 Task: For heading Calibri with Bold.  font size for heading24,  'Change the font style of data to'Bell MT.  and font size to 16,  Change the alignment of both headline & data to Align middle & Align Center.  In the sheet  analysisSalesByProductLine
Action: Mouse moved to (74, 144)
Screenshot: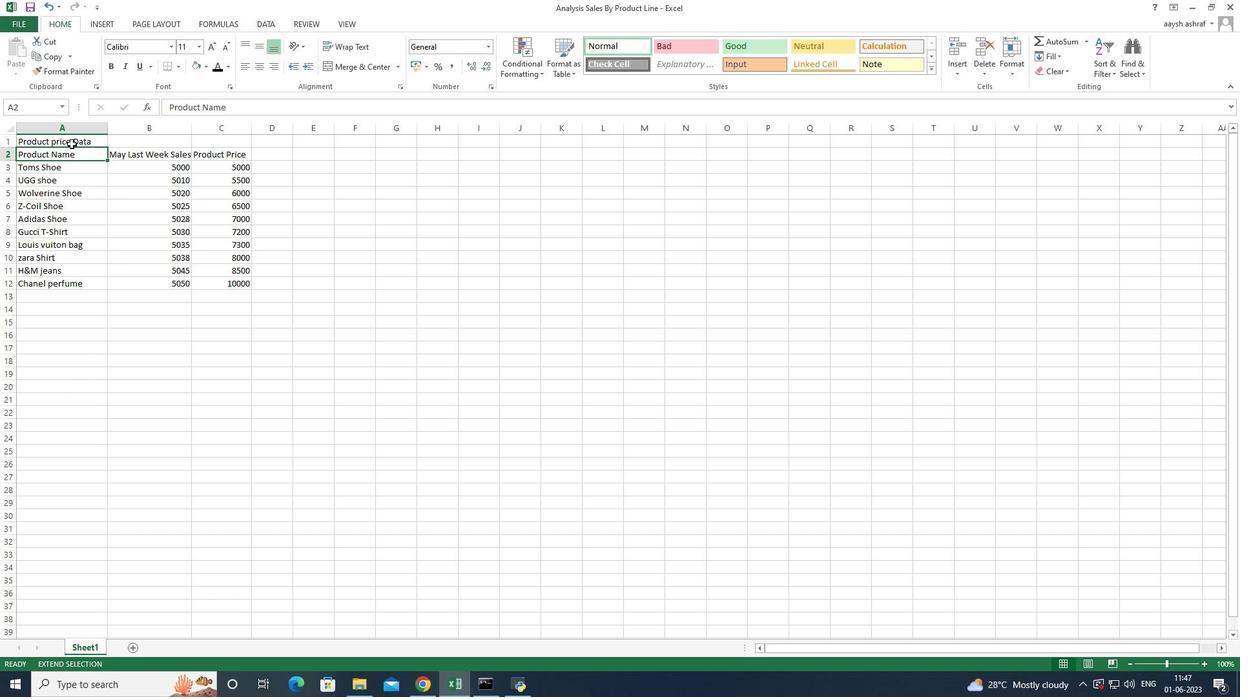 
Action: Mouse pressed left at (74, 144)
Screenshot: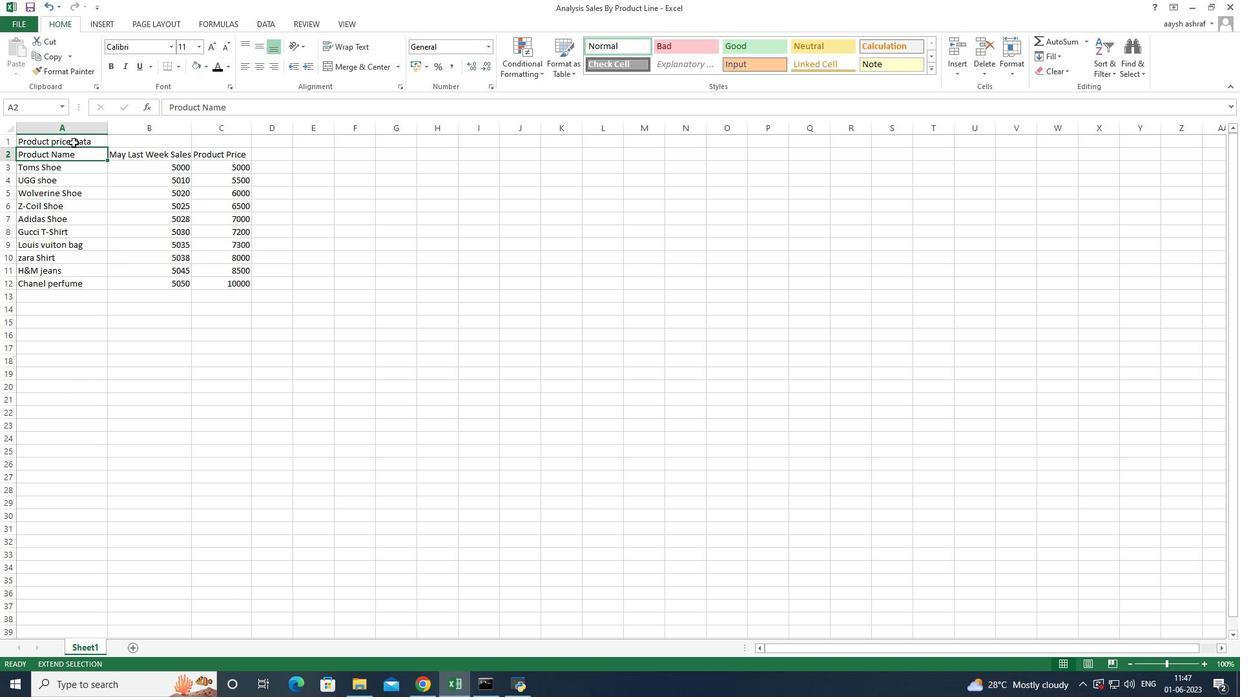 
Action: Mouse moved to (142, 213)
Screenshot: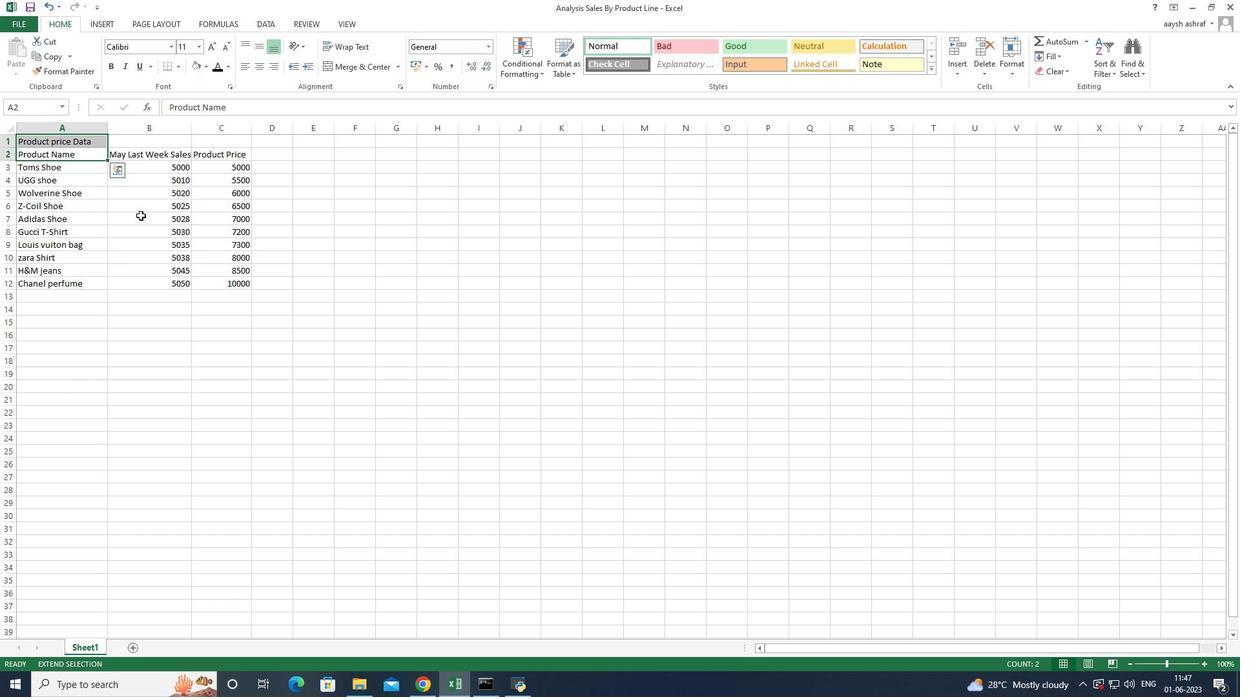 
Action: Mouse pressed left at (142, 213)
Screenshot: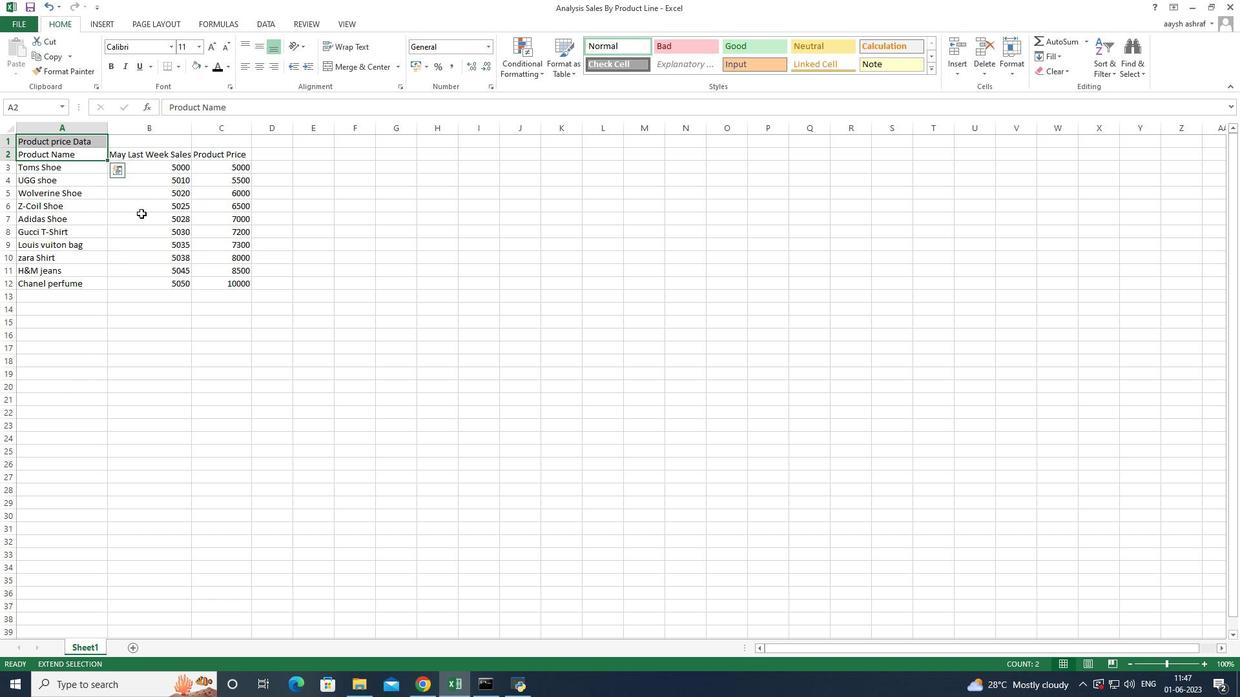 
Action: Mouse moved to (157, 375)
Screenshot: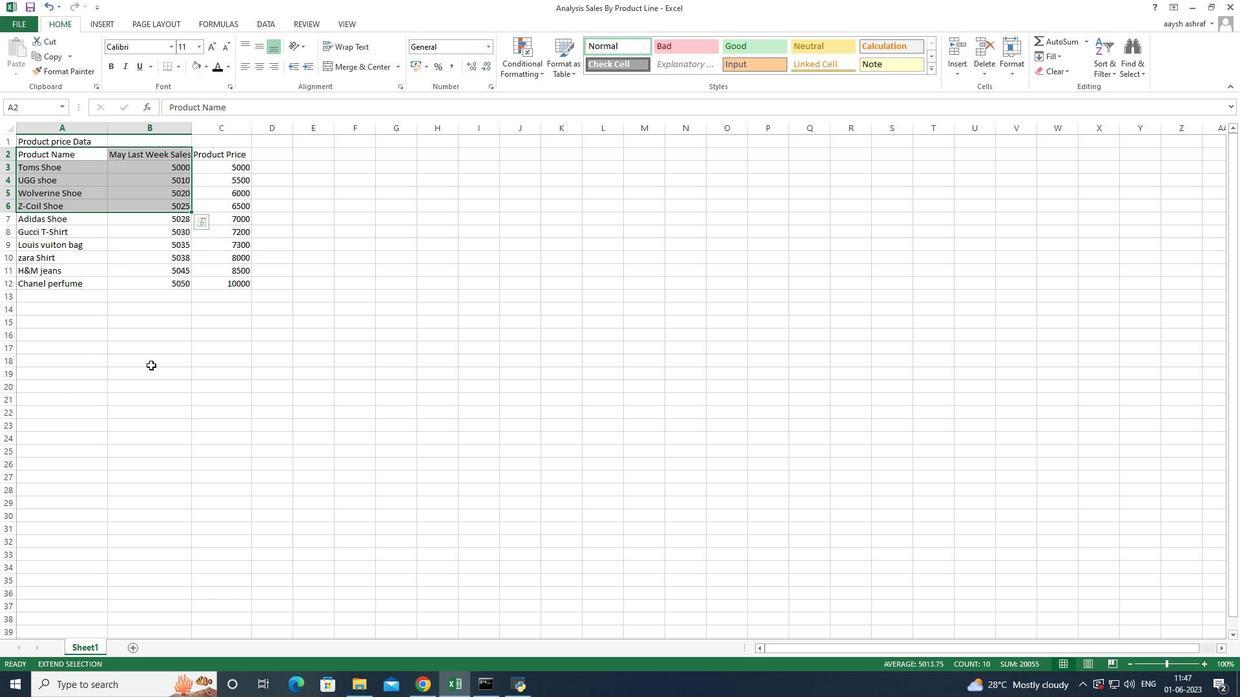 
Action: Mouse pressed right at (157, 375)
Screenshot: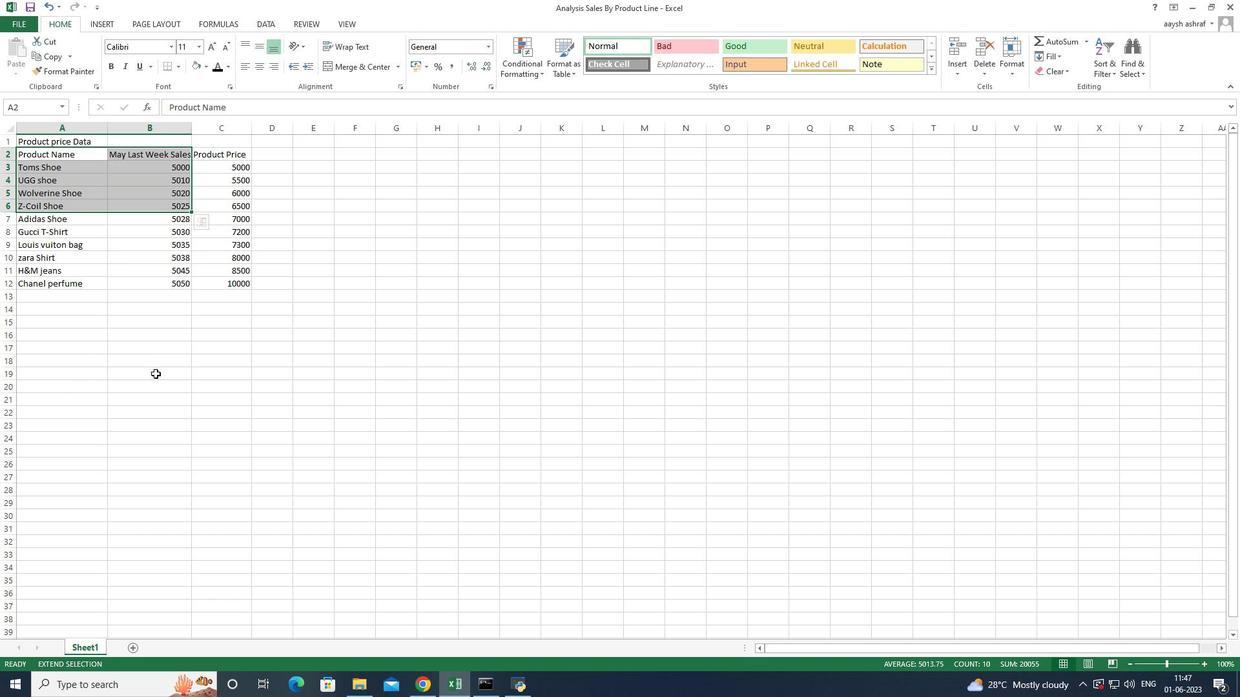 
Action: Mouse moved to (205, 620)
Screenshot: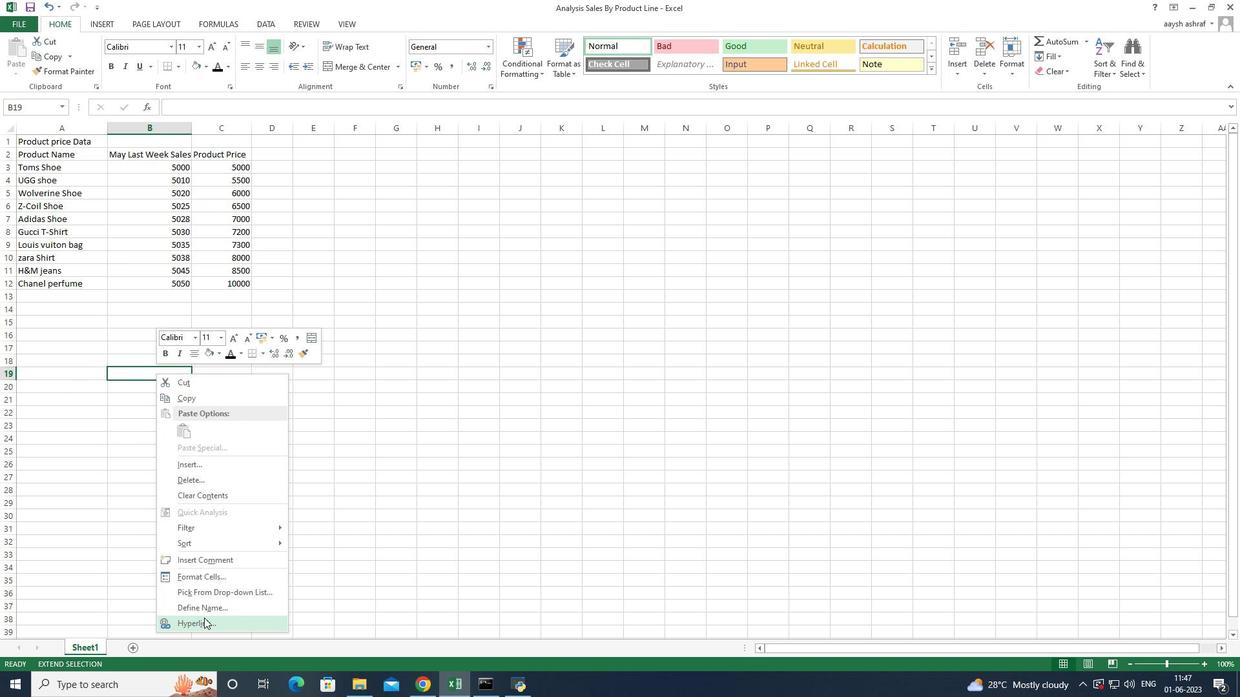 
Action: Mouse pressed left at (205, 620)
Screenshot: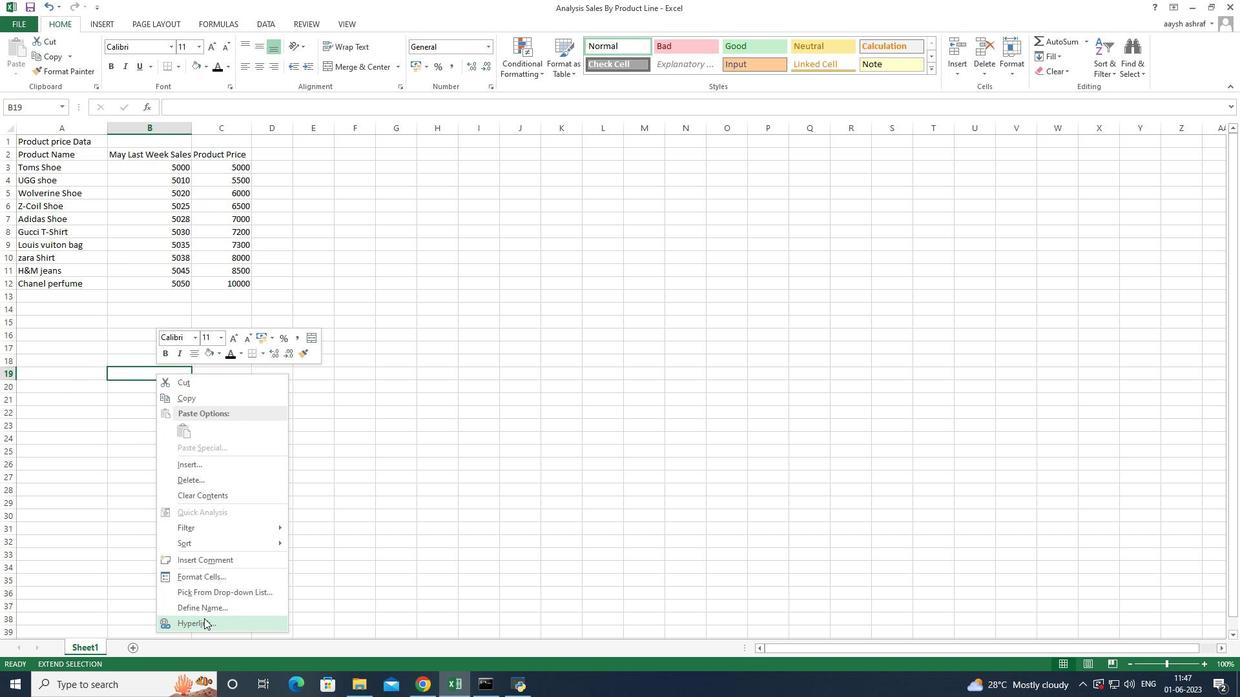 
Action: Mouse moved to (401, 470)
Screenshot: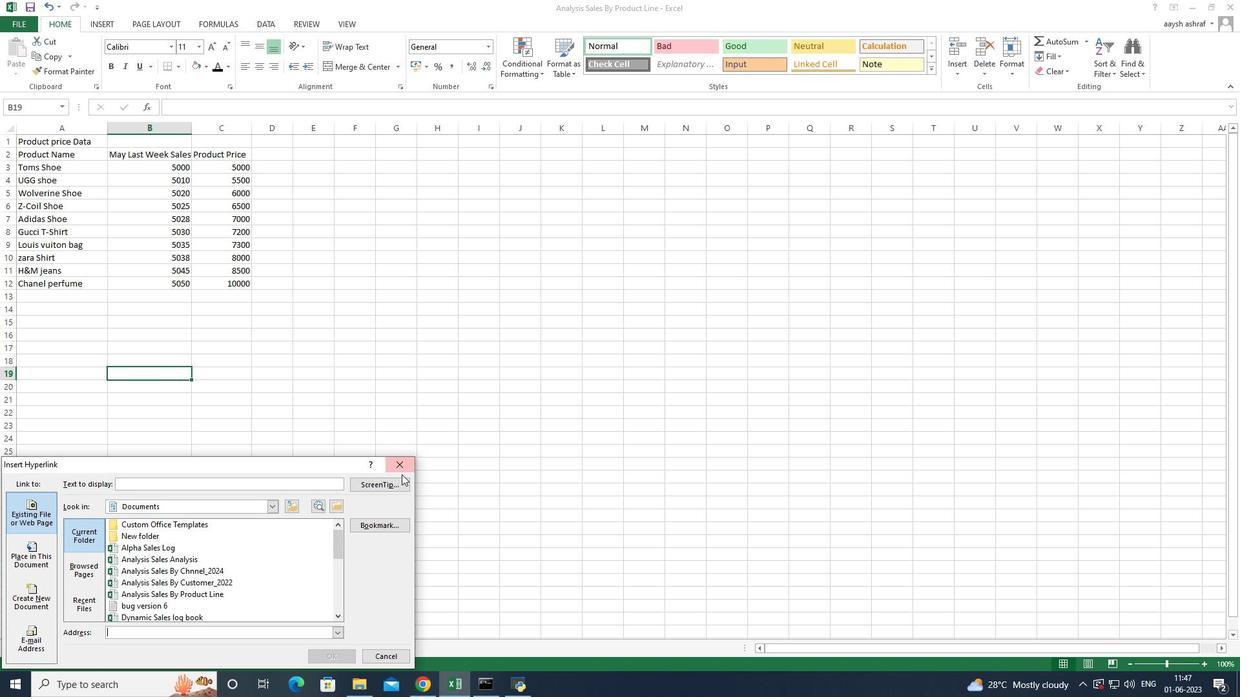 
Action: Mouse pressed left at (401, 470)
Screenshot: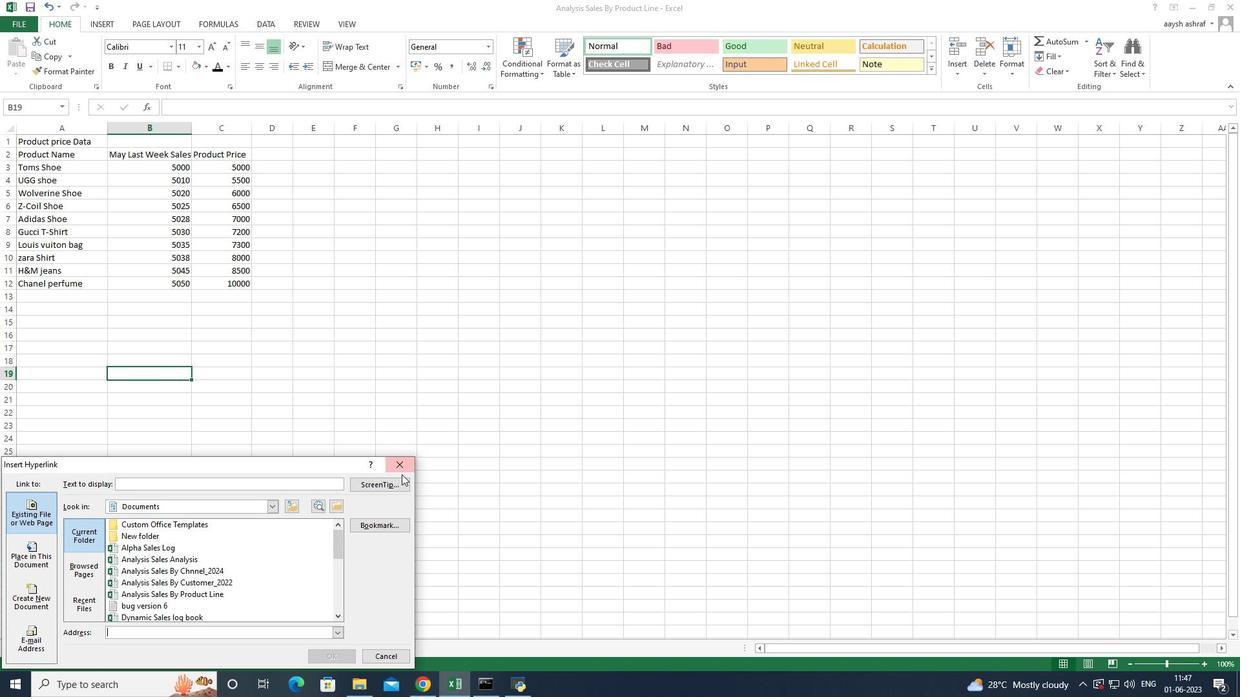 
Action: Mouse moved to (65, 148)
Screenshot: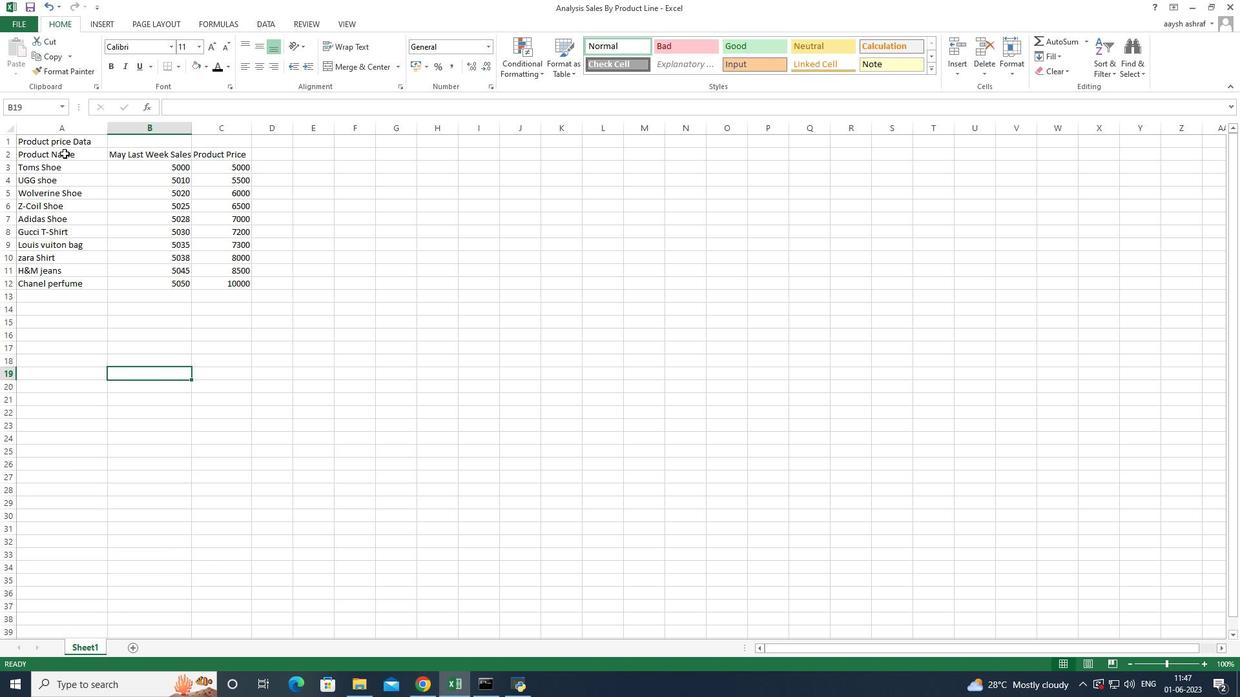 
Action: Mouse pressed left at (65, 148)
Screenshot: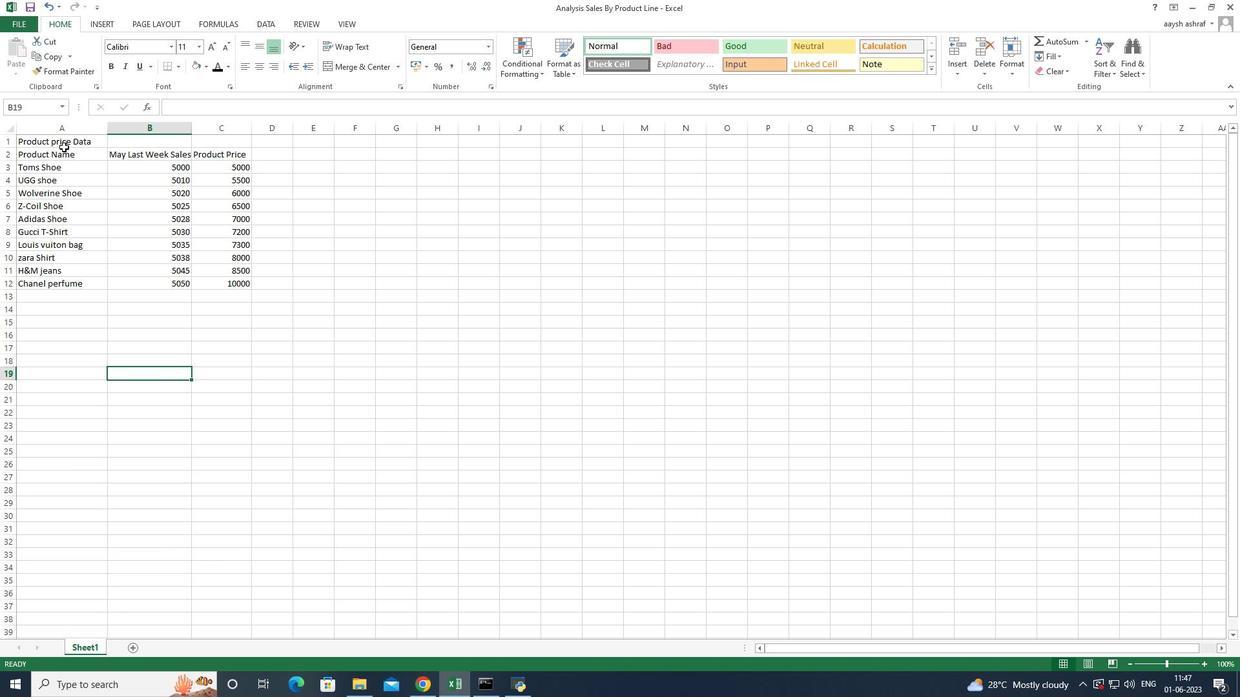 
Action: Key pressed <Key.shift_r><Key.shift_r><Key.right><Key.right>
Screenshot: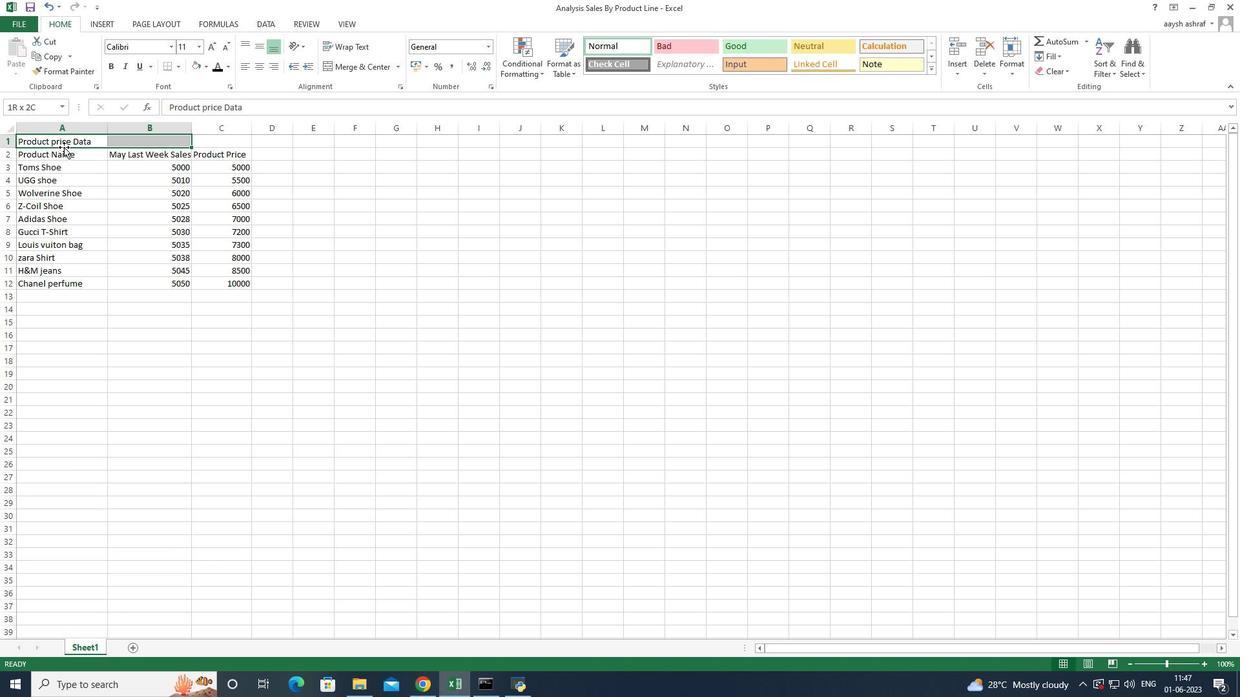 
Action: Mouse moved to (370, 73)
Screenshot: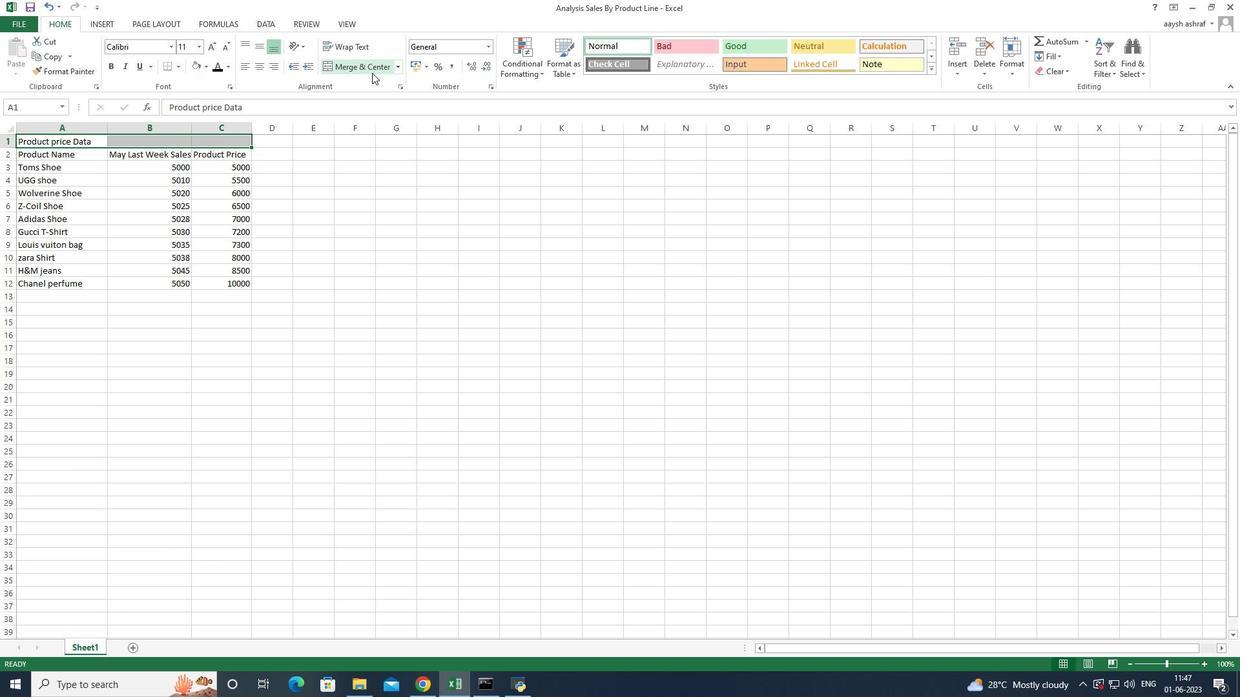 
Action: Mouse pressed left at (370, 73)
Screenshot: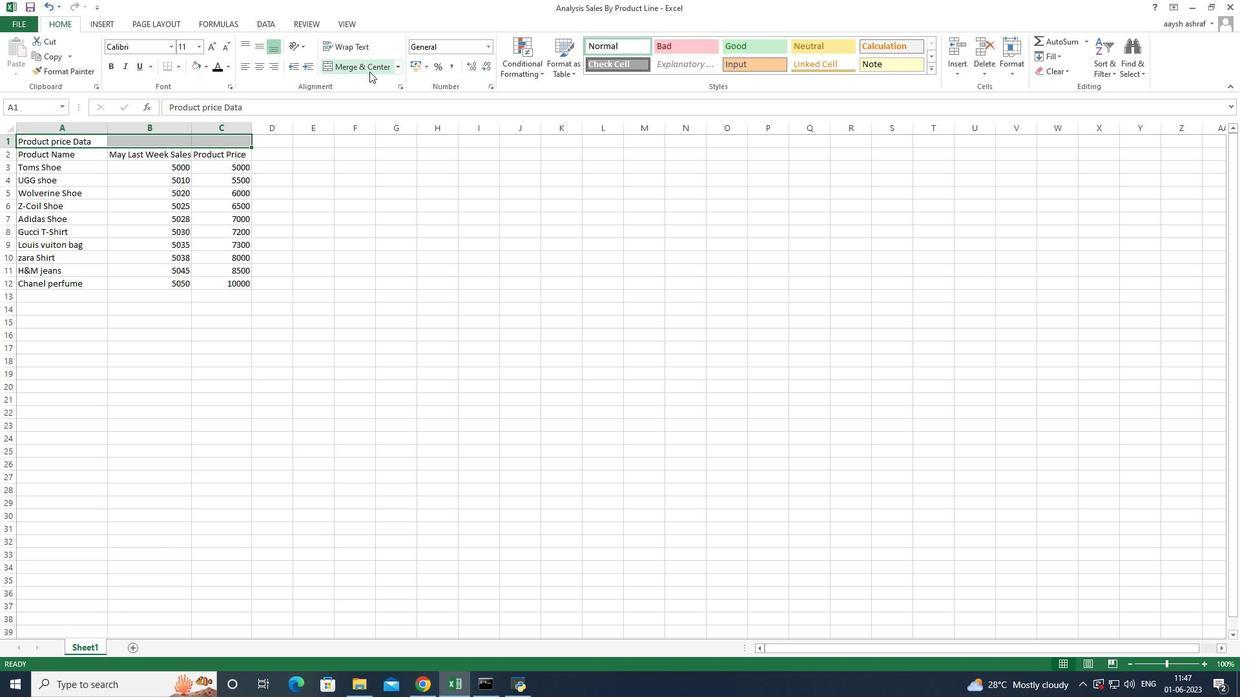 
Action: Mouse moved to (188, 299)
Screenshot: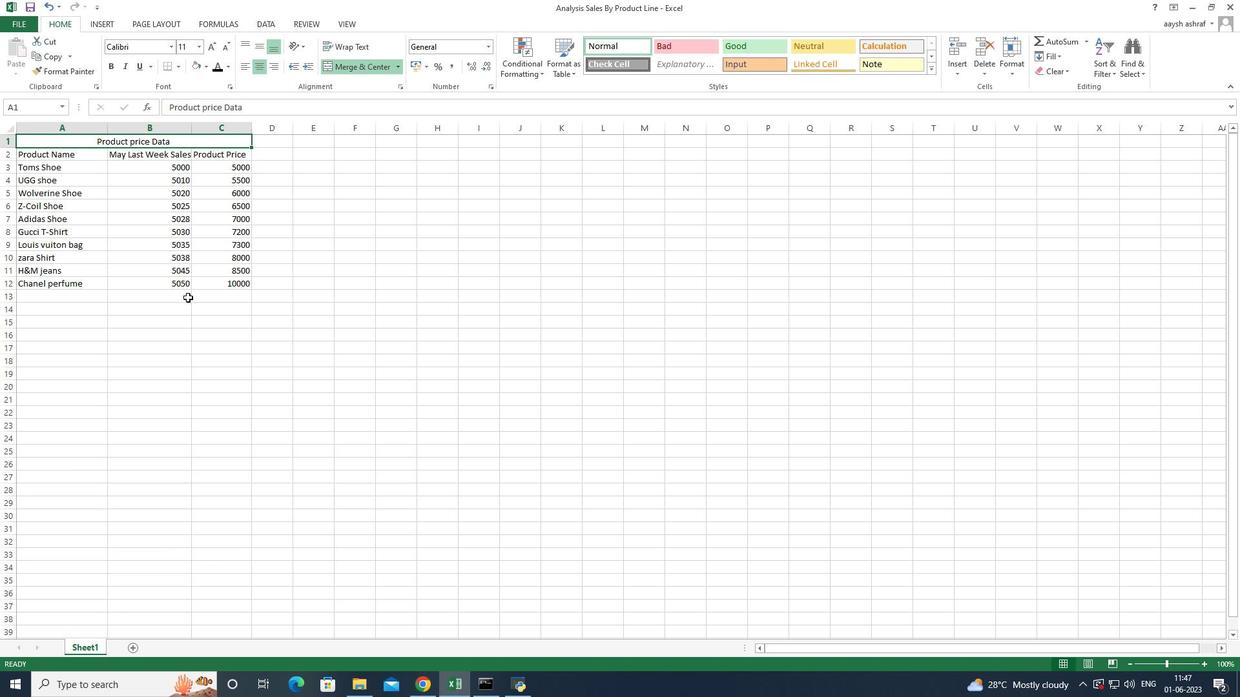 
Action: Mouse pressed left at (188, 299)
Screenshot: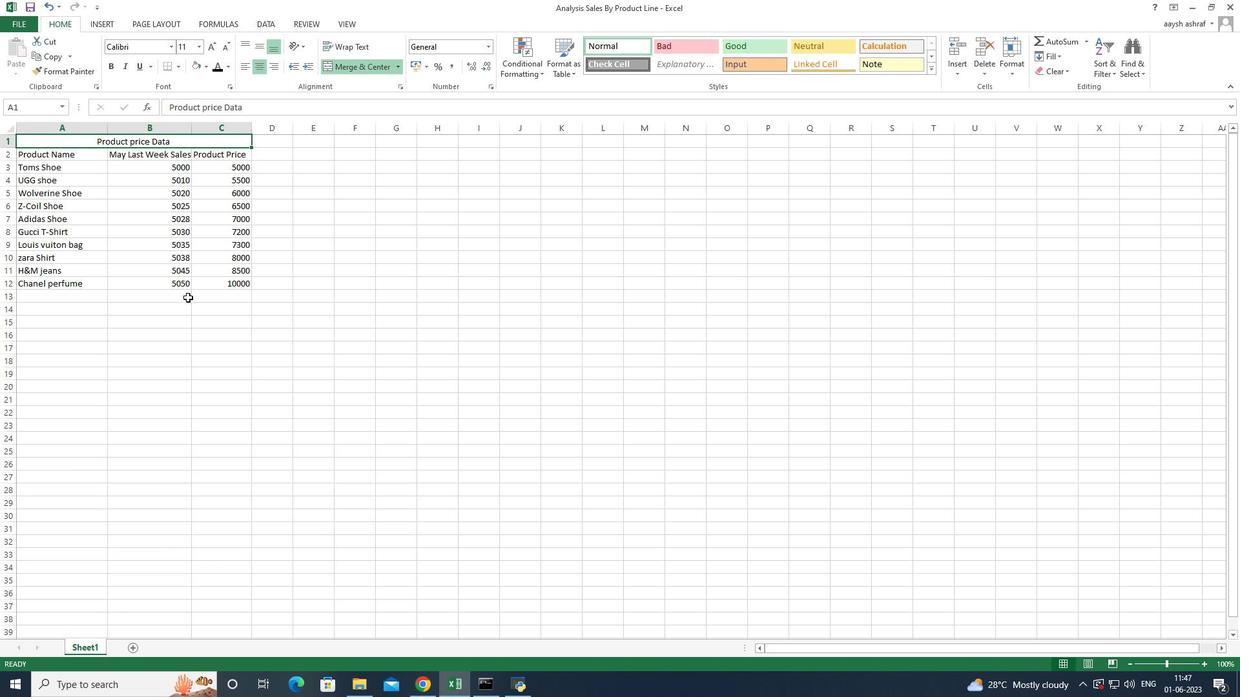 
Action: Mouse moved to (142, 146)
Screenshot: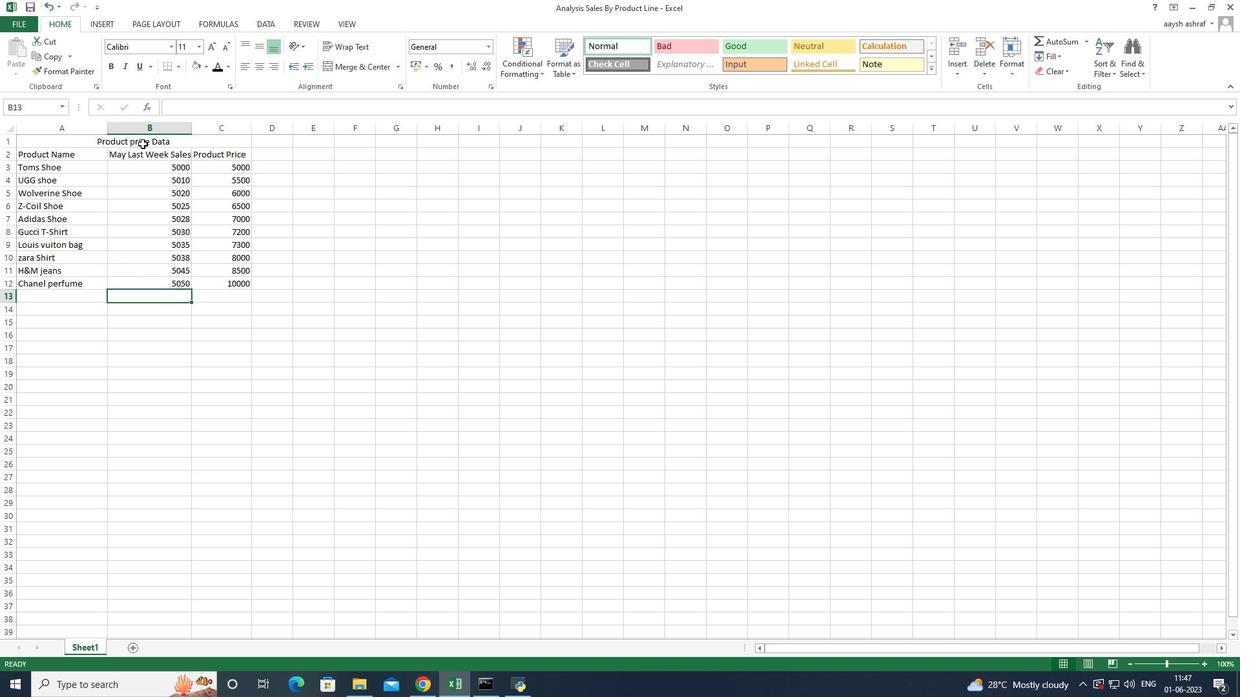 
Action: Mouse pressed left at (142, 146)
Screenshot: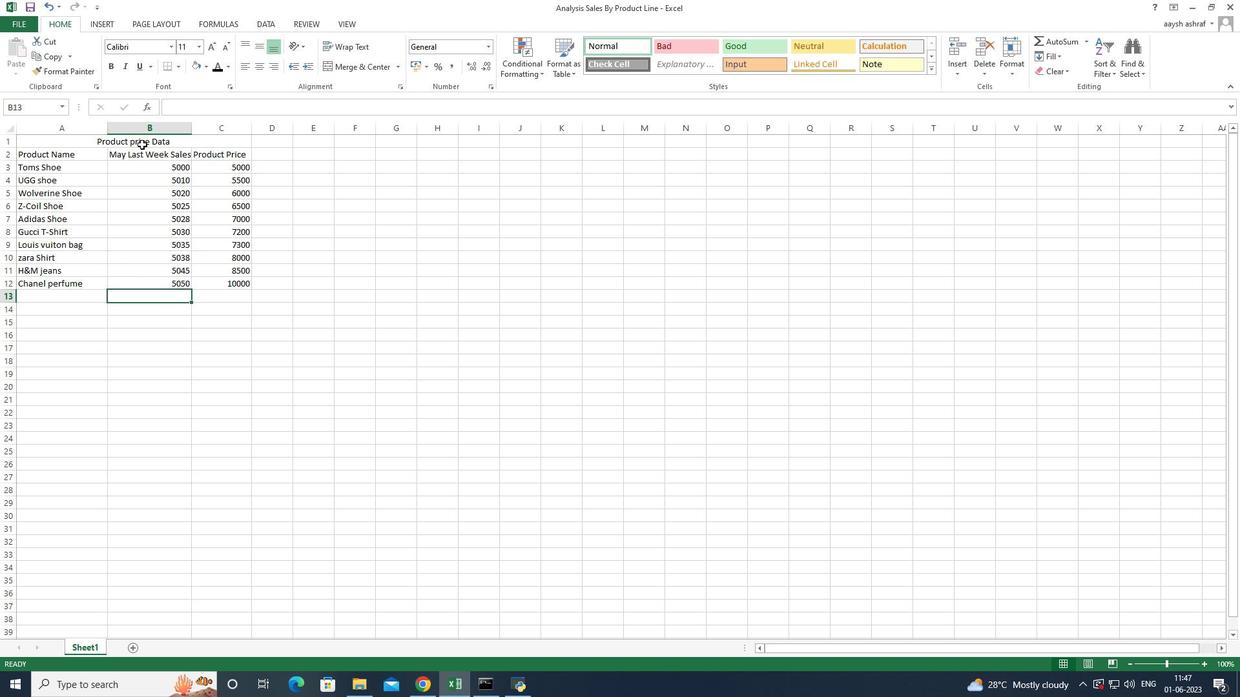 
Action: Mouse moved to (173, 50)
Screenshot: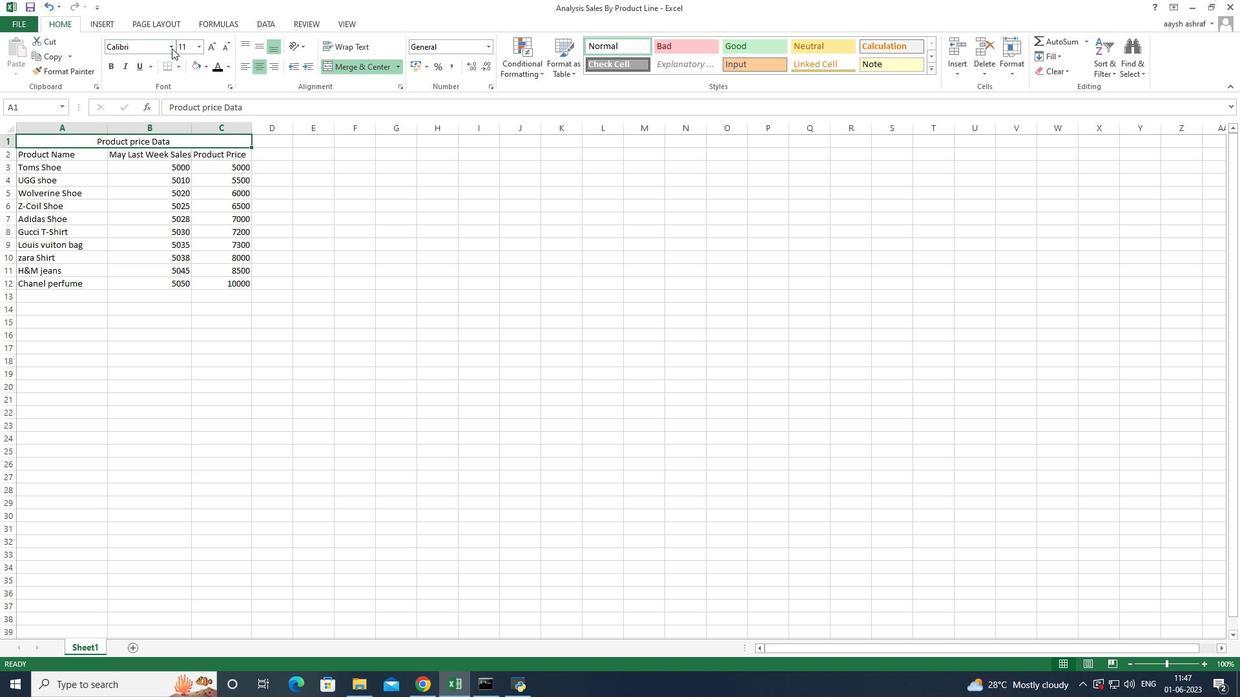 
Action: Mouse pressed left at (173, 50)
Screenshot: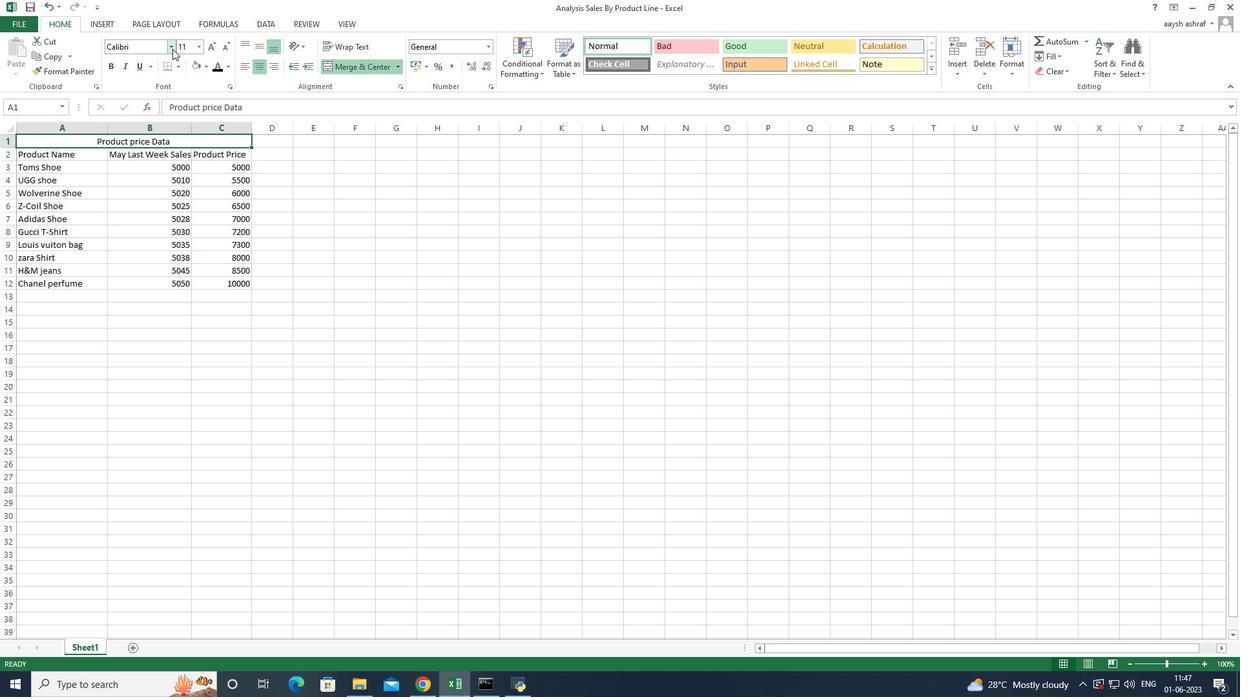 
Action: Mouse moved to (159, 99)
Screenshot: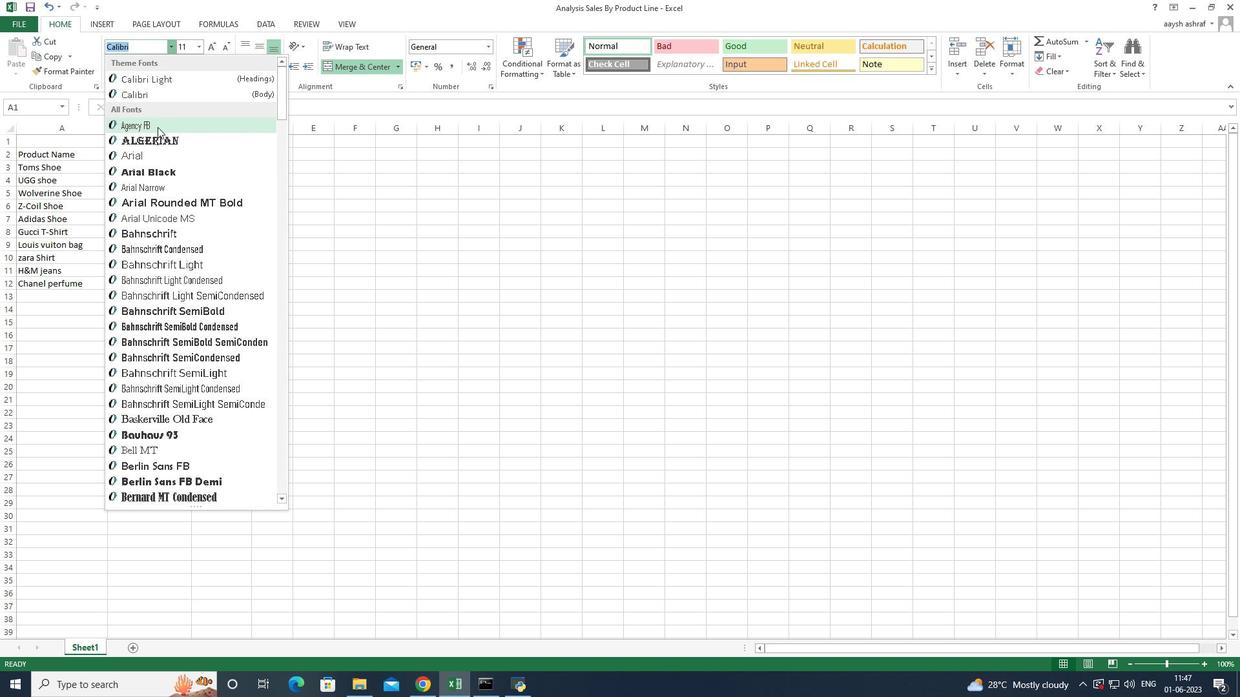 
Action: Mouse pressed left at (159, 99)
Screenshot: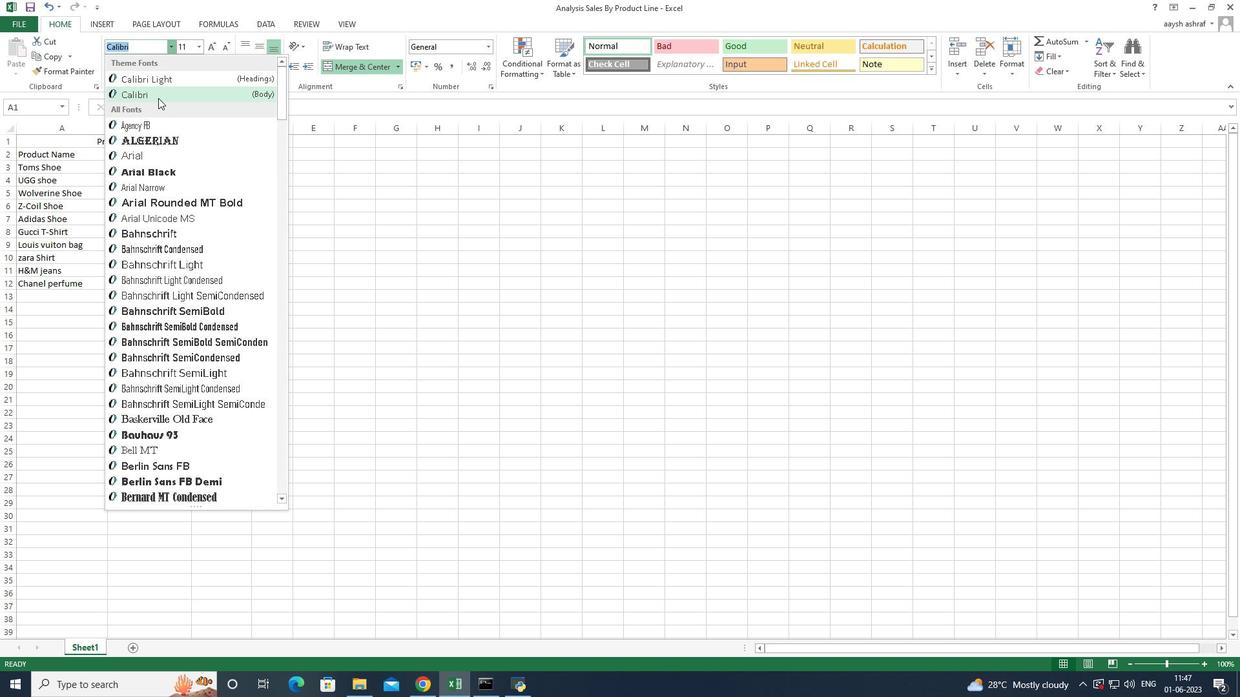 
Action: Mouse moved to (116, 66)
Screenshot: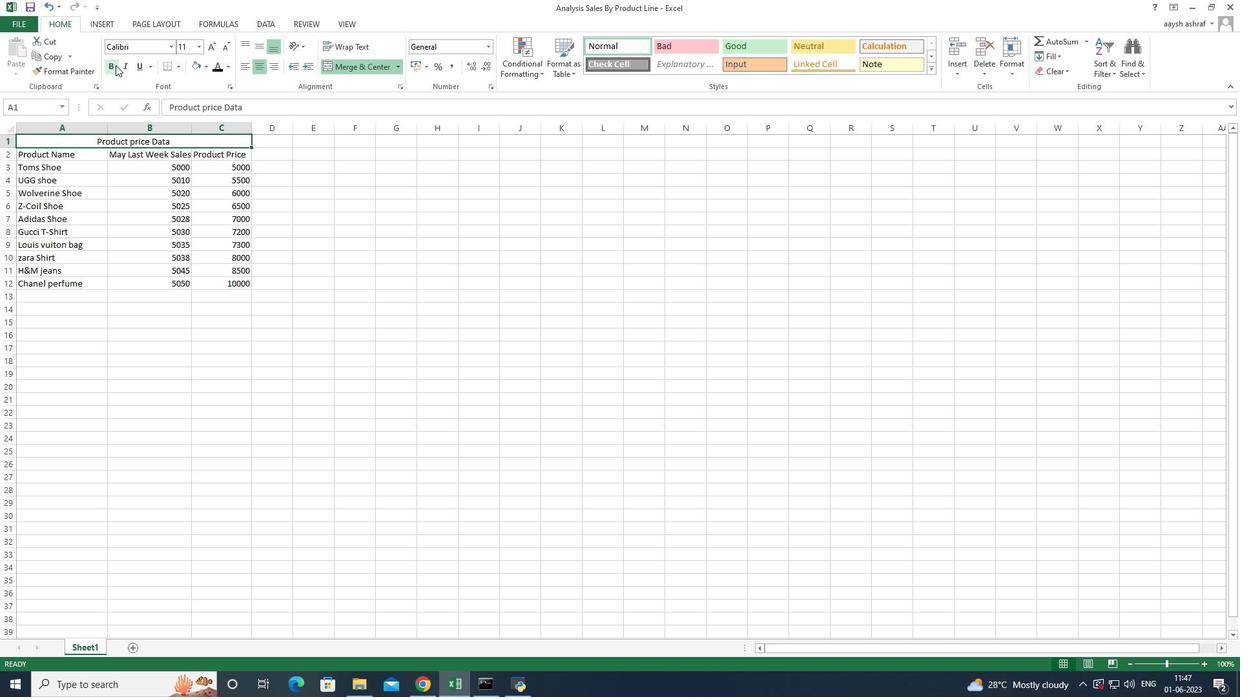 
Action: Mouse pressed left at (116, 66)
Screenshot: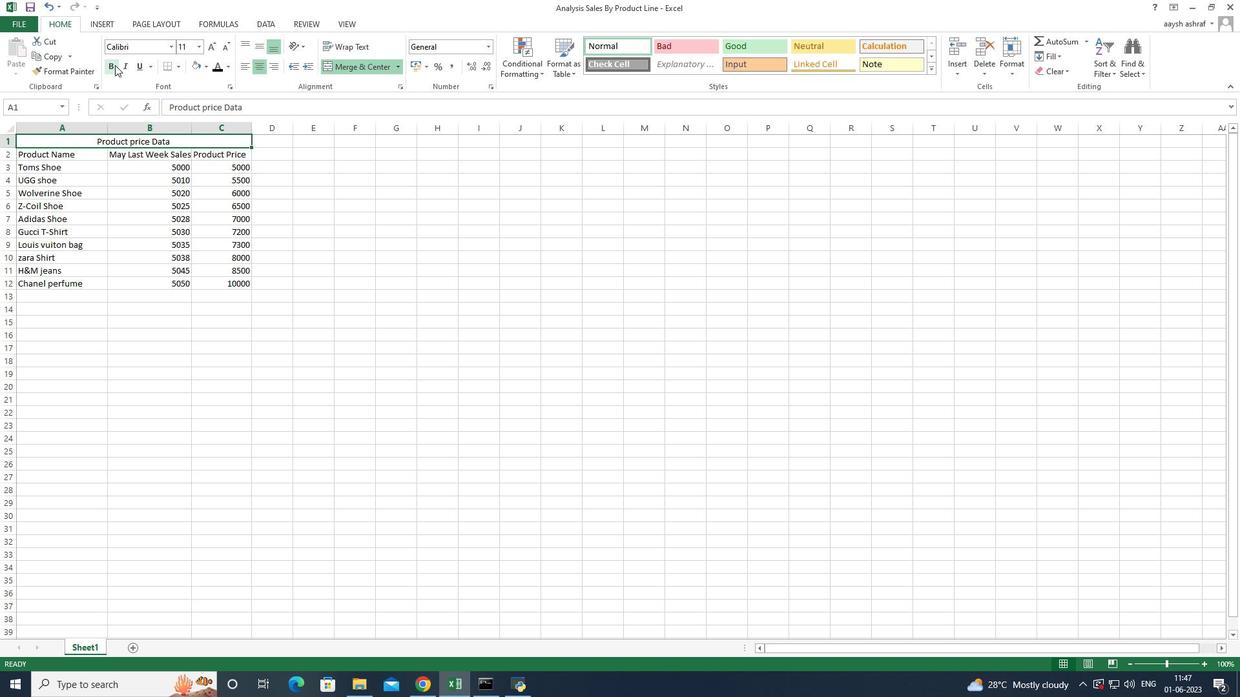 
Action: Mouse moved to (200, 49)
Screenshot: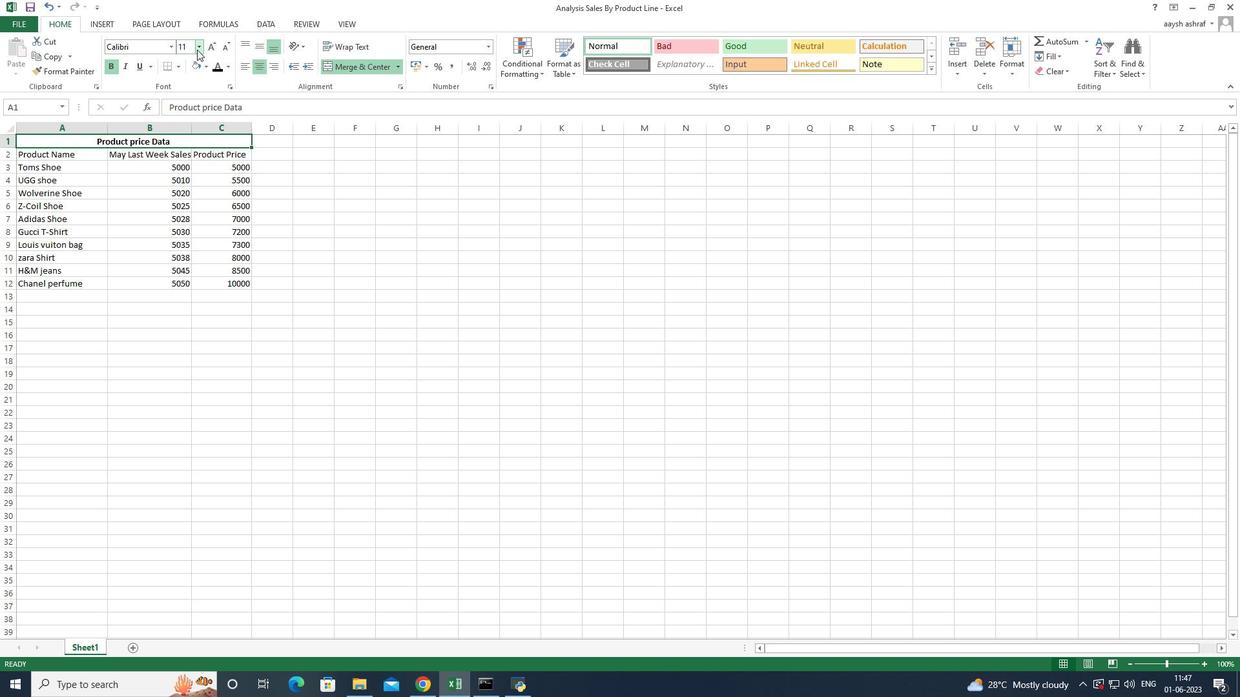 
Action: Mouse pressed left at (200, 49)
Screenshot: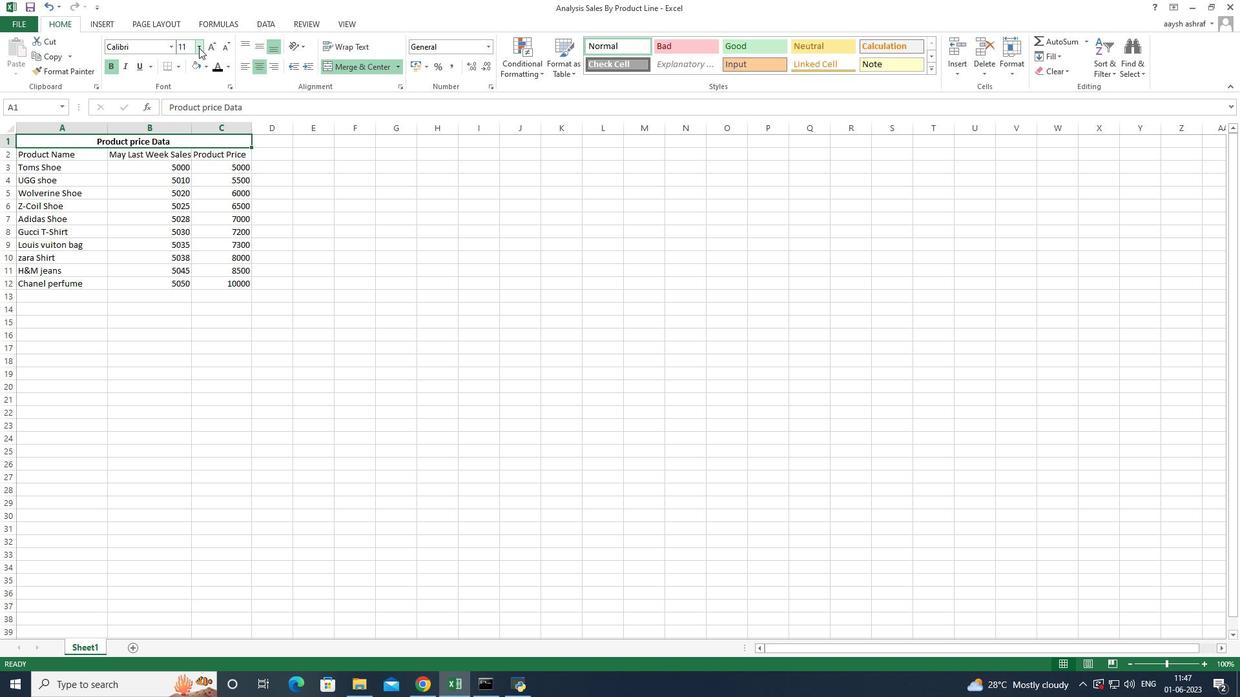 
Action: Mouse moved to (190, 186)
Screenshot: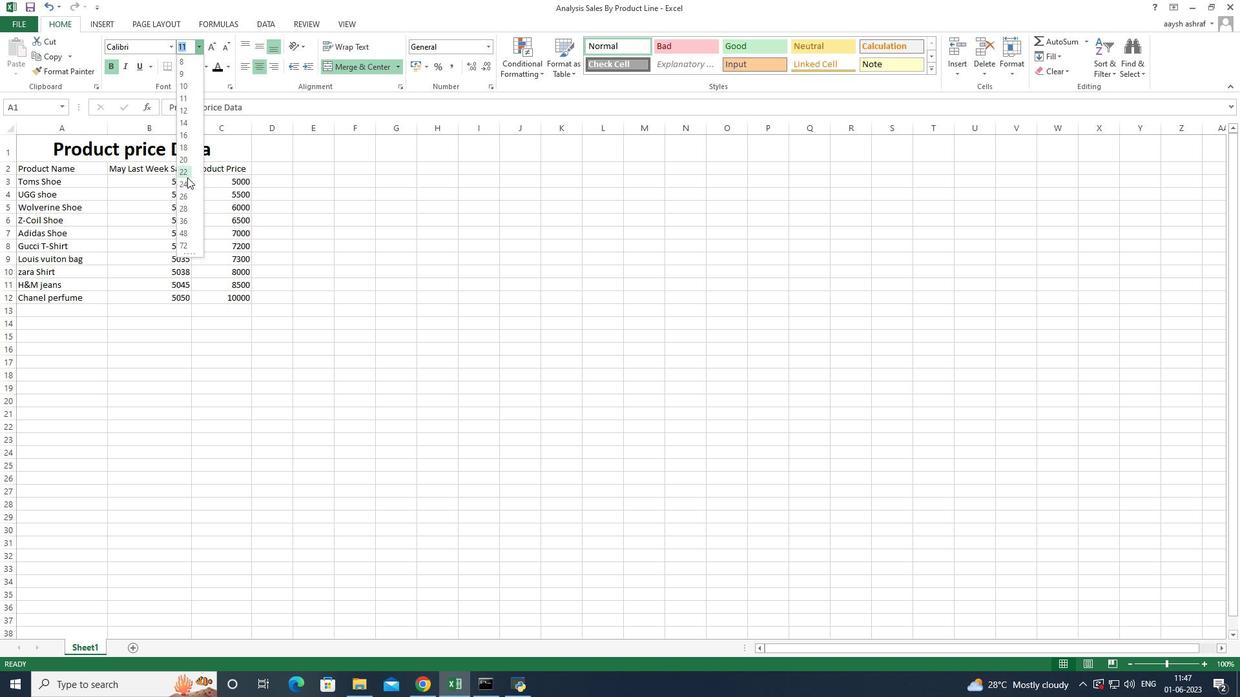 
Action: Mouse pressed left at (190, 186)
Screenshot: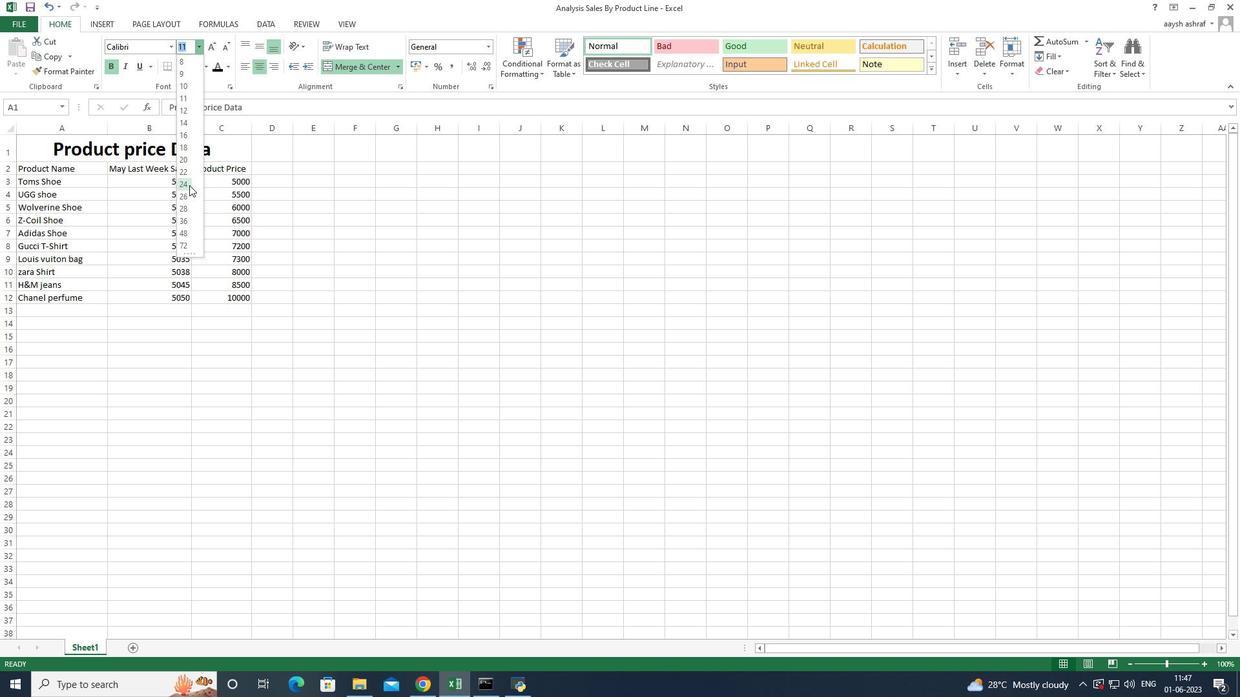 
Action: Mouse moved to (155, 213)
Screenshot: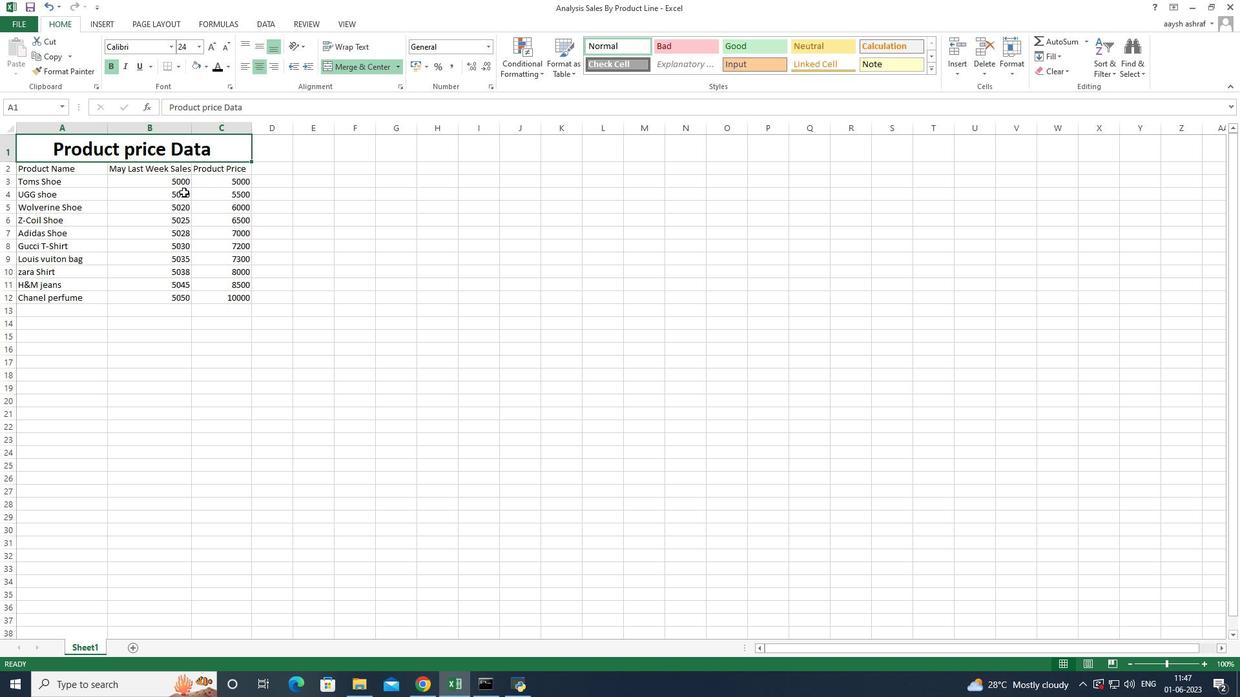 
Action: Mouse pressed left at (155, 213)
Screenshot: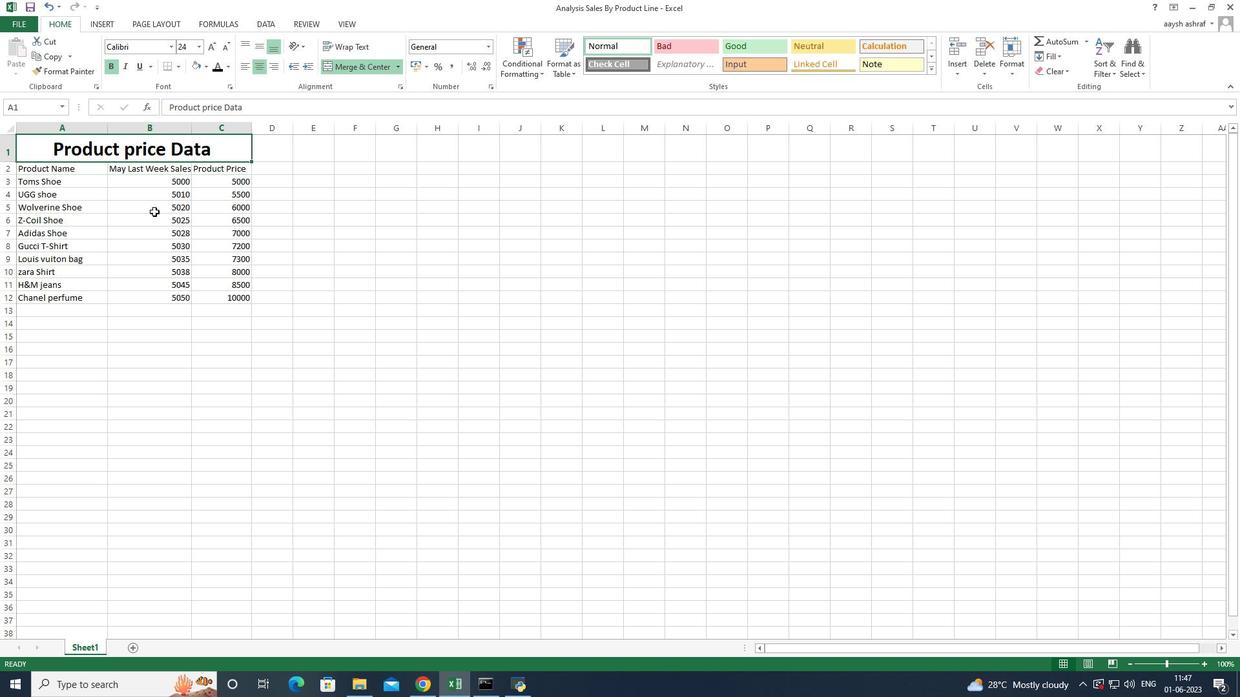 
Action: Mouse moved to (27, 170)
Screenshot: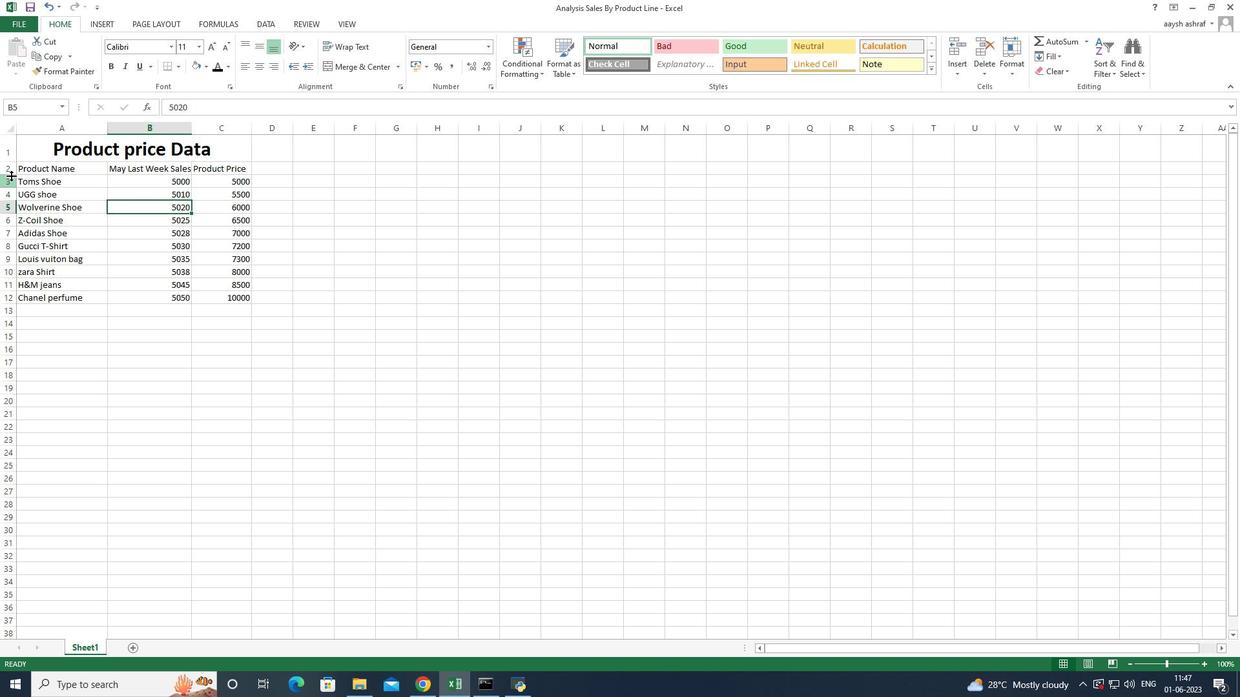 
Action: Mouse pressed left at (27, 170)
Screenshot: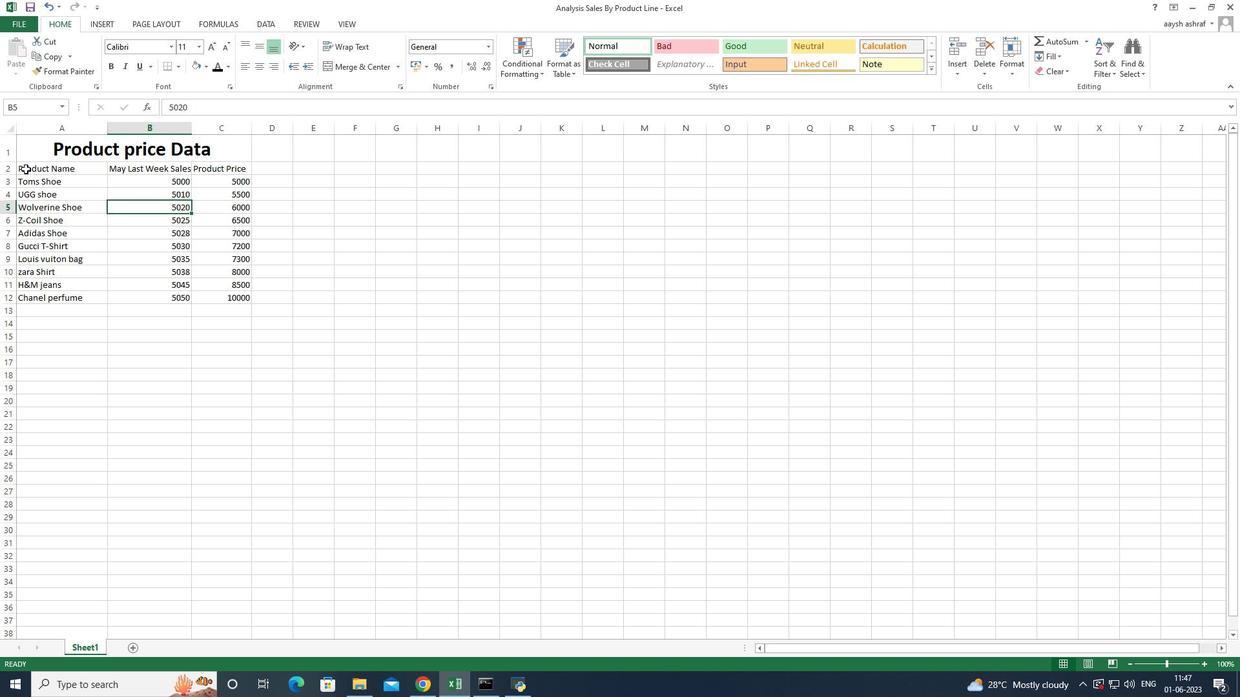 
Action: Mouse moved to (169, 51)
Screenshot: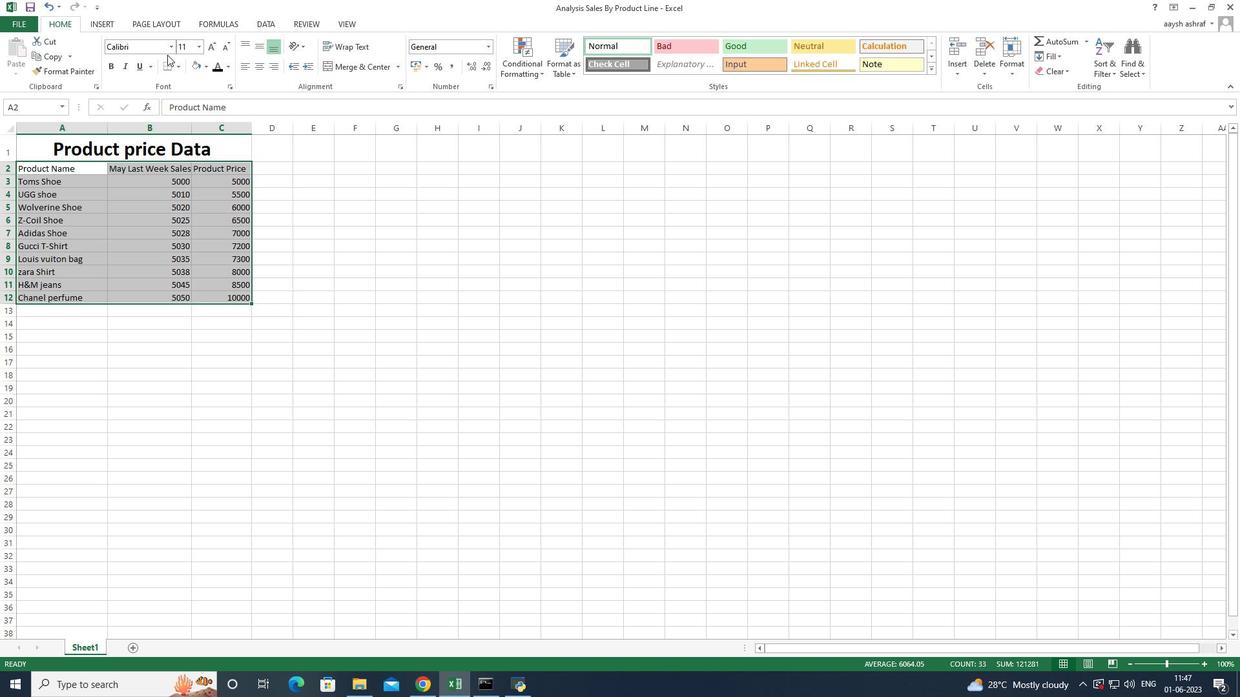 
Action: Mouse pressed left at (169, 51)
Screenshot: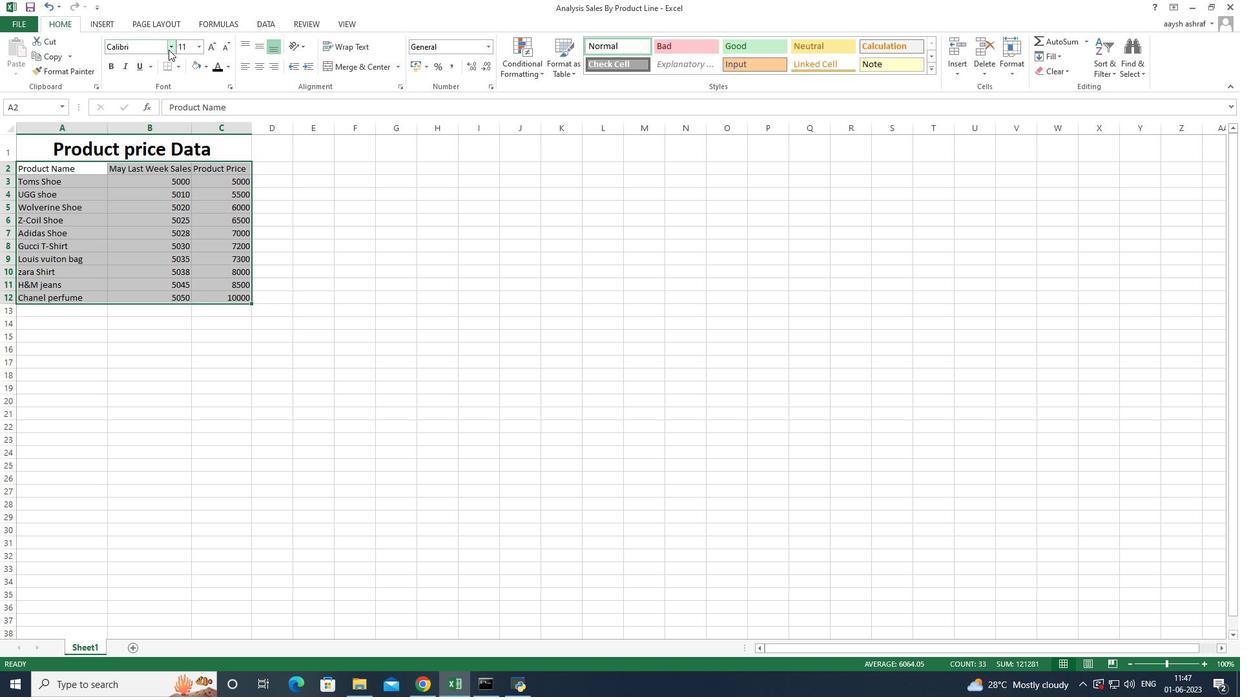 
Action: Mouse moved to (150, 445)
Screenshot: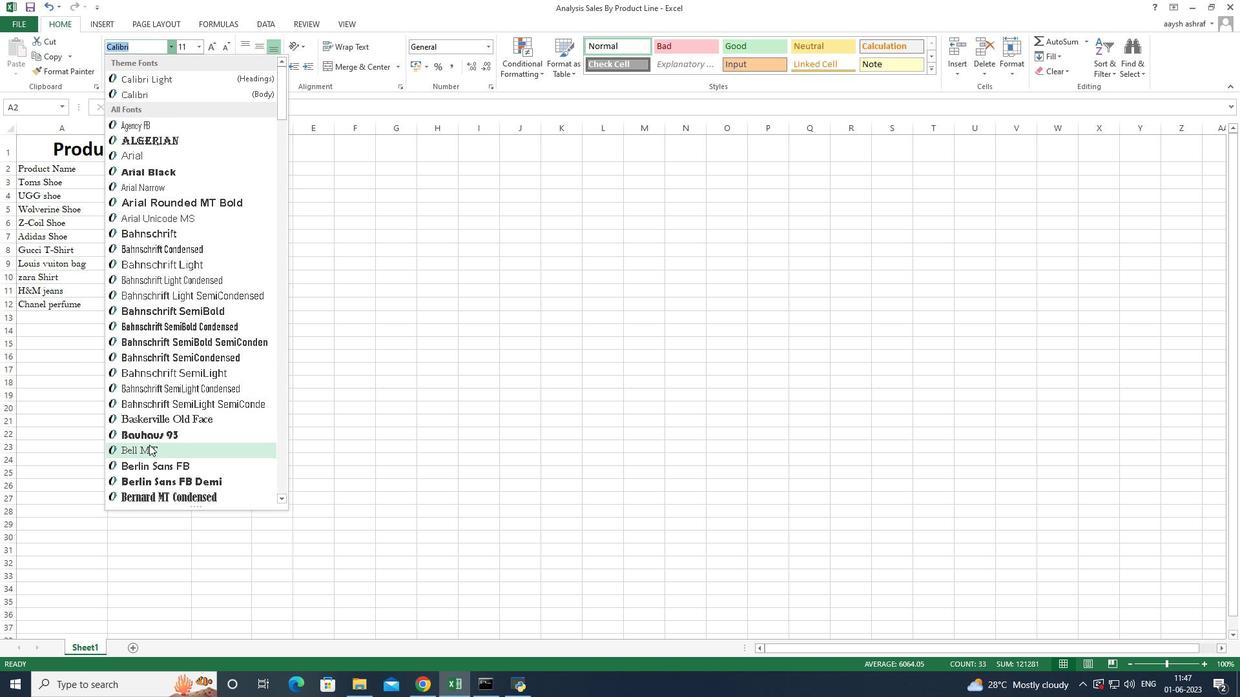 
Action: Mouse pressed left at (150, 445)
Screenshot: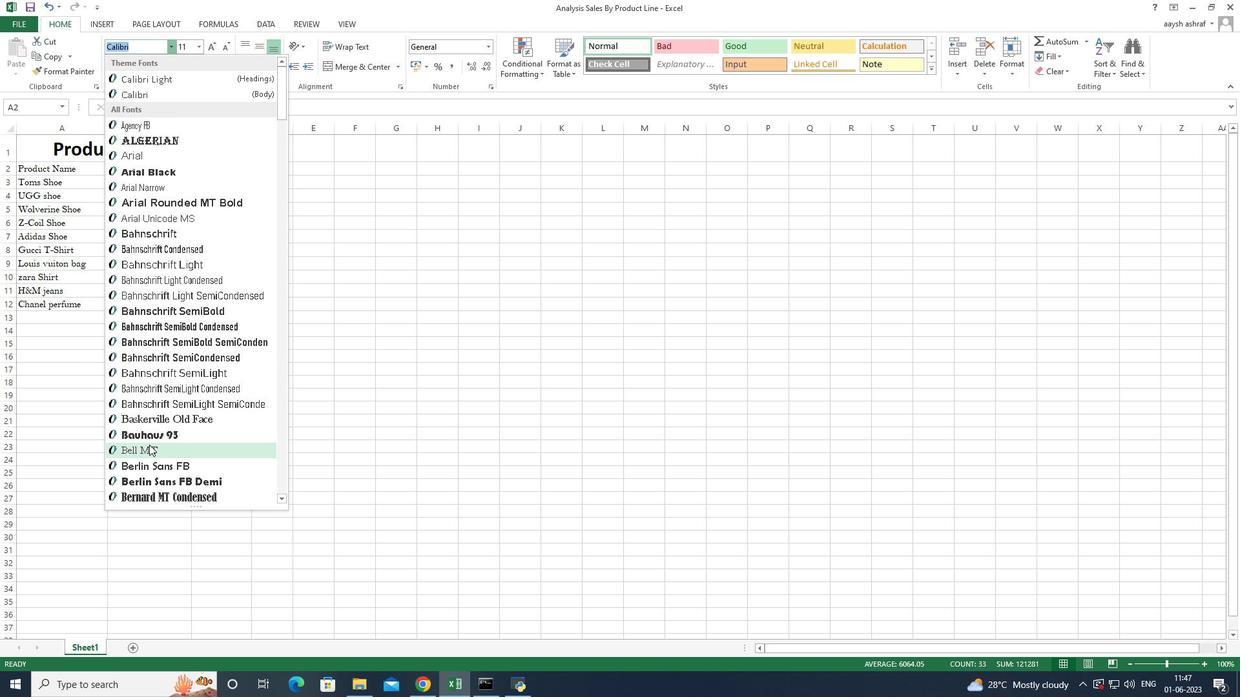 
Action: Mouse moved to (201, 49)
Screenshot: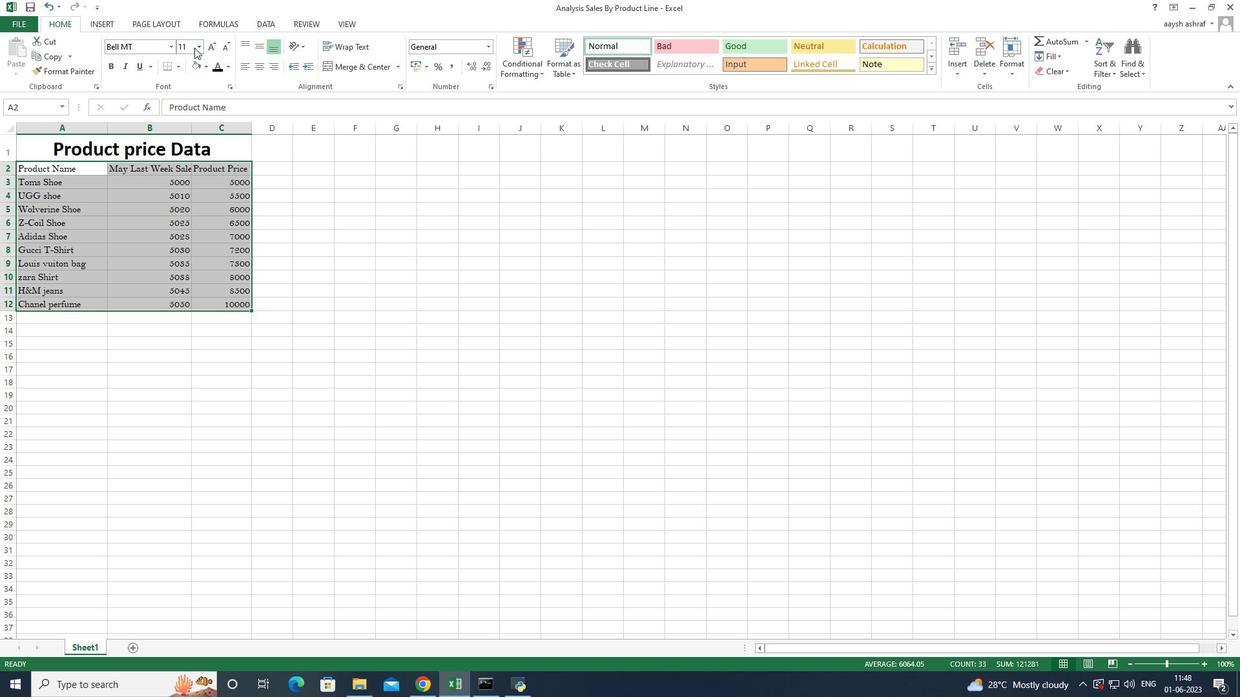 
Action: Mouse pressed left at (201, 49)
Screenshot: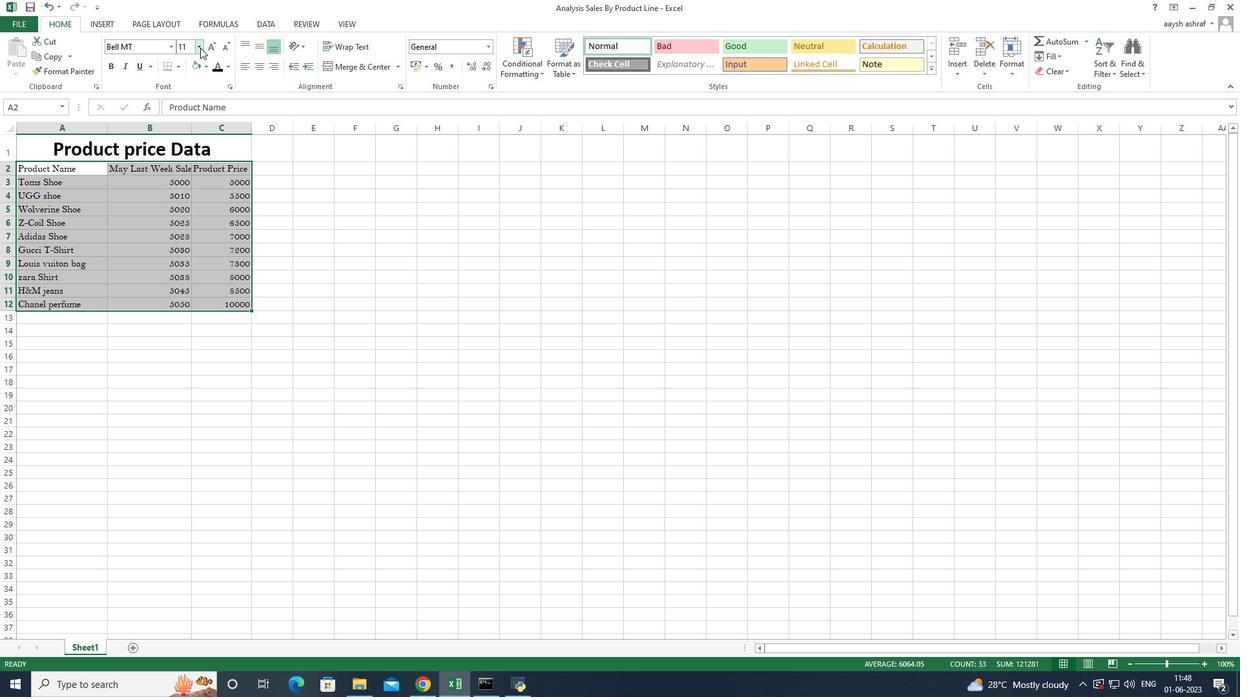 
Action: Mouse moved to (189, 136)
Screenshot: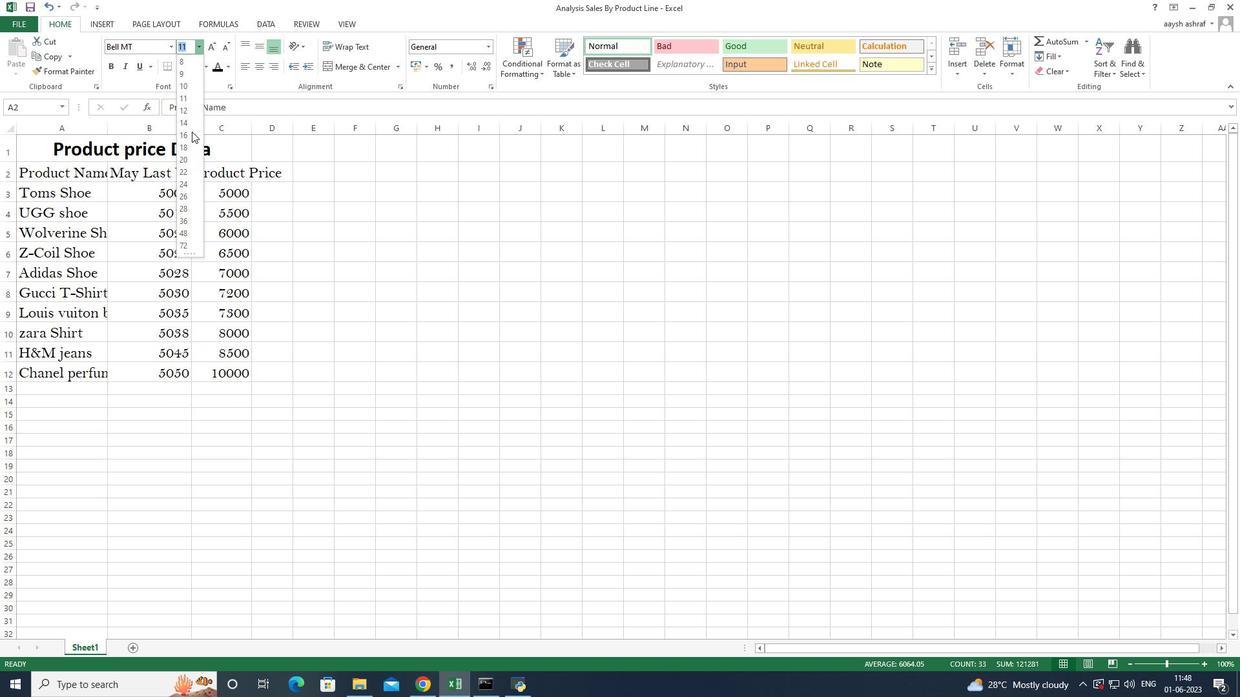
Action: Mouse pressed left at (189, 136)
Screenshot: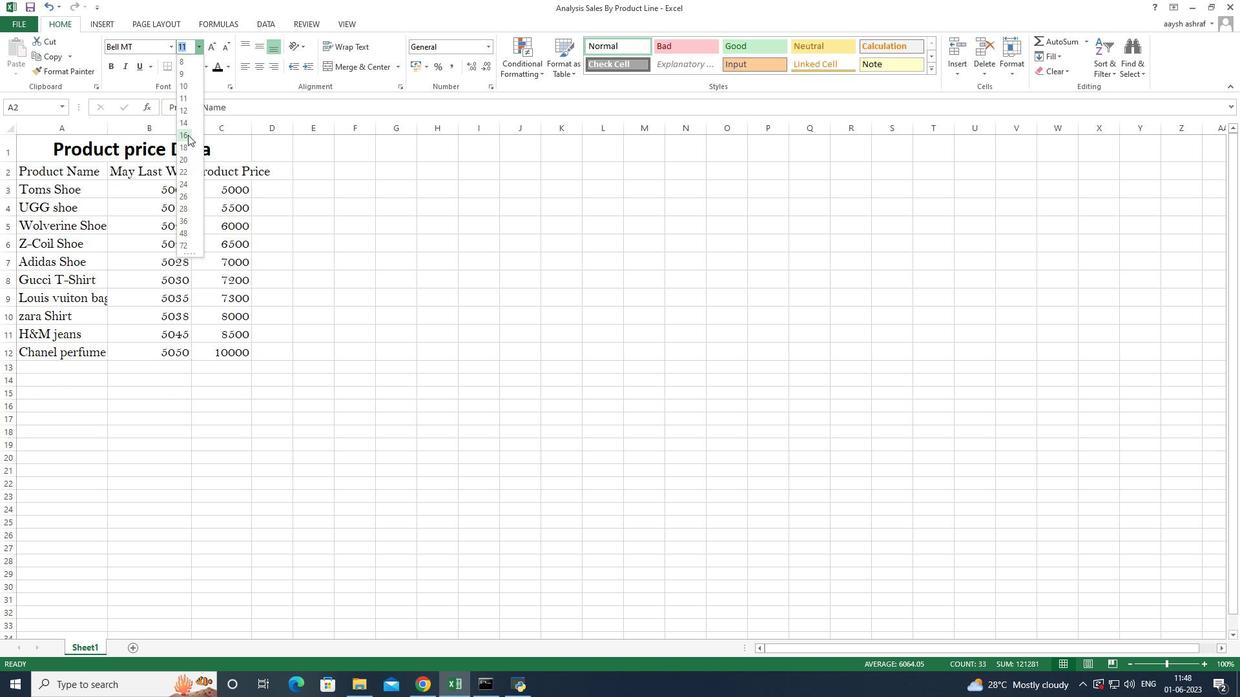 
Action: Mouse moved to (88, 148)
Screenshot: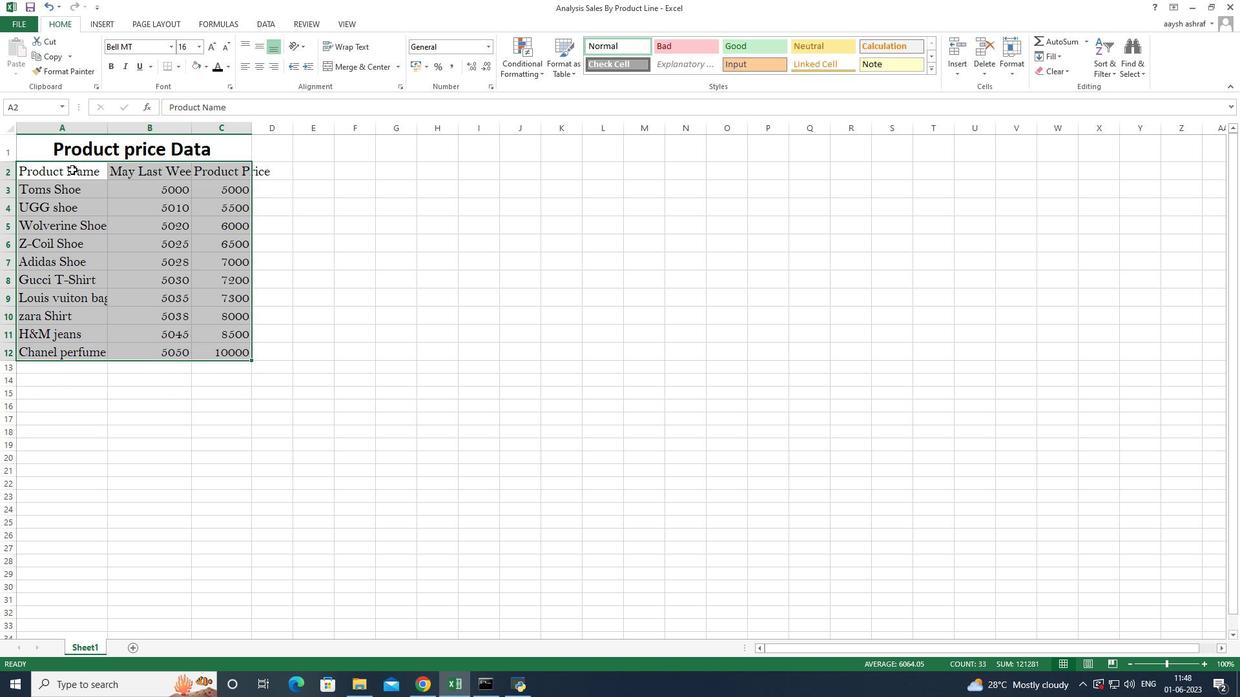 
Action: Mouse pressed left at (88, 148)
Screenshot: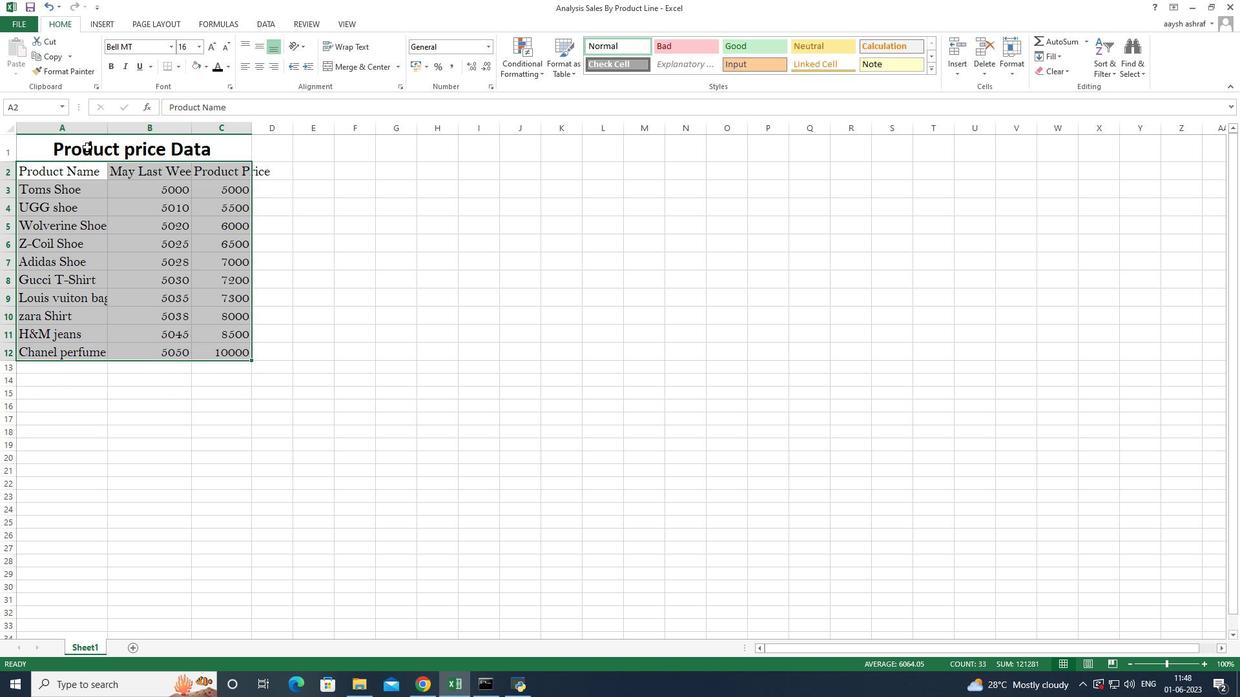 
Action: Mouse pressed left at (88, 148)
Screenshot: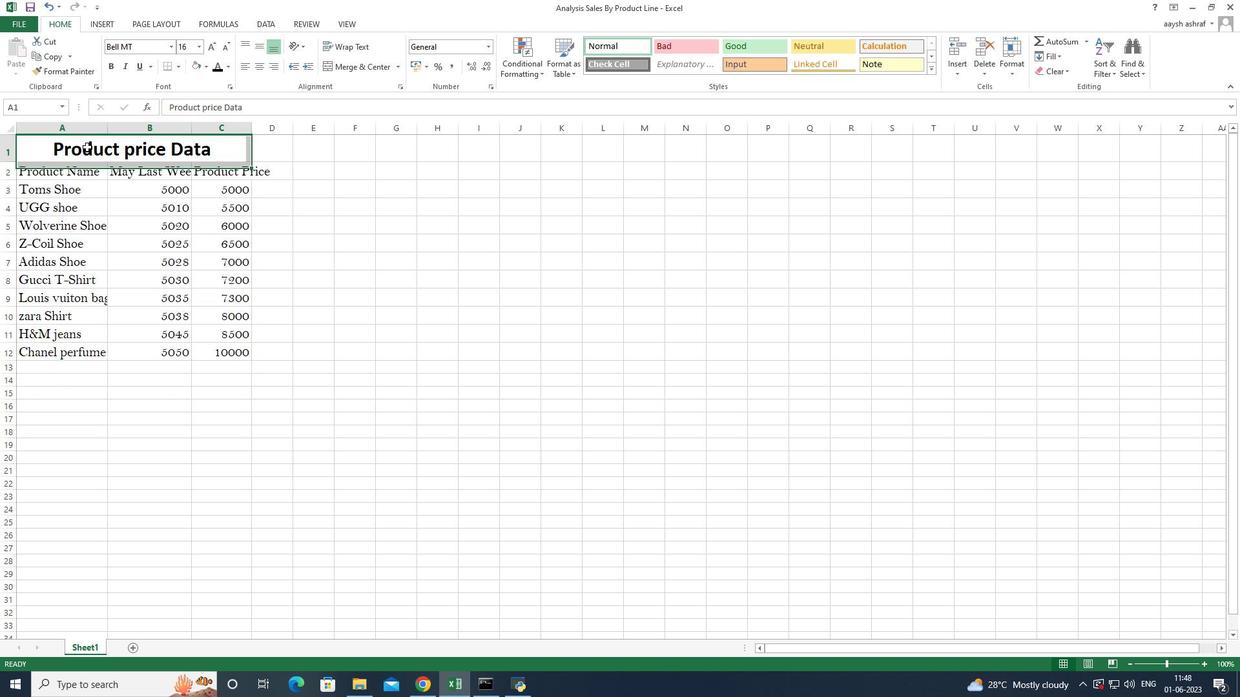 
Action: Mouse moved to (36, 157)
Screenshot: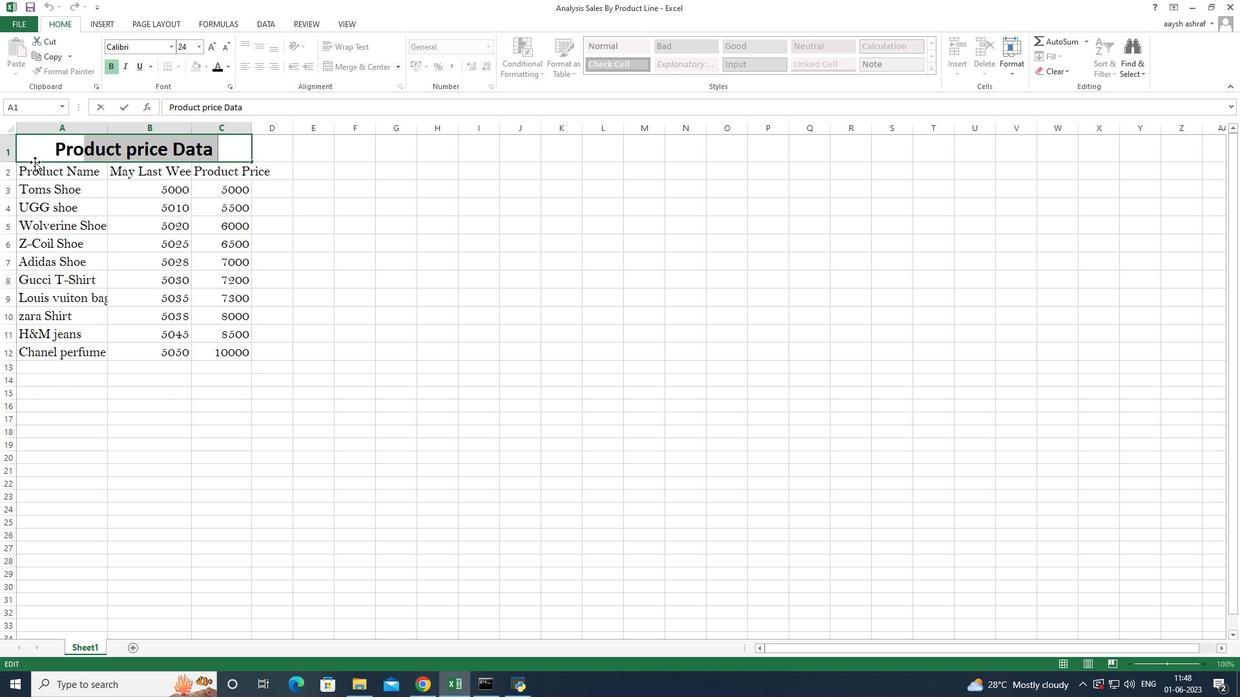
Action: Mouse pressed left at (36, 157)
Screenshot: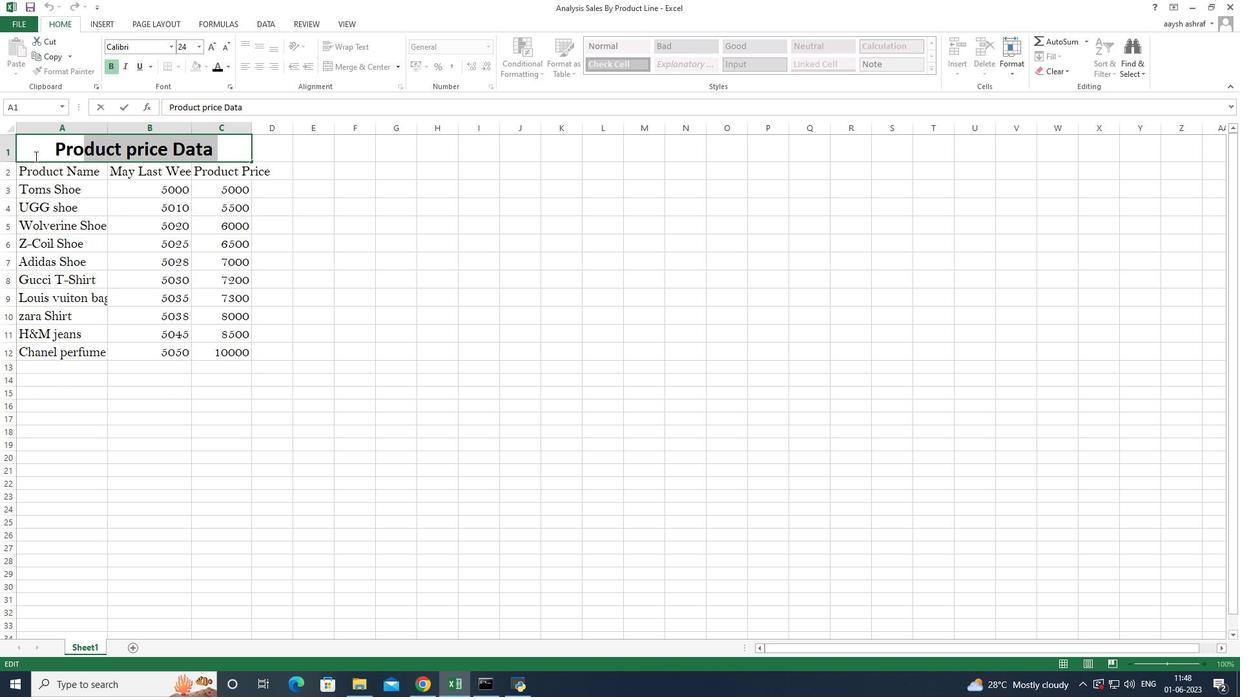 
Action: Mouse moved to (209, 151)
Screenshot: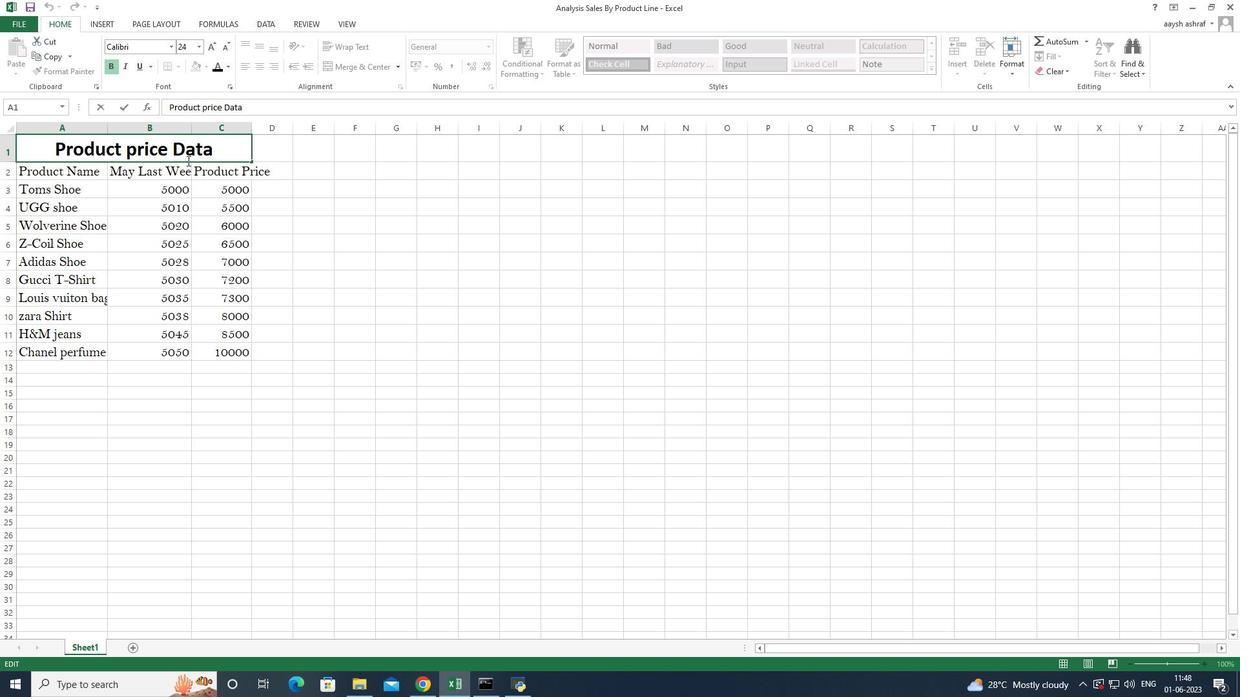 
Action: Mouse pressed left at (209, 151)
Screenshot: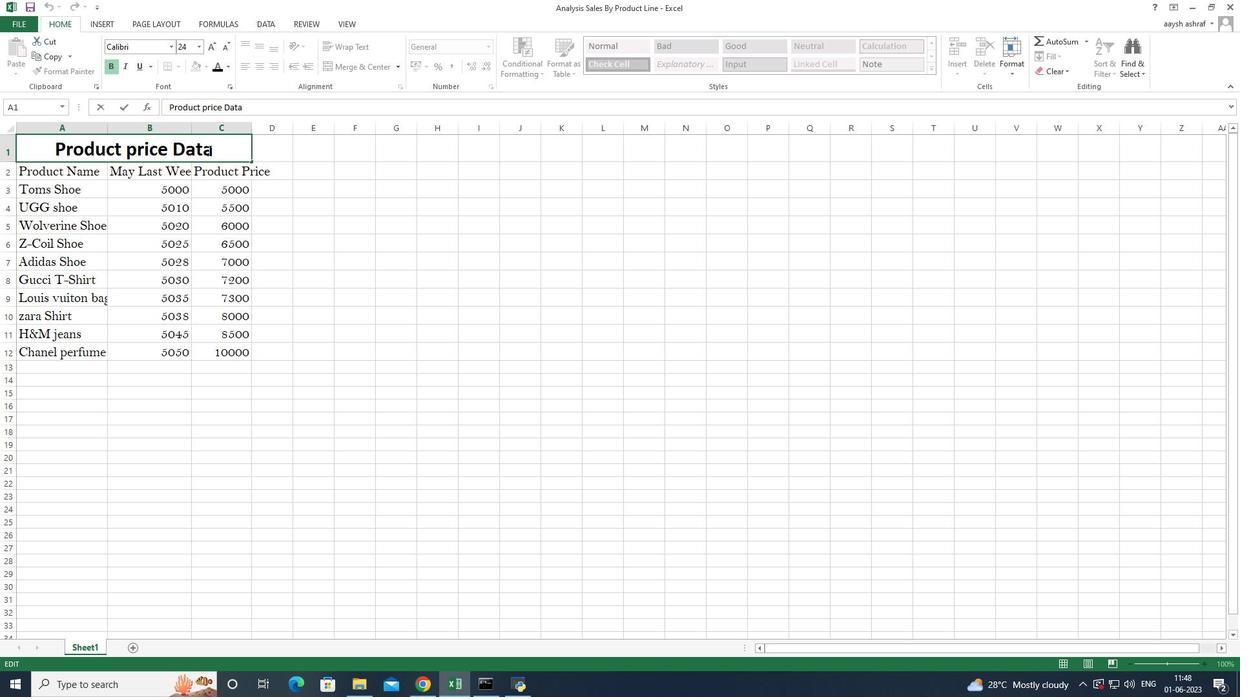 
Action: Mouse moved to (32, 147)
Screenshot: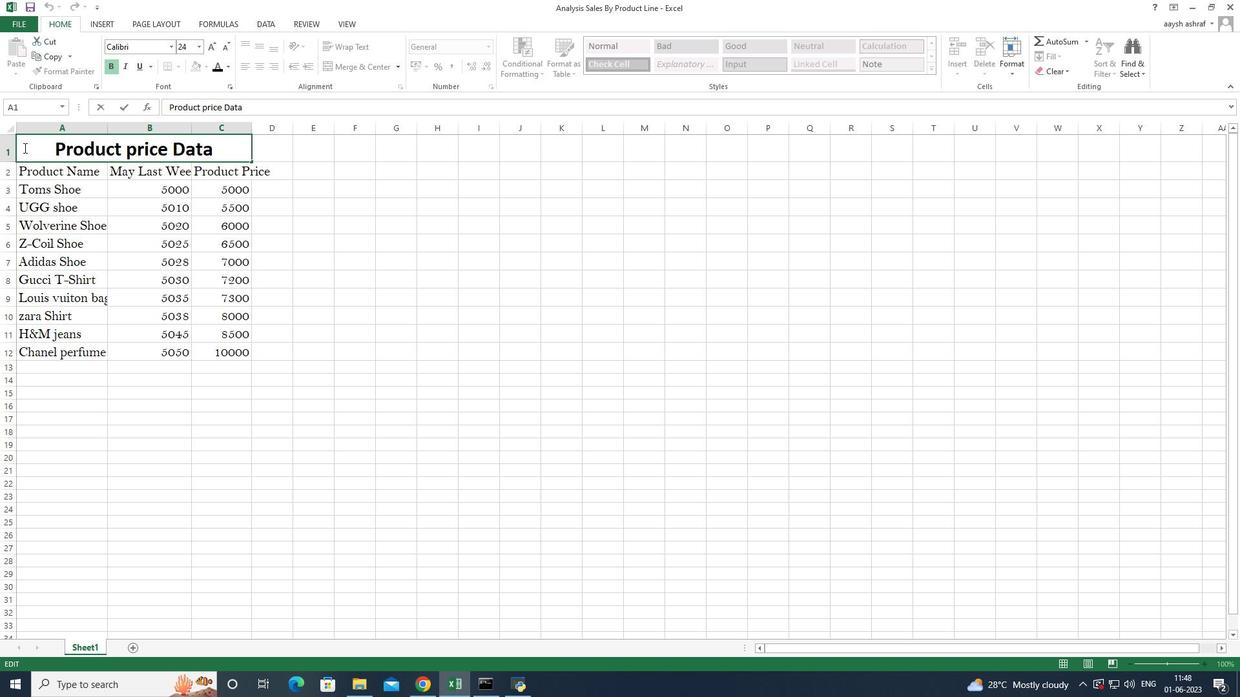 
Action: Mouse pressed left at (32, 147)
Screenshot: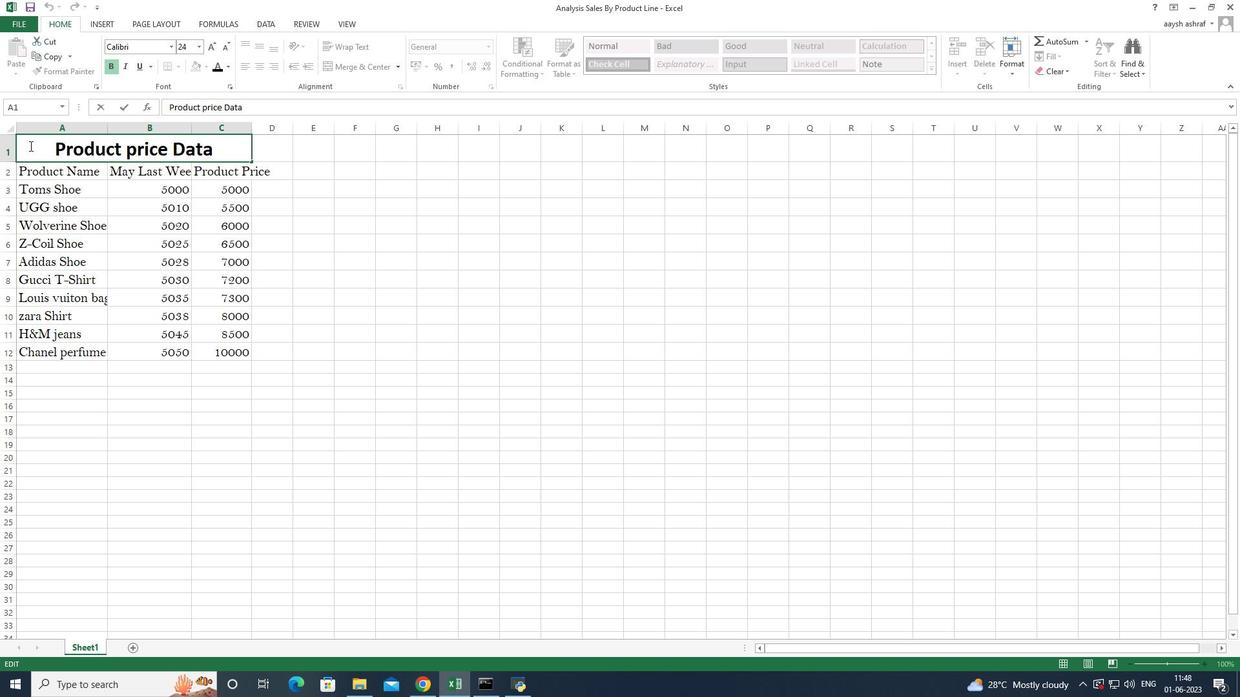 
Action: Mouse moved to (134, 249)
Screenshot: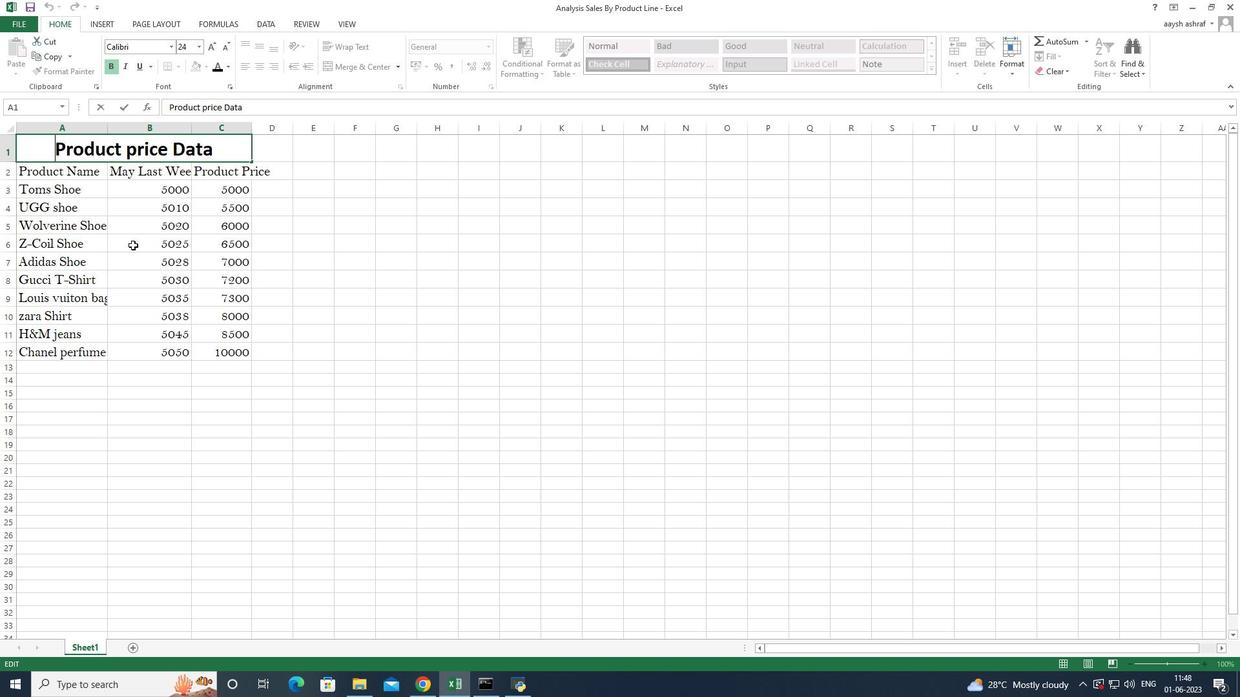 
Action: Mouse pressed left at (134, 249)
Screenshot: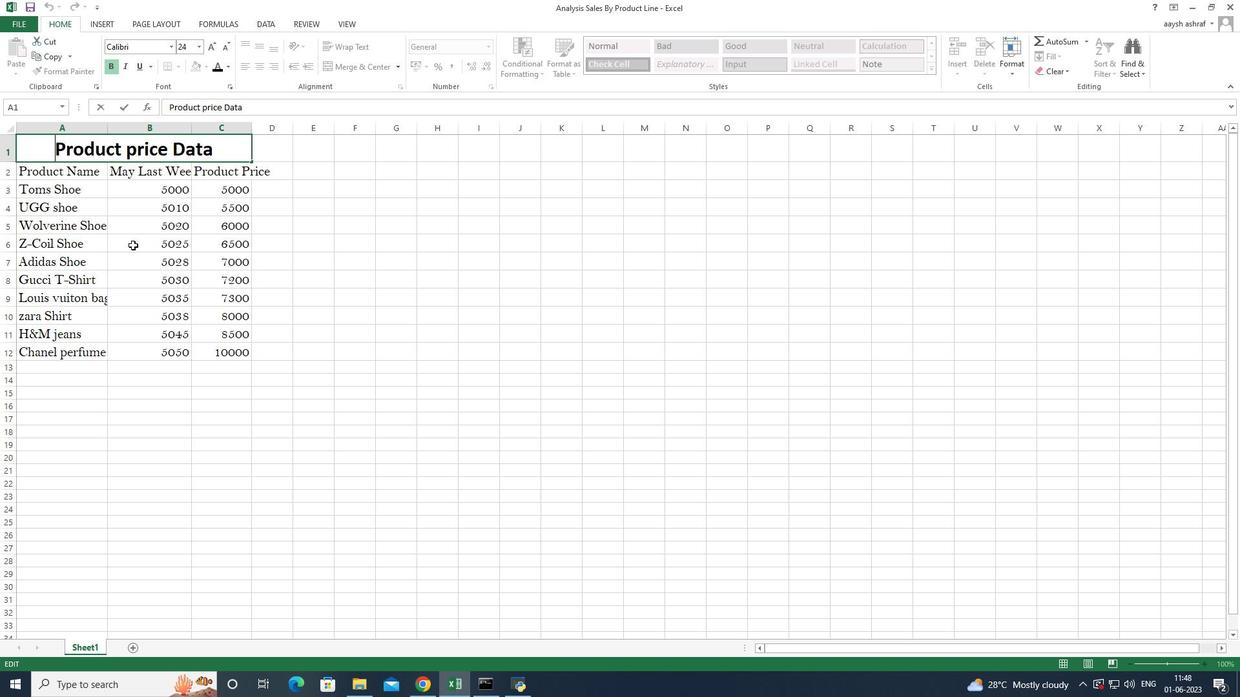 
Action: Mouse moved to (86, 146)
Screenshot: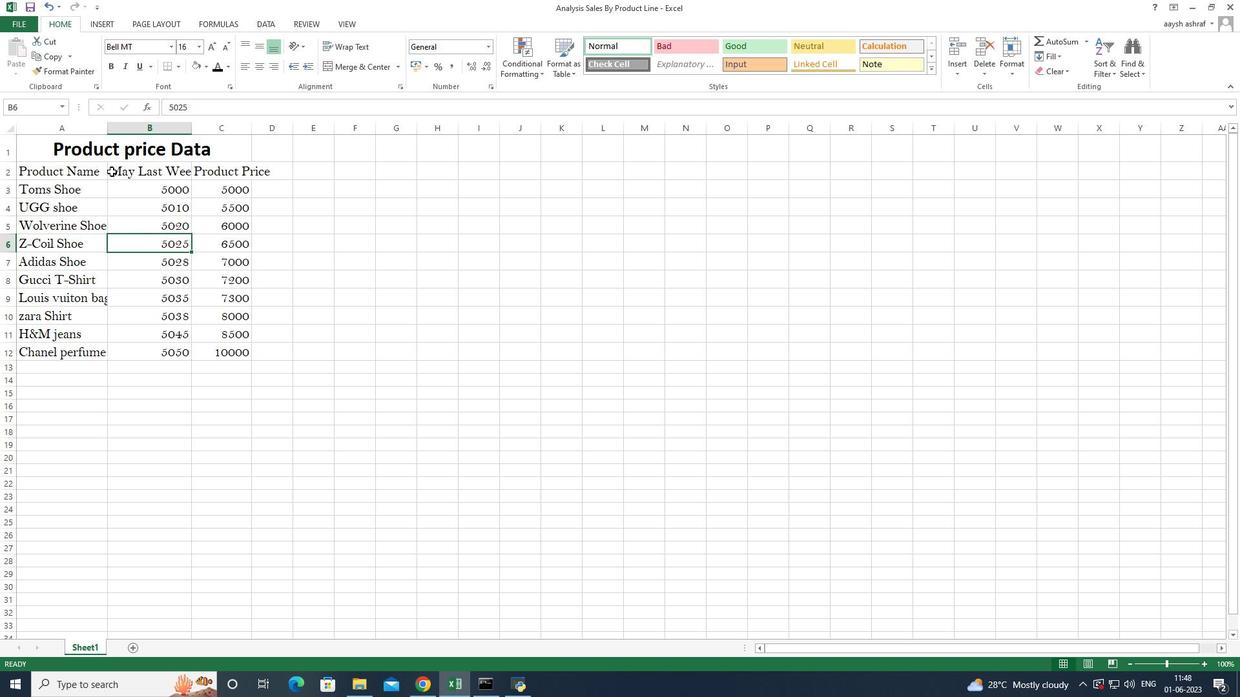 
Action: Mouse pressed left at (86, 146)
Screenshot: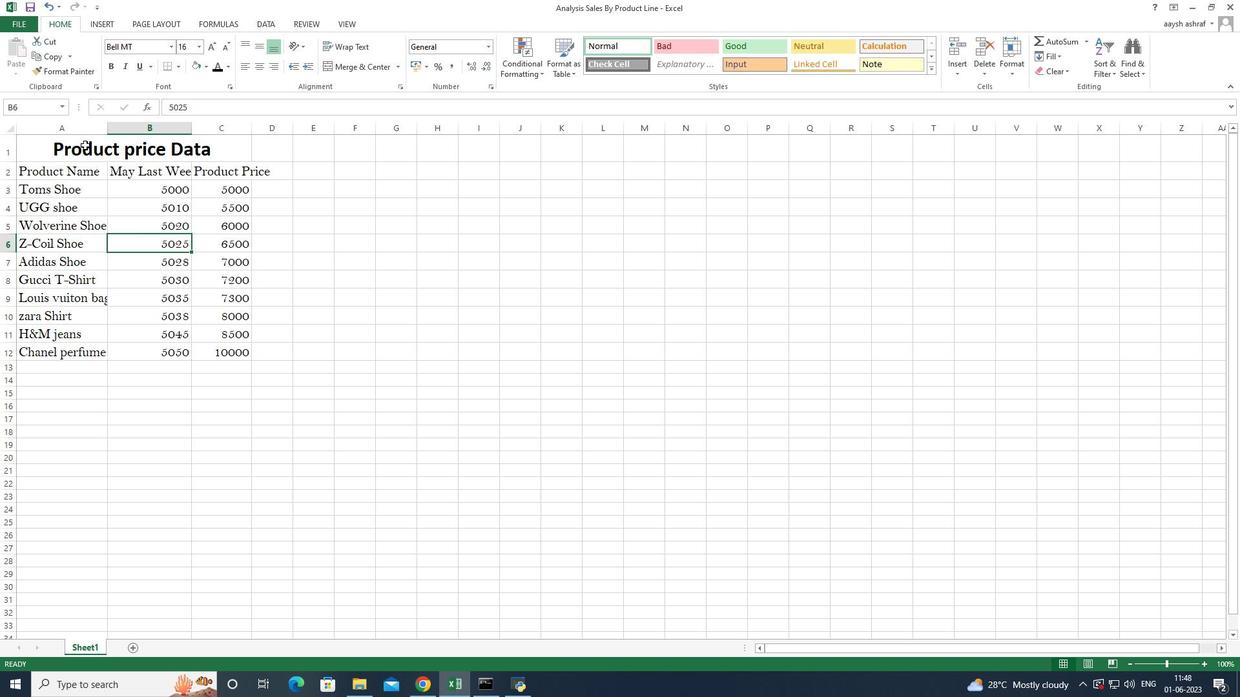 
Action: Mouse moved to (264, 47)
Screenshot: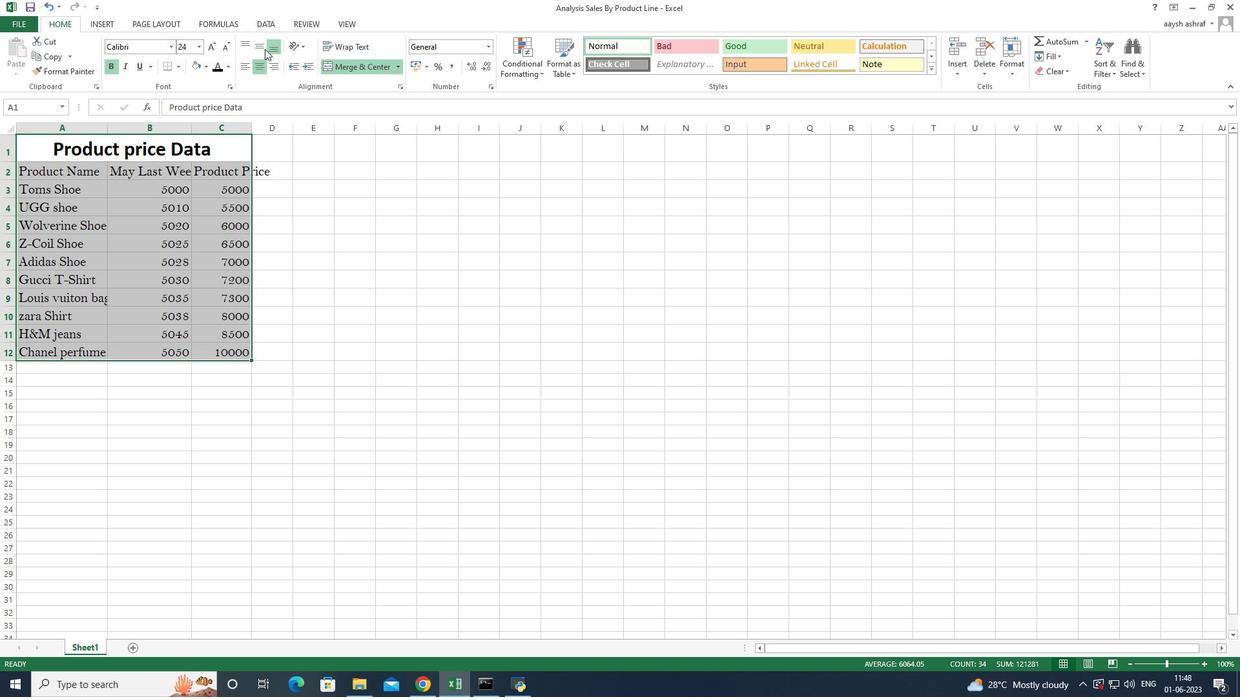 
Action: Mouse pressed left at (264, 47)
Screenshot: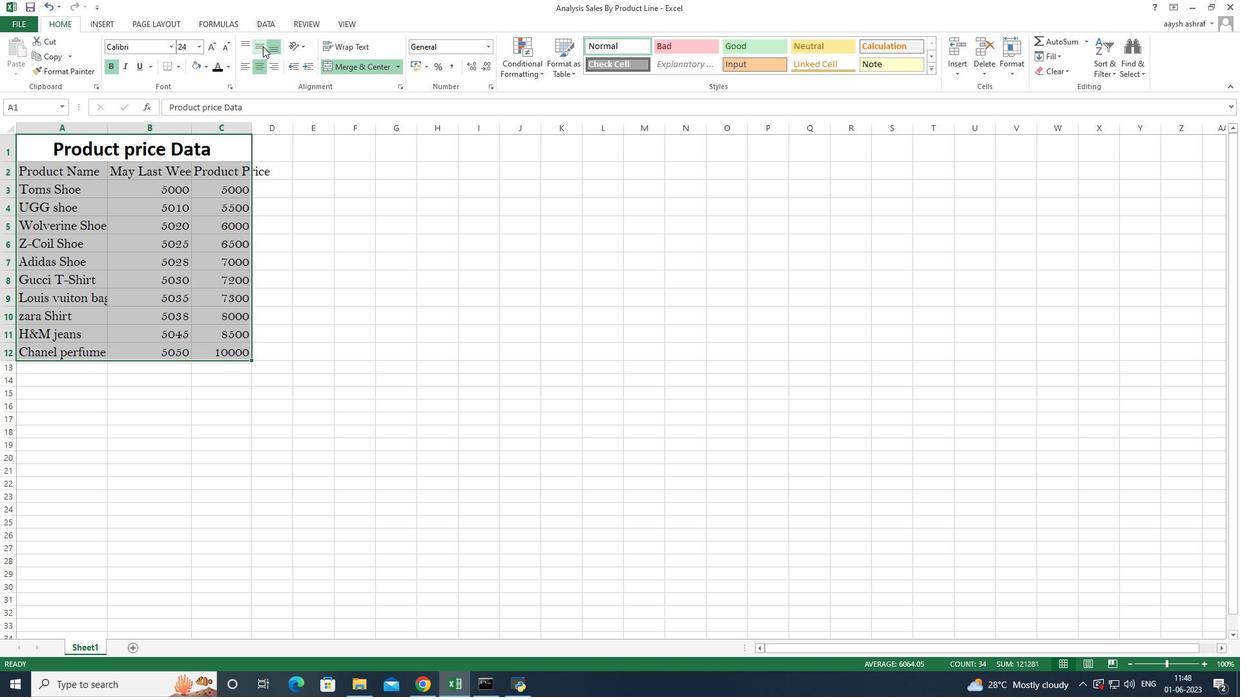 
Action: Mouse moved to (264, 65)
Screenshot: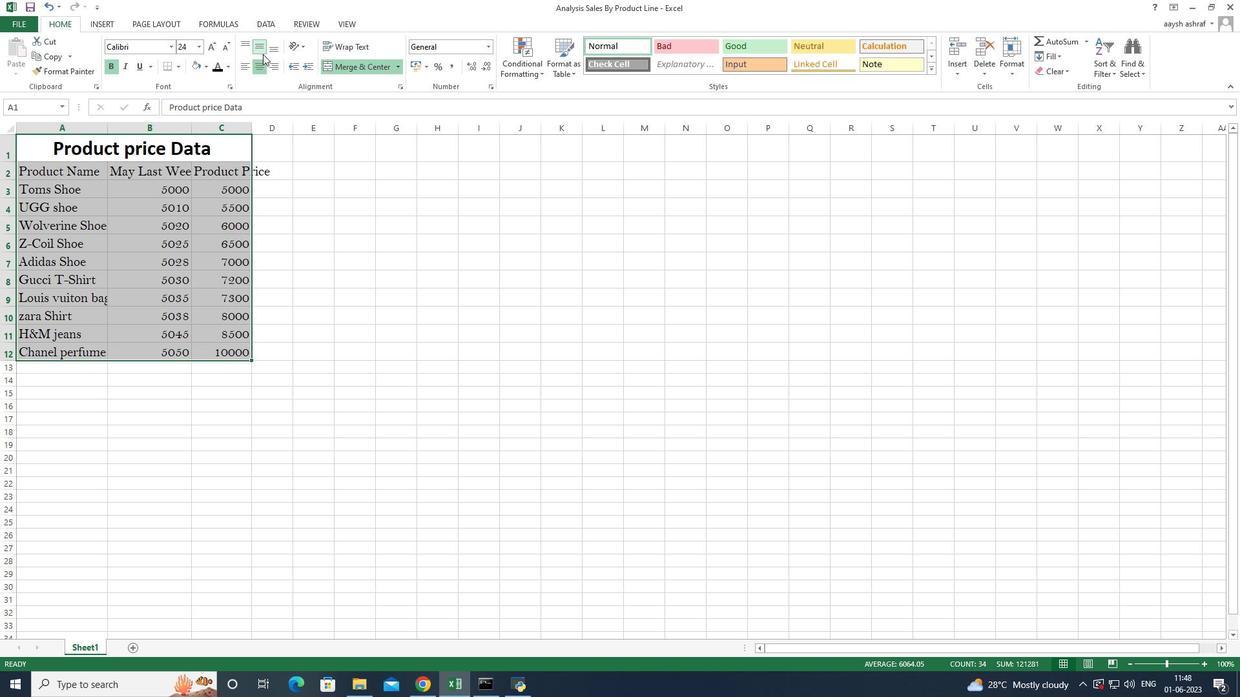 
Action: Mouse pressed left at (264, 65)
Screenshot: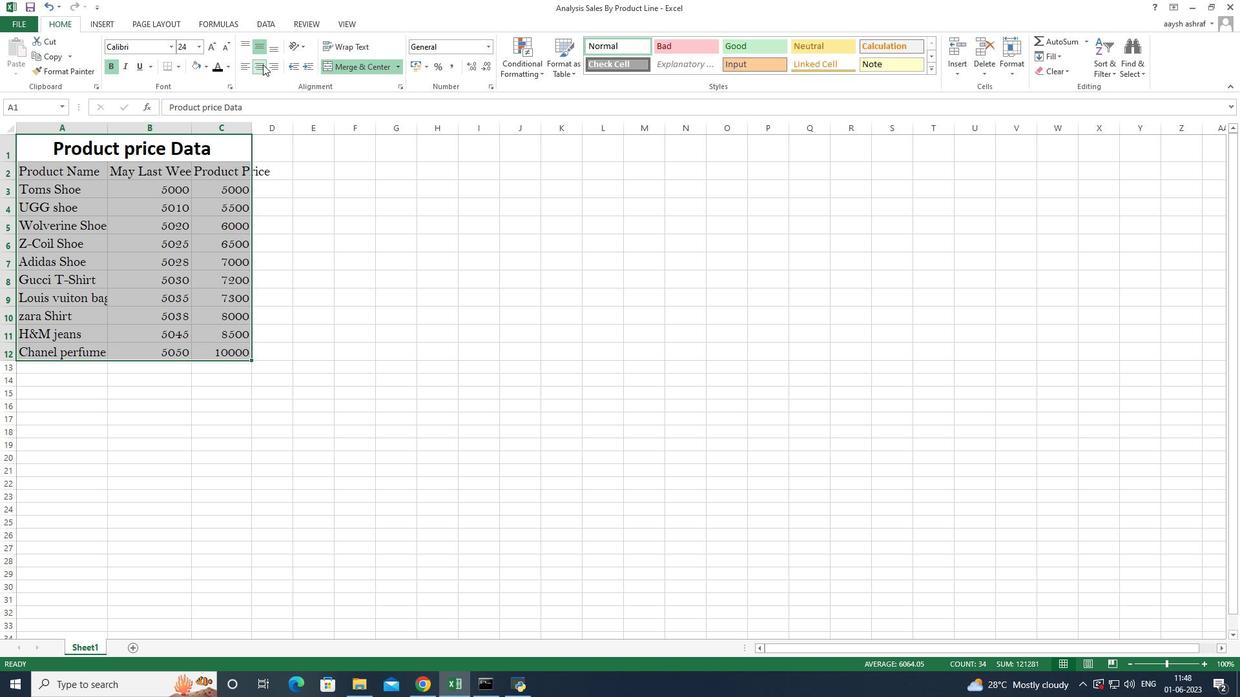 
Action: Mouse moved to (157, 157)
Screenshot: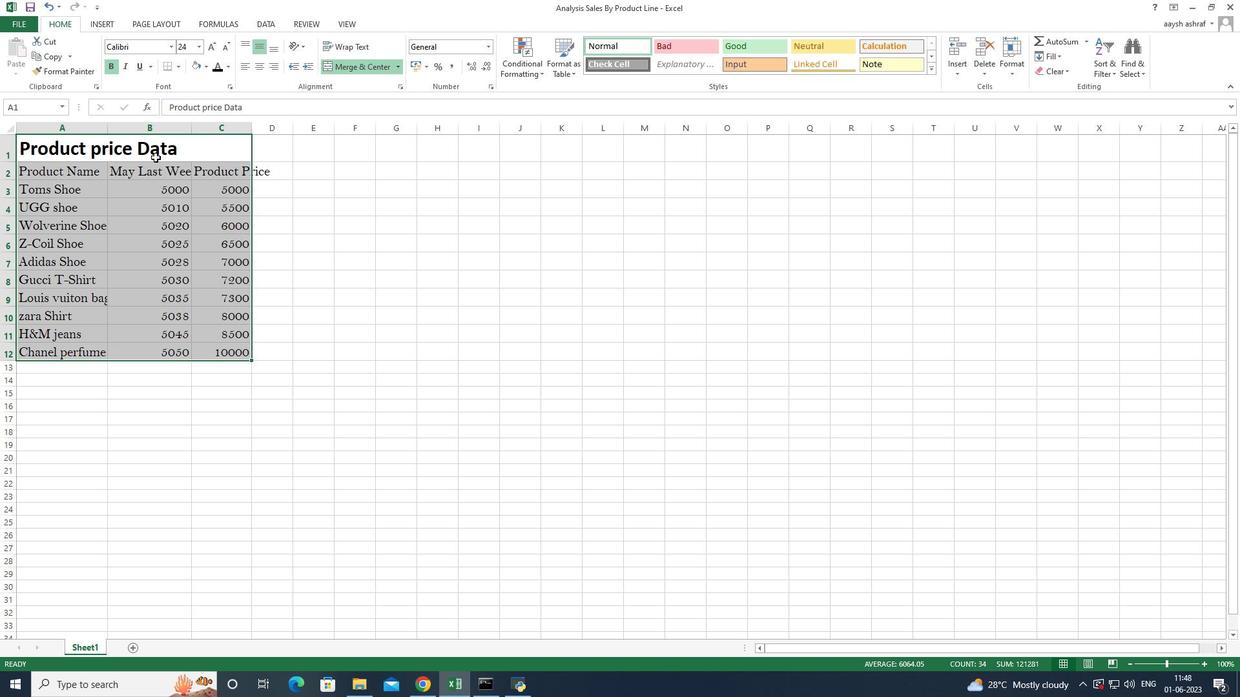 
Action: Mouse pressed left at (157, 157)
Screenshot: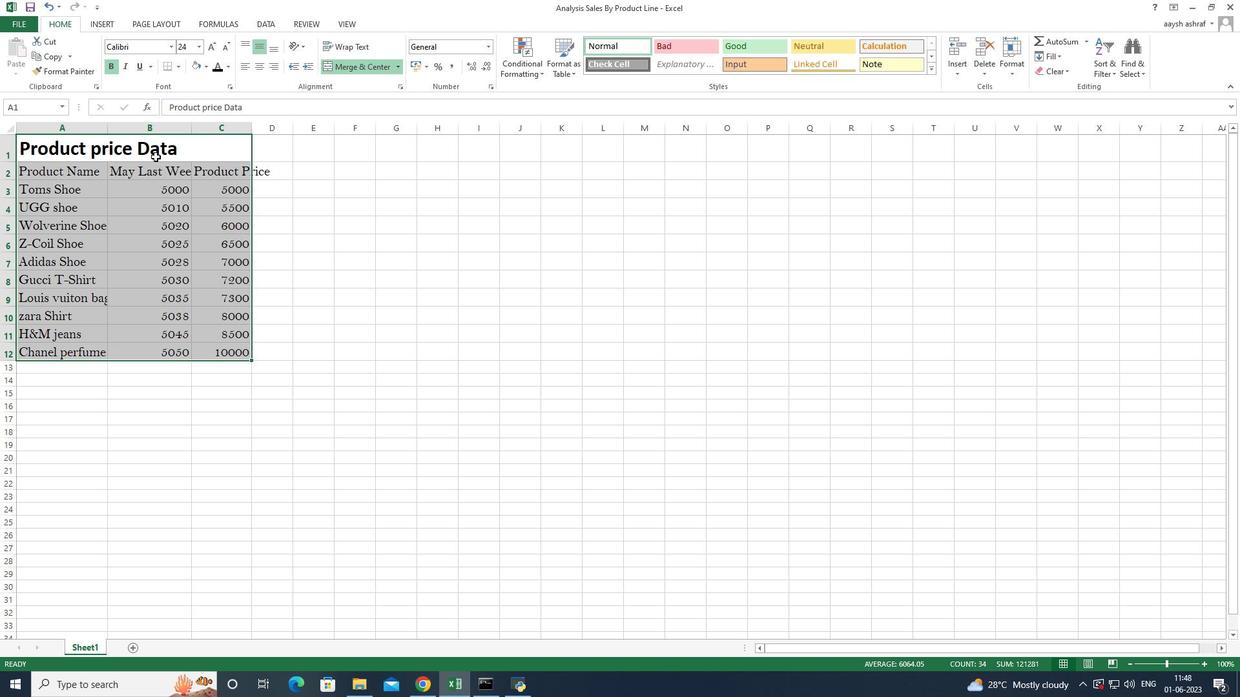 
Action: Mouse moved to (264, 71)
Screenshot: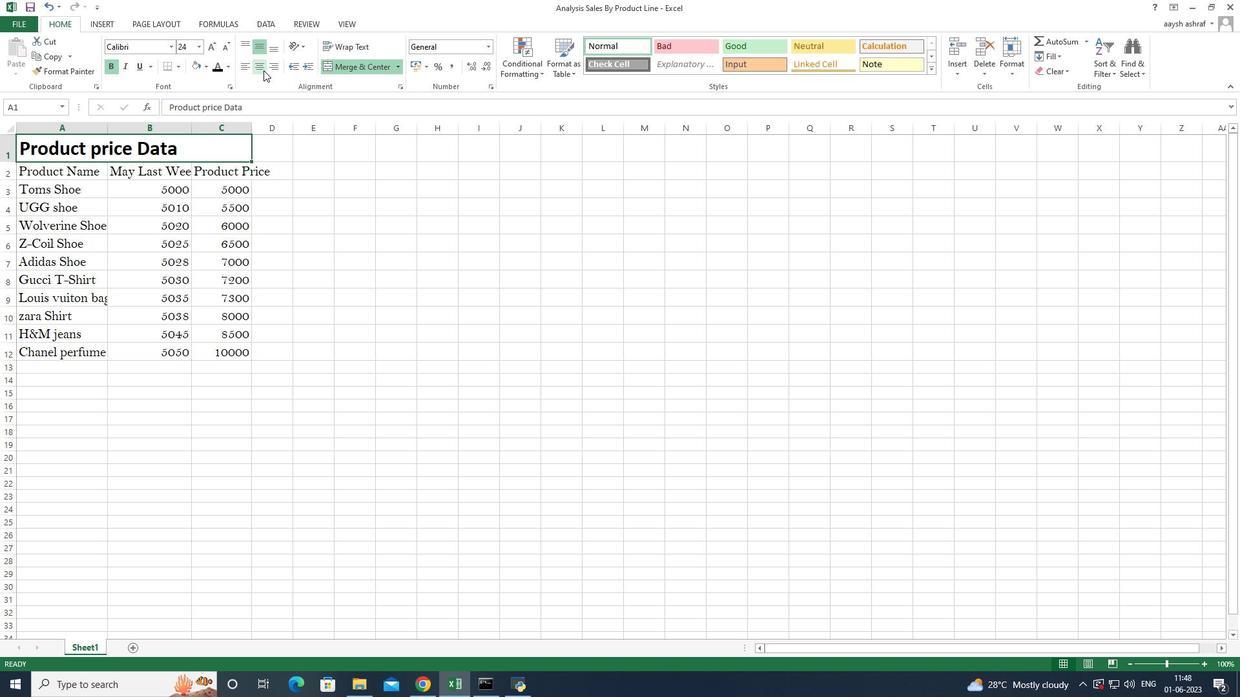 
Action: Mouse pressed left at (264, 71)
Screenshot: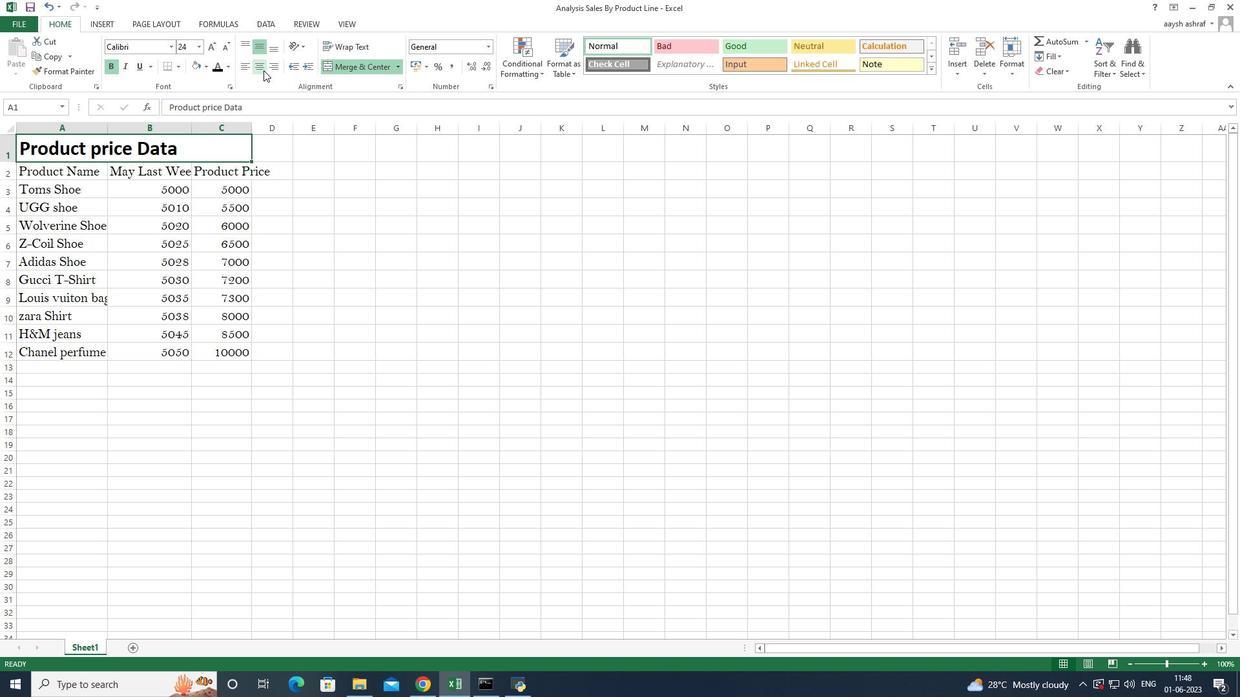 
Action: Mouse moved to (136, 285)
Screenshot: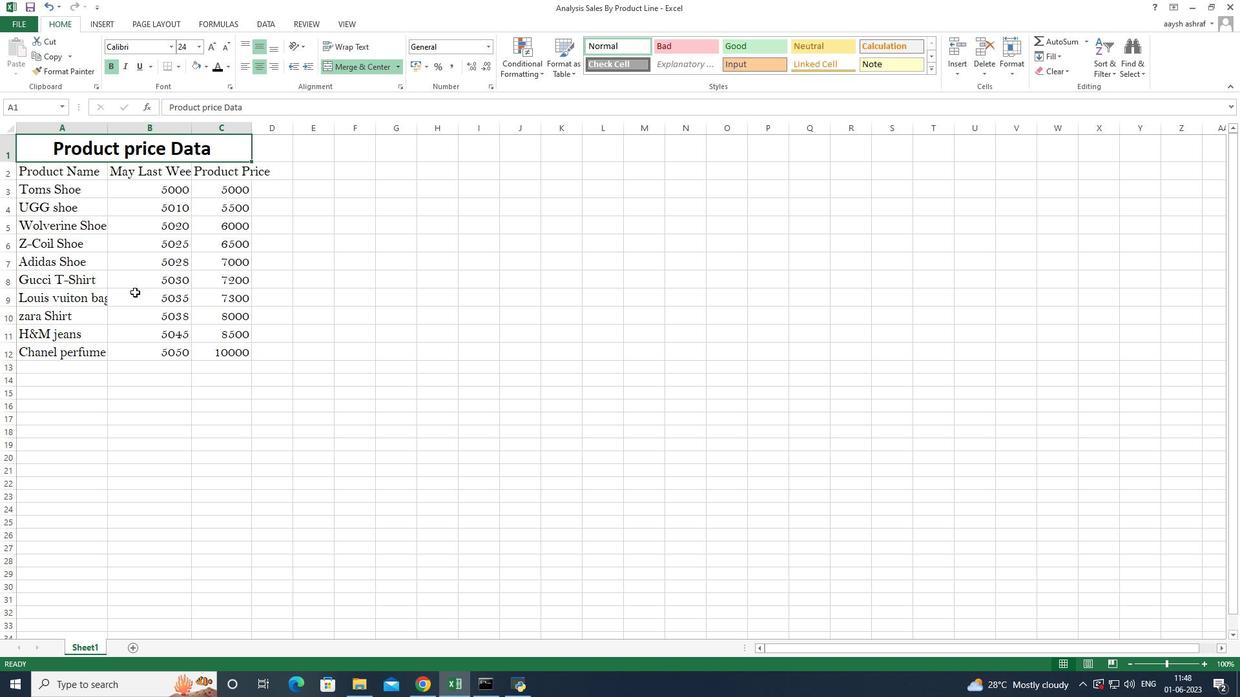 
Action: Mouse pressed left at (136, 285)
Screenshot: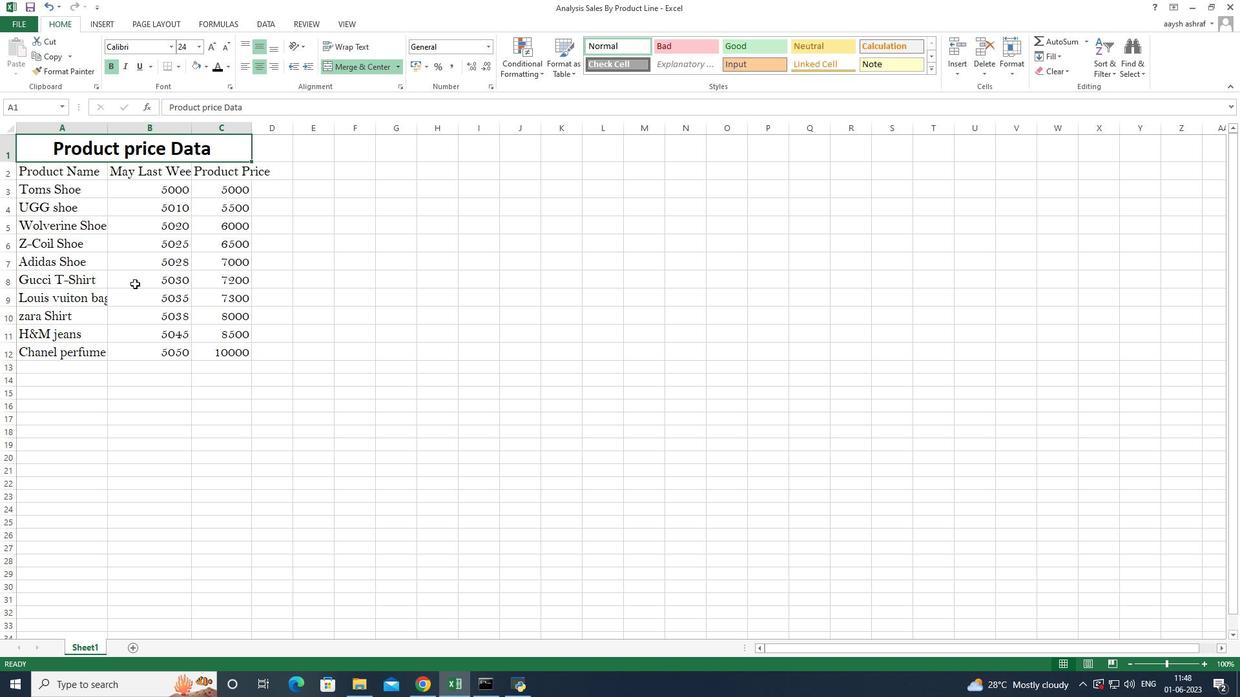 
Action: Mouse moved to (113, 142)
Screenshot: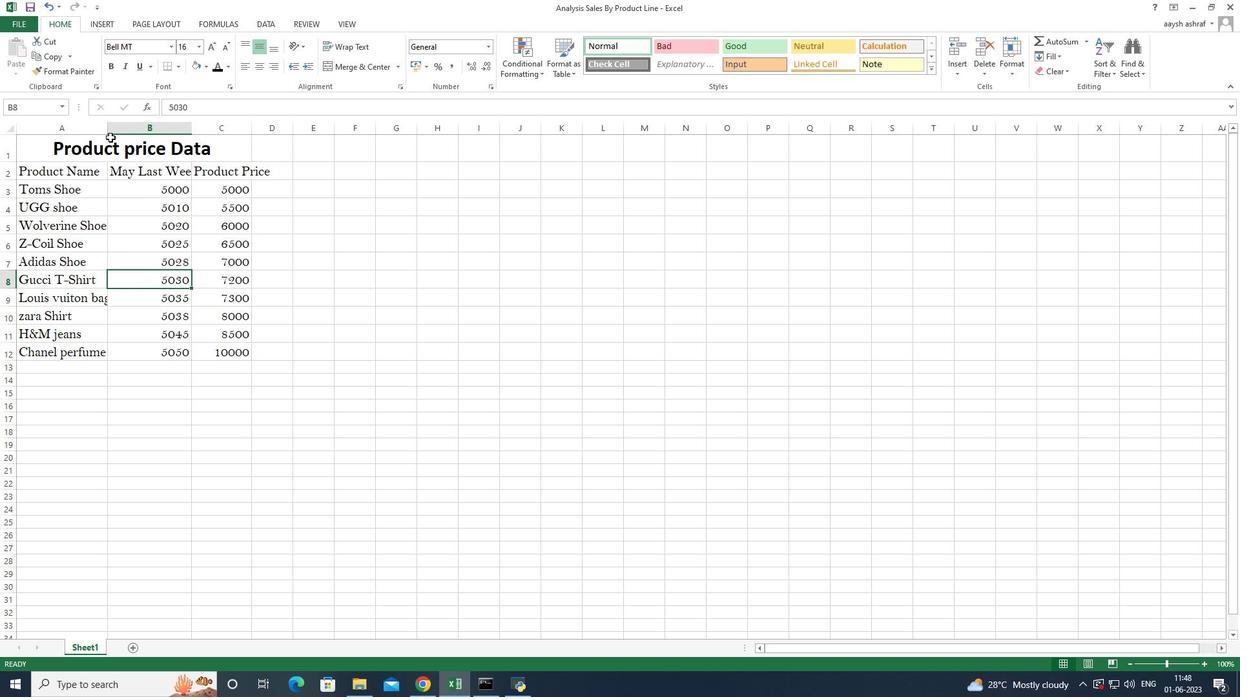 
Action: Mouse pressed left at (113, 142)
Screenshot: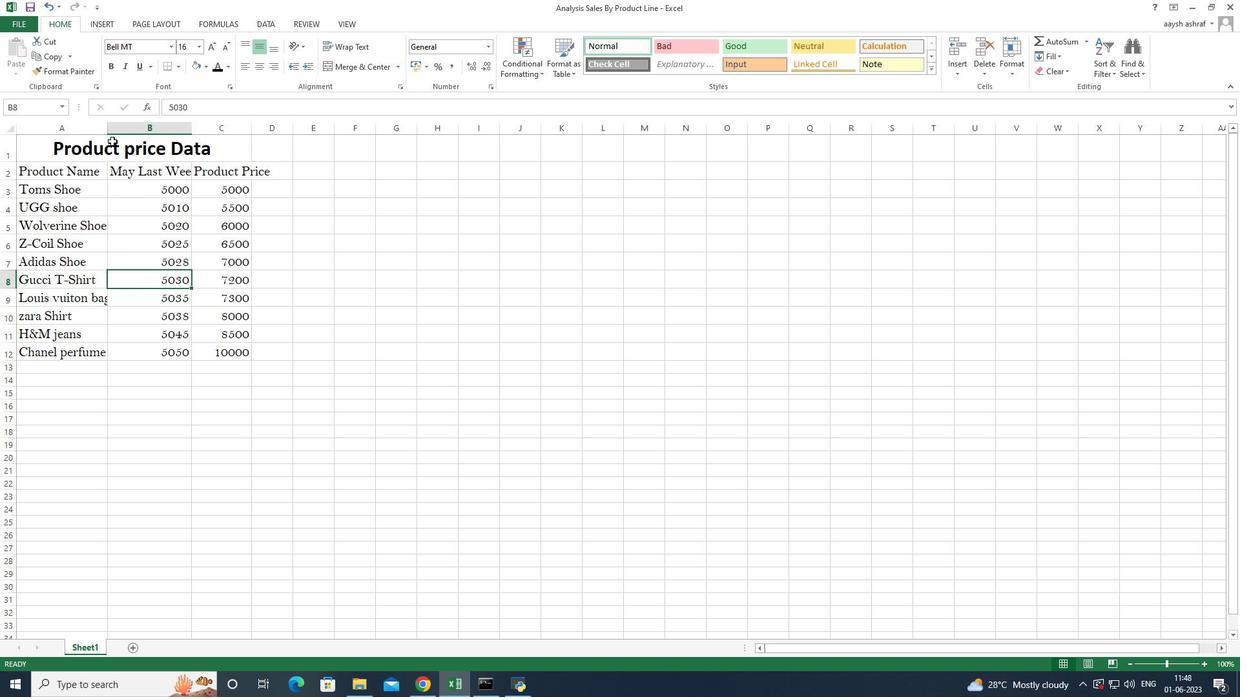 
Action: Mouse moved to (108, 180)
Screenshot: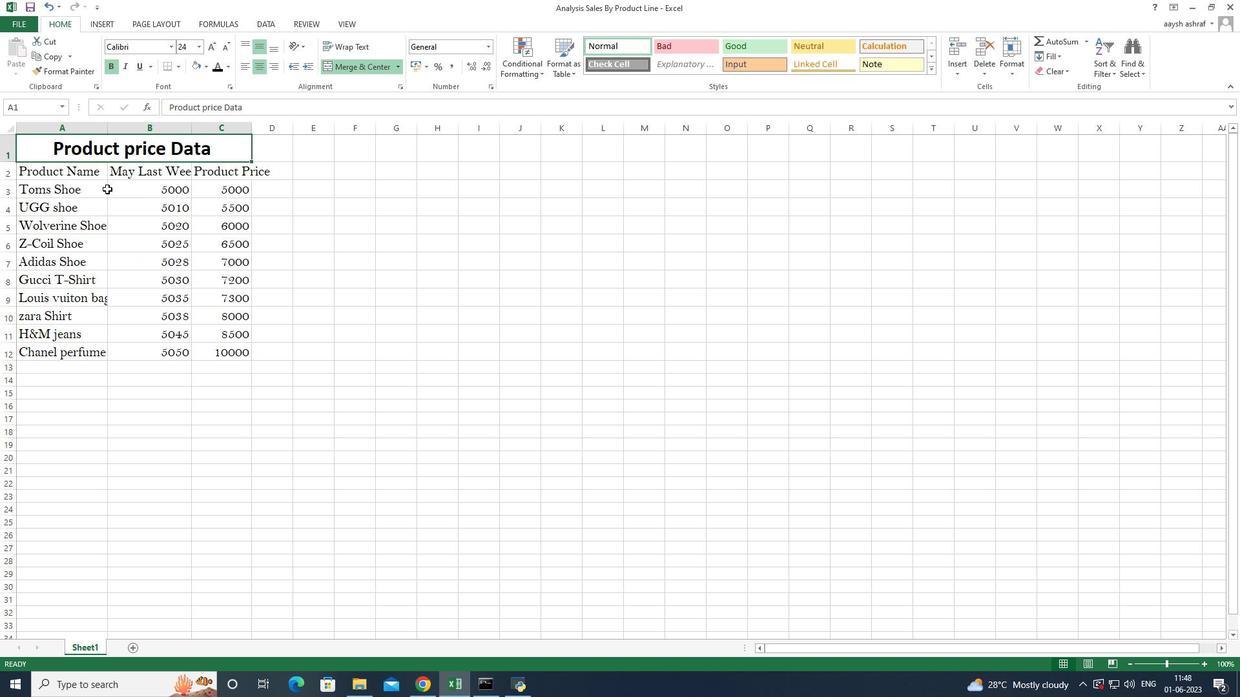 
Action: Mouse pressed left at (108, 180)
Screenshot: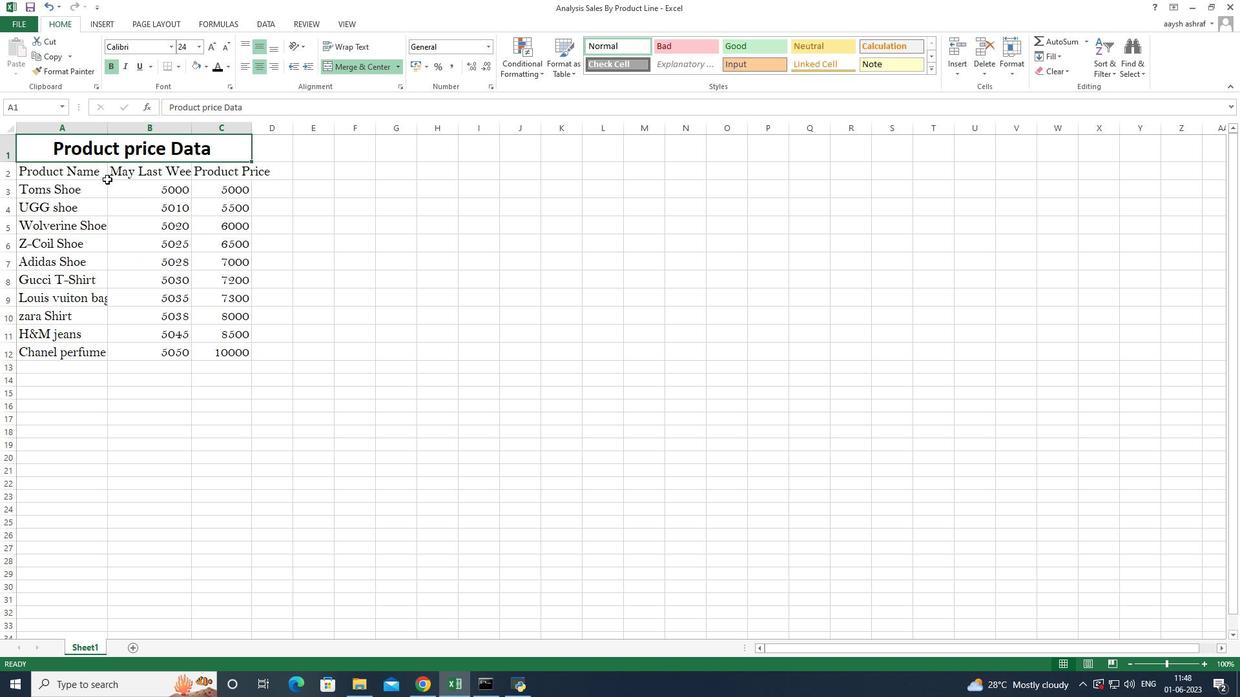 
Action: Mouse moved to (109, 168)
Screenshot: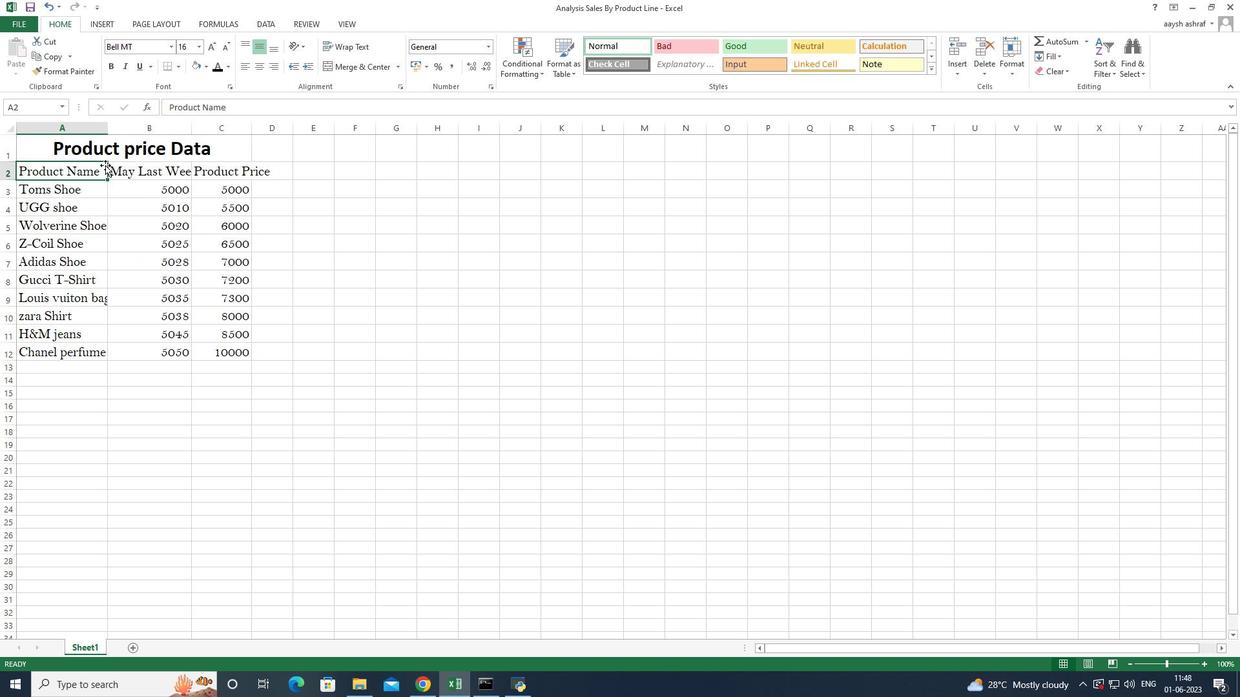 
Action: Mouse pressed left at (109, 168)
Screenshot: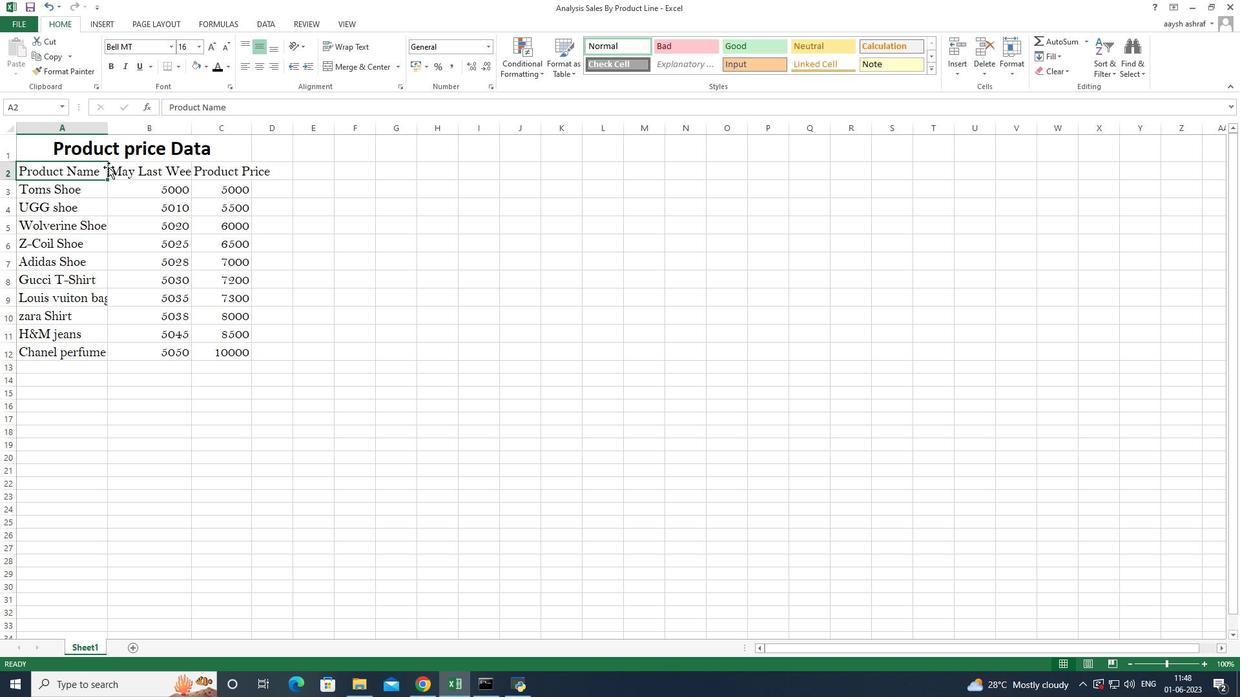 
Action: Mouse moved to (646, 372)
Screenshot: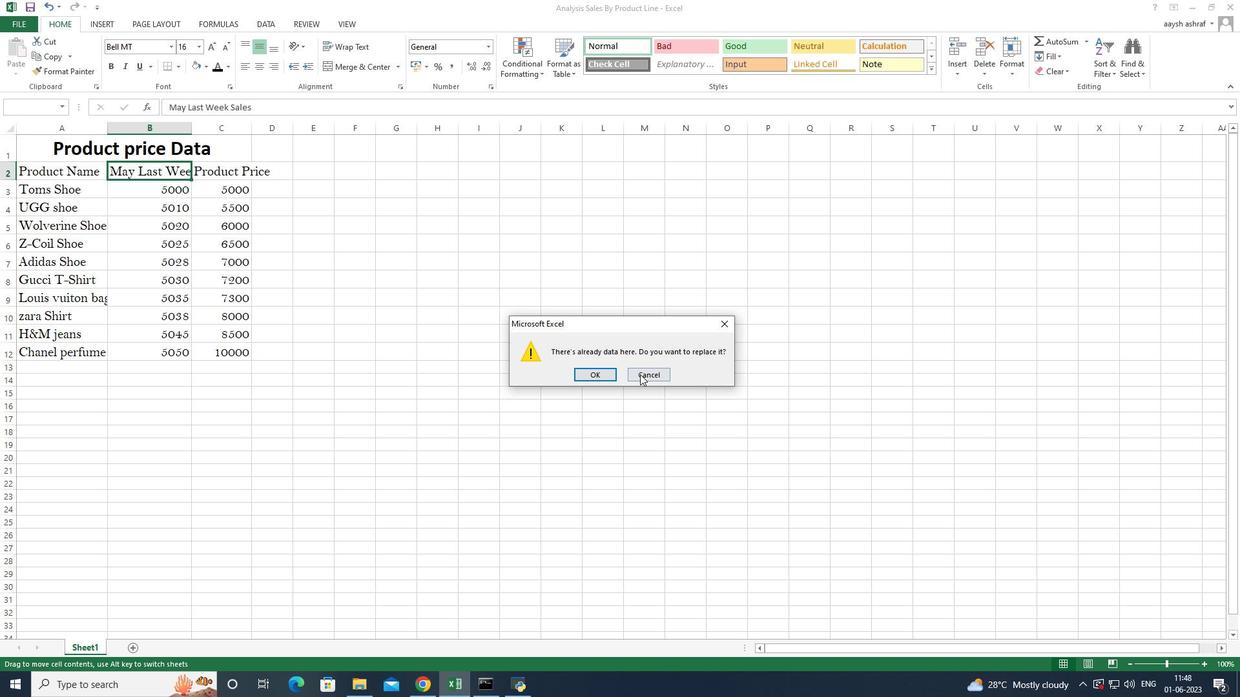 
Action: Mouse pressed left at (646, 372)
Screenshot: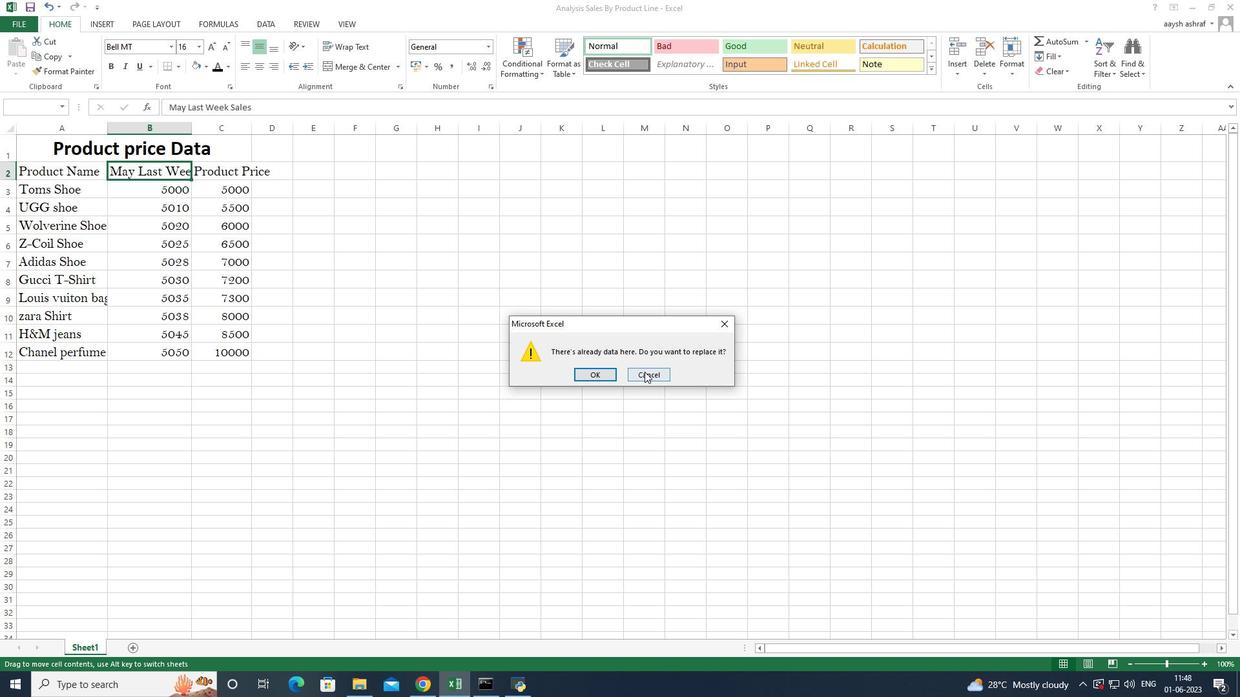 
Action: Mouse moved to (111, 151)
Screenshot: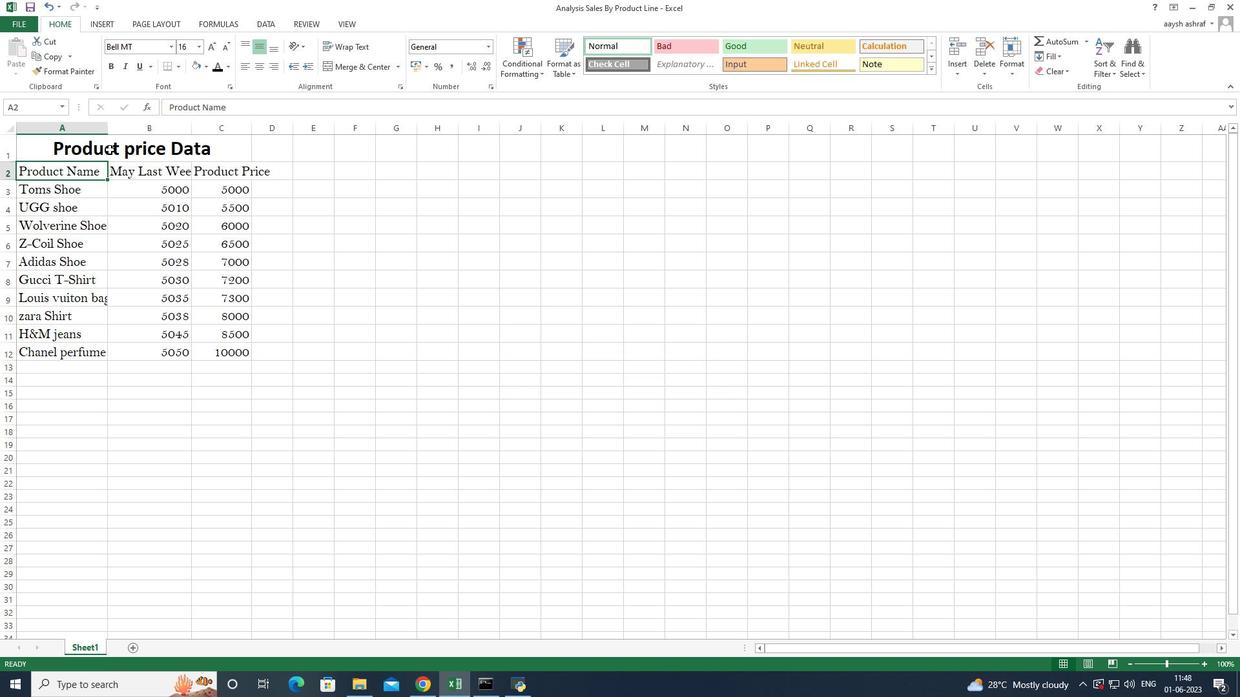 
Action: Mouse pressed left at (111, 151)
Screenshot: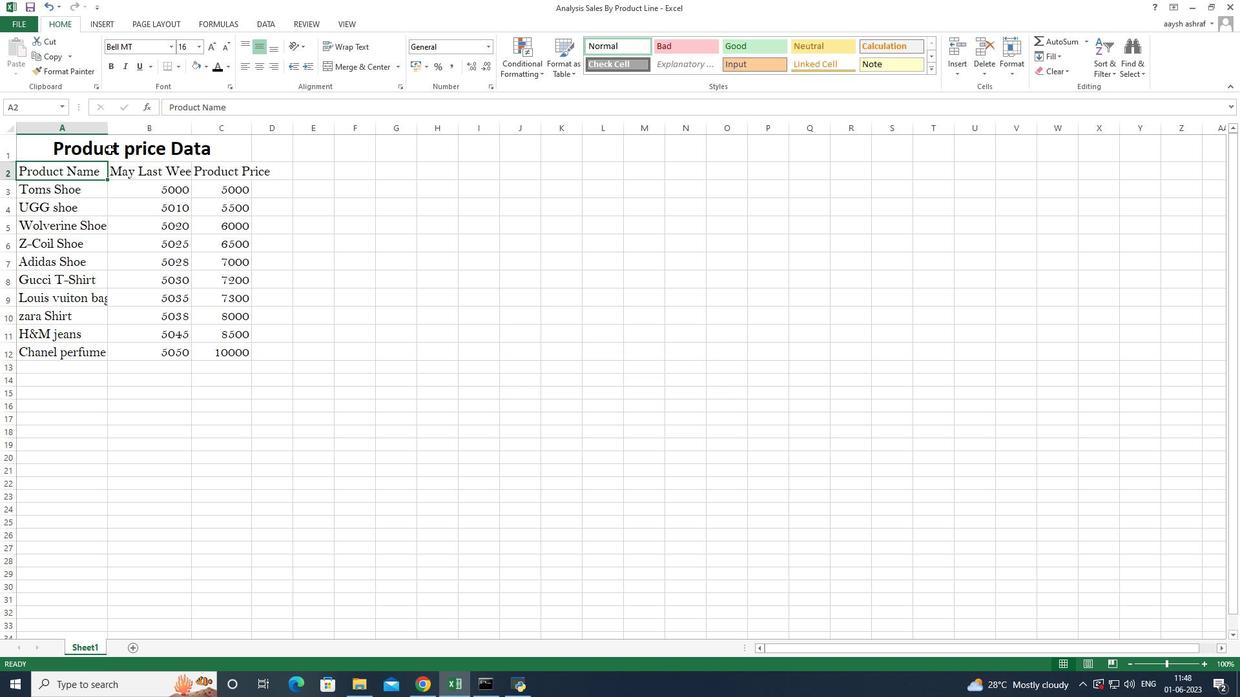 
Action: Mouse moved to (106, 127)
Screenshot: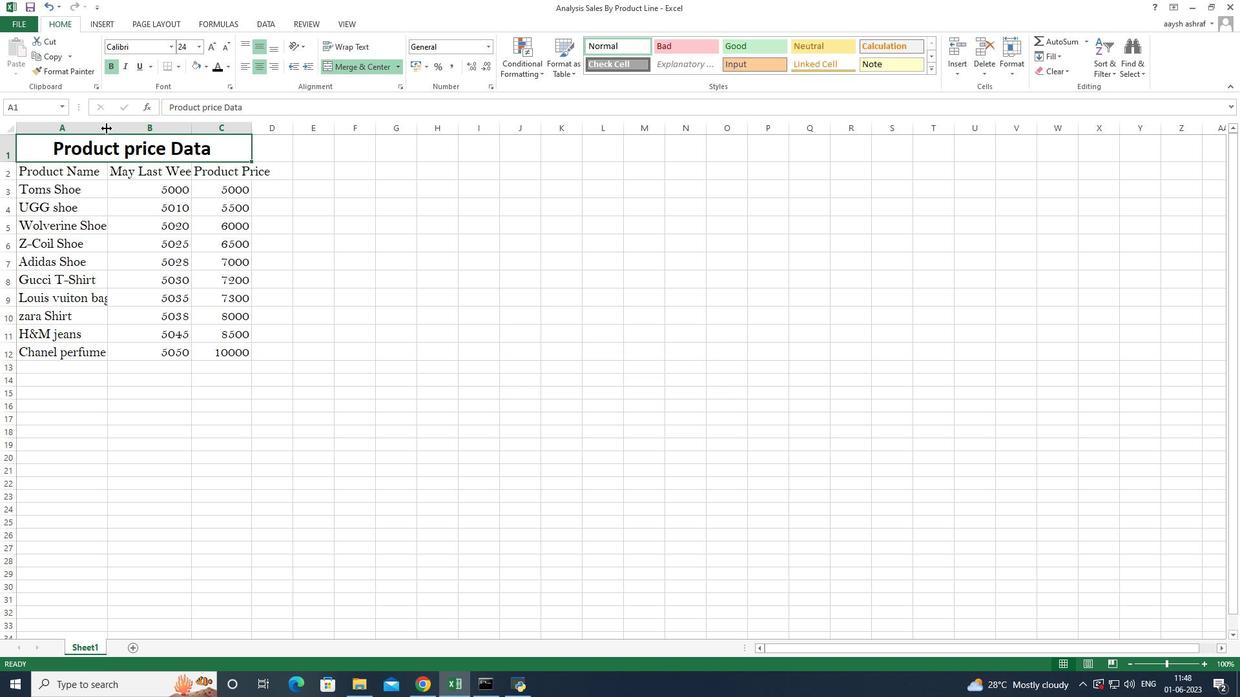 
Action: Mouse pressed left at (106, 127)
Screenshot: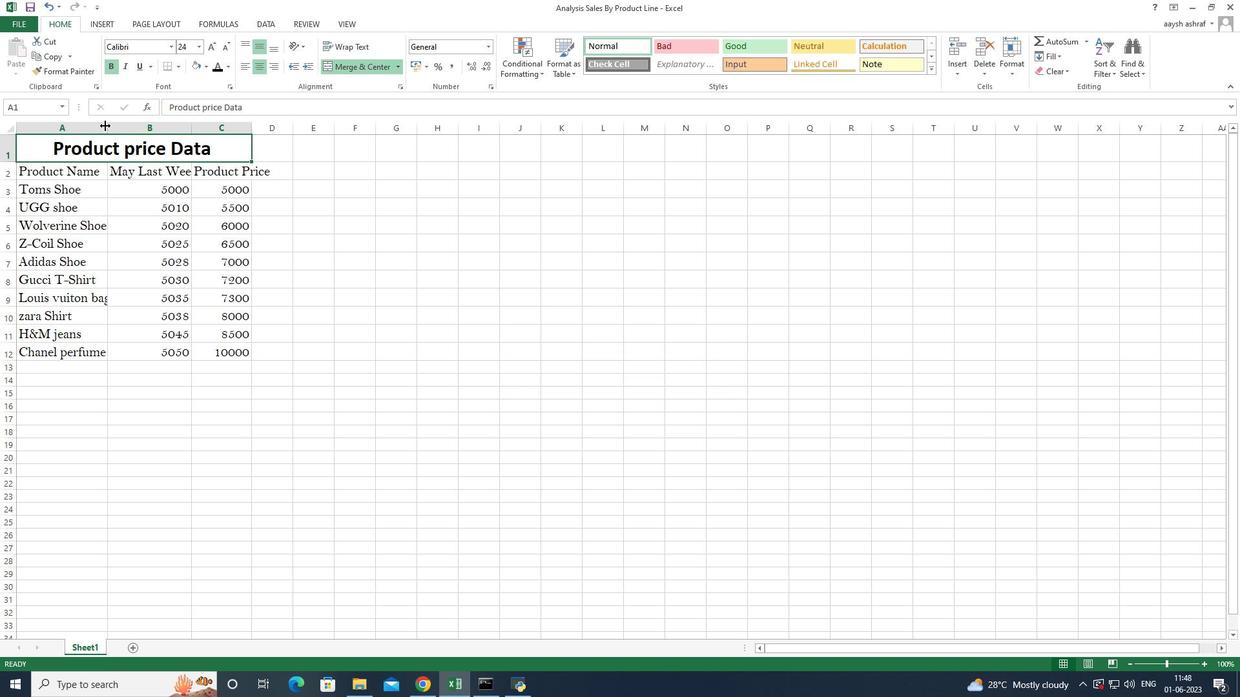 
Action: Mouse moved to (207, 128)
Screenshot: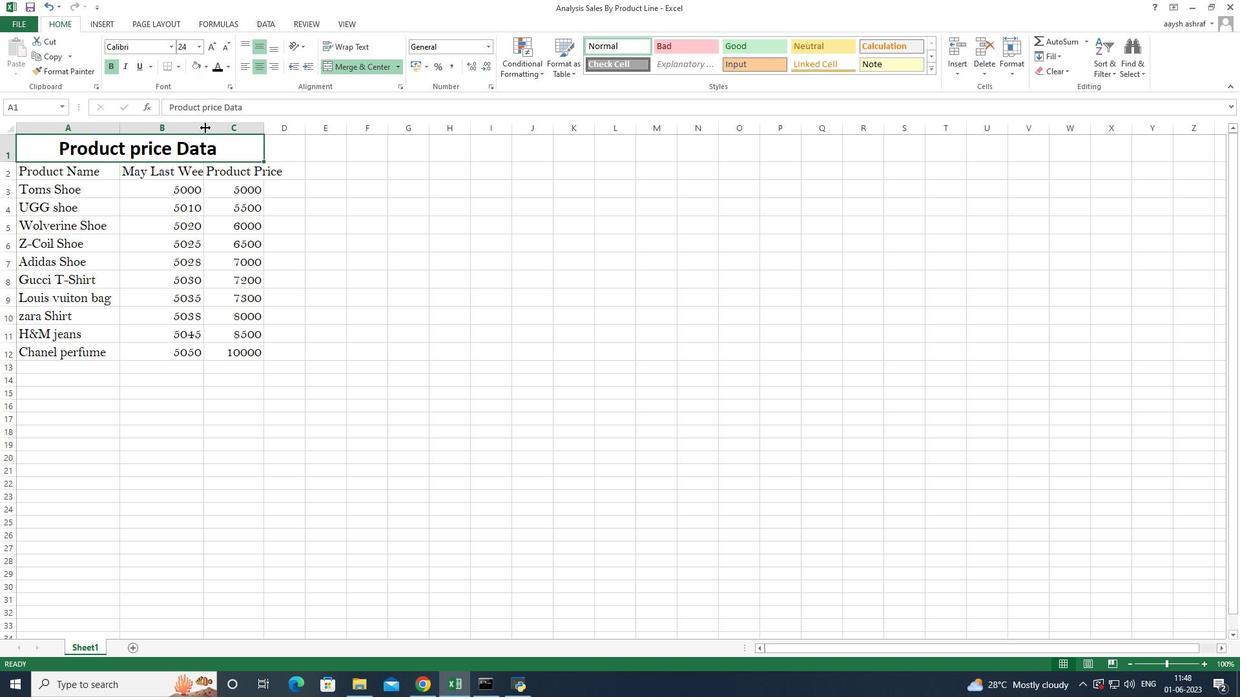 
Action: Mouse pressed left at (207, 128)
Screenshot: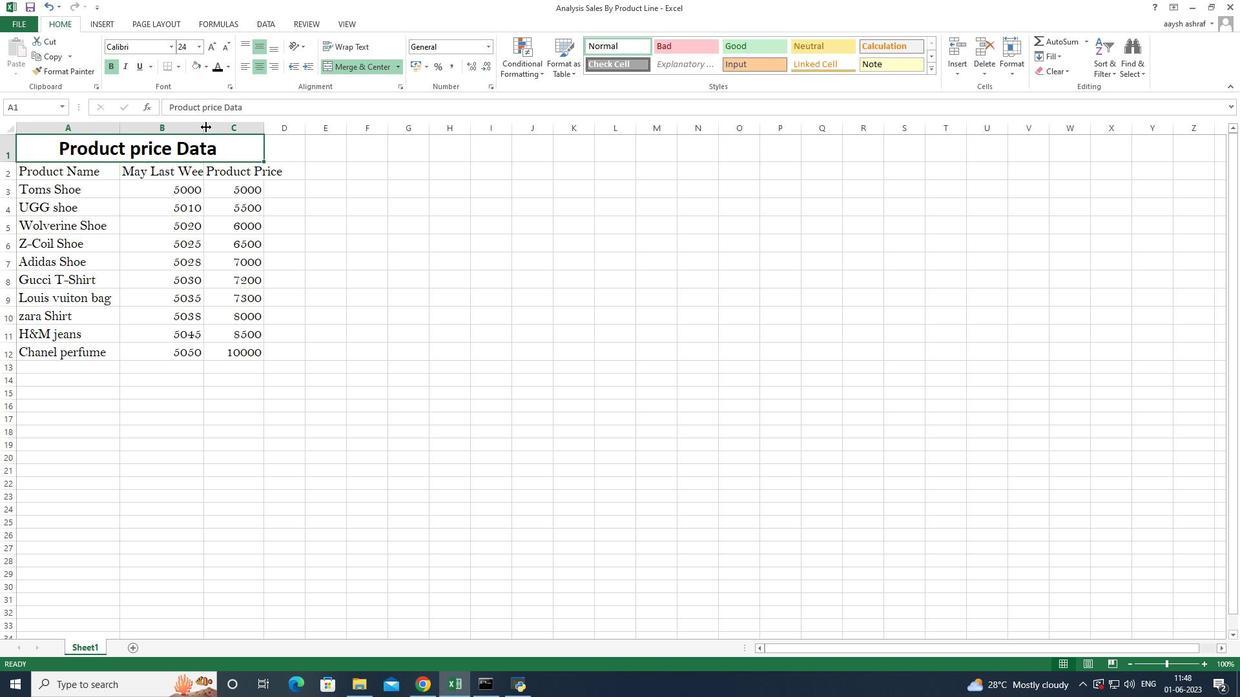 
Action: Mouse moved to (218, 130)
Screenshot: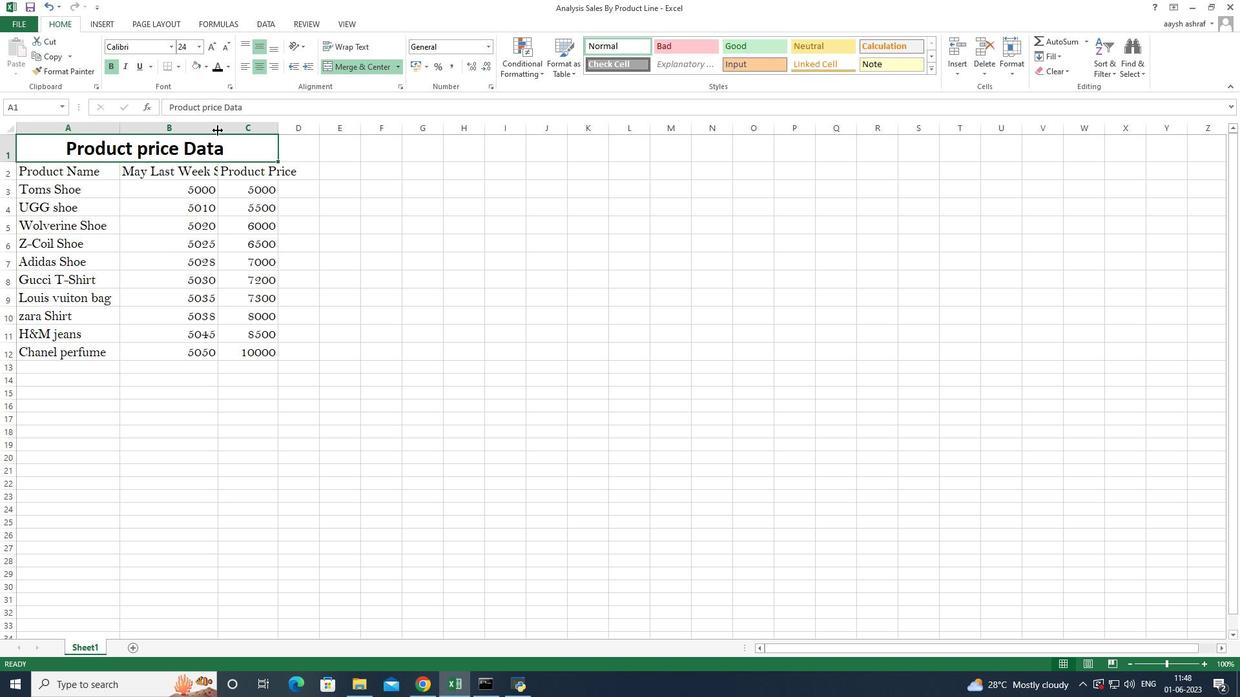 
Action: Mouse pressed left at (218, 130)
Screenshot: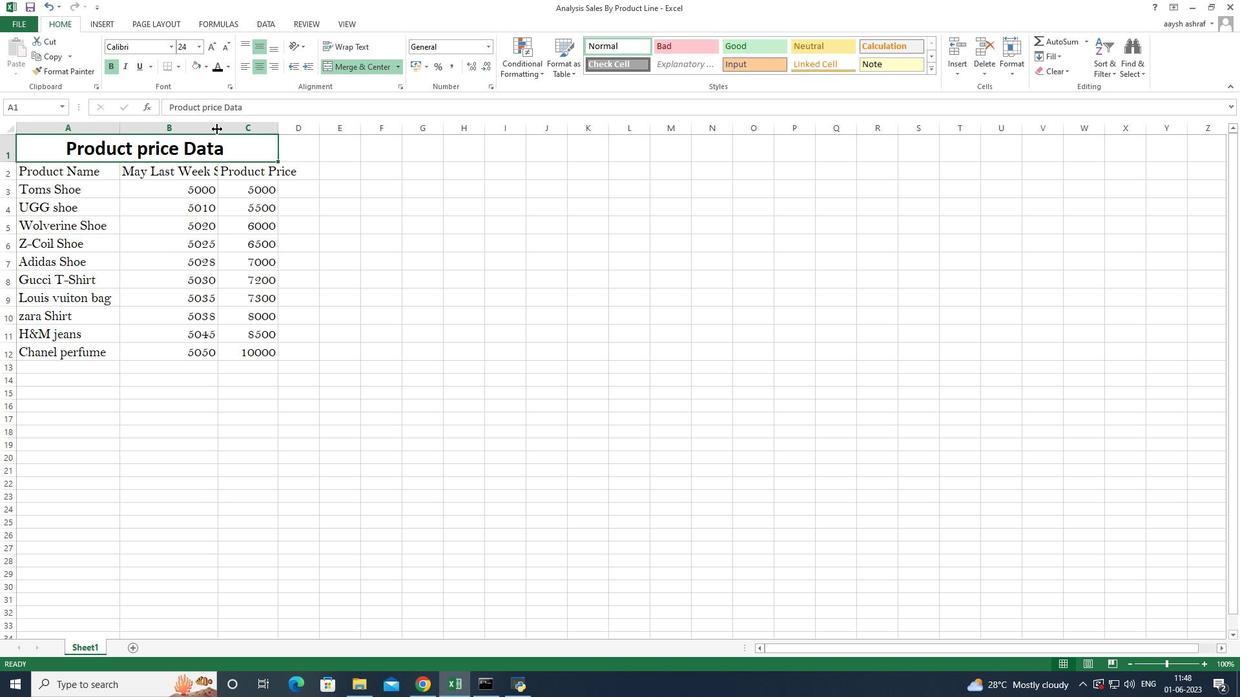 
Action: Mouse moved to (292, 175)
Screenshot: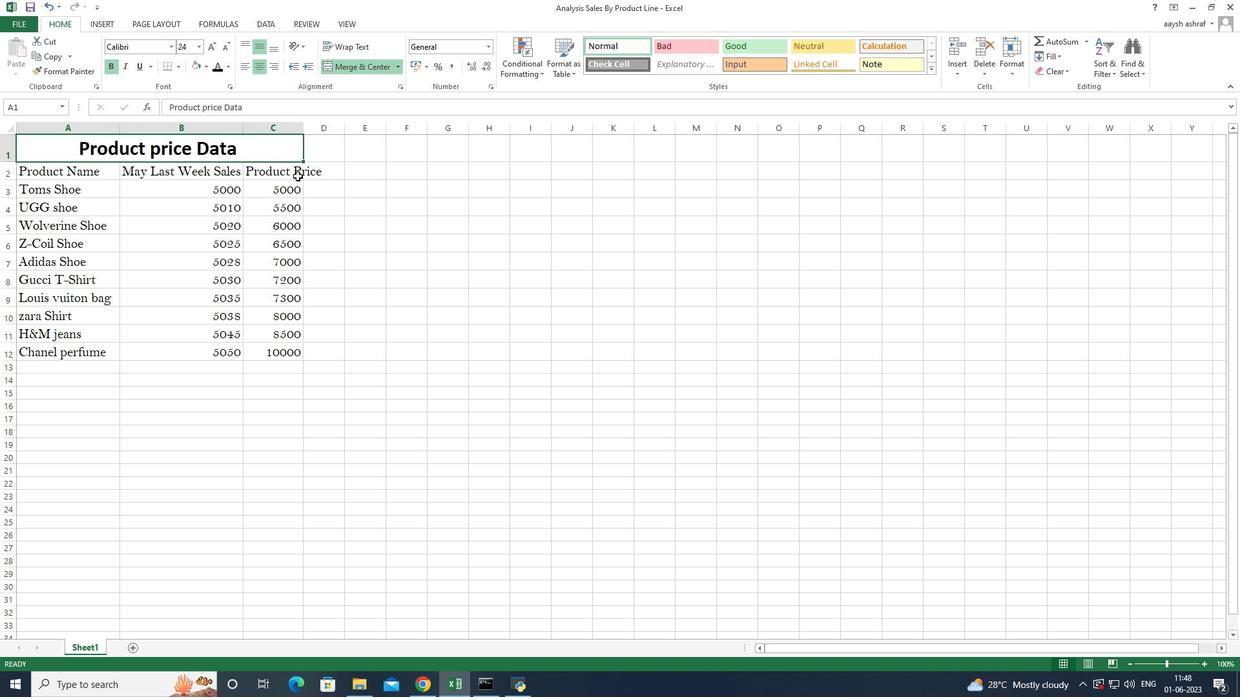 
Action: Mouse pressed left at (292, 175)
Screenshot: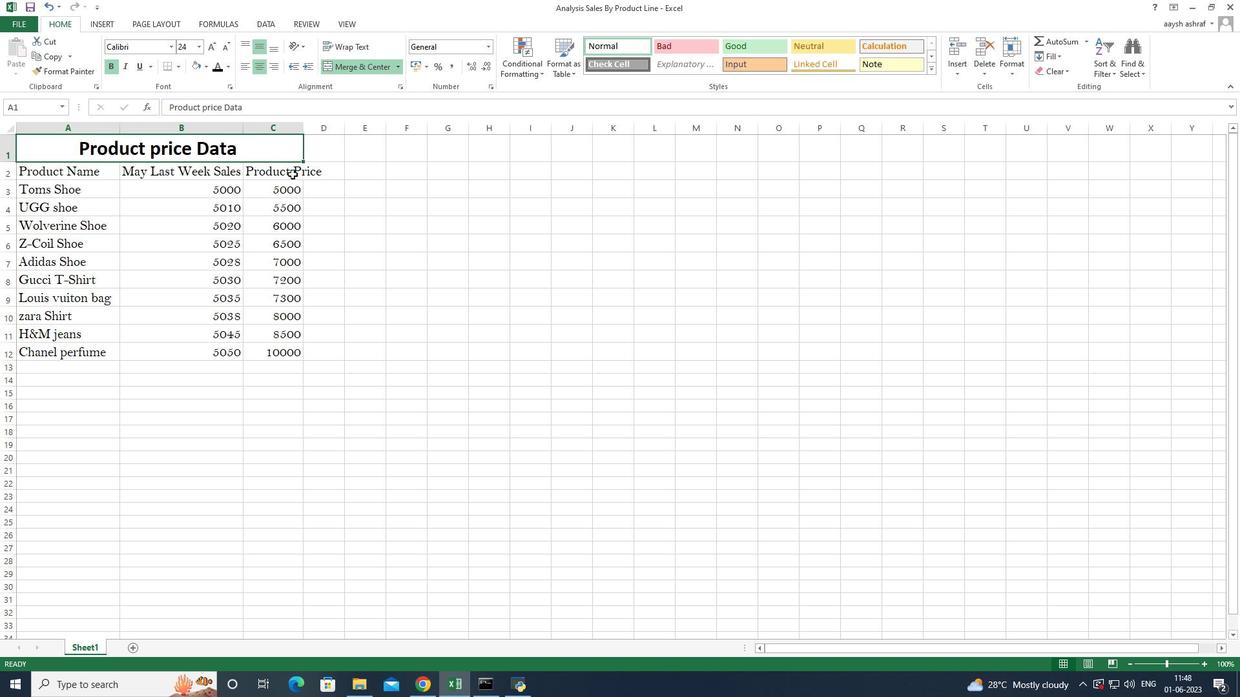 
Action: Mouse moved to (303, 128)
Screenshot: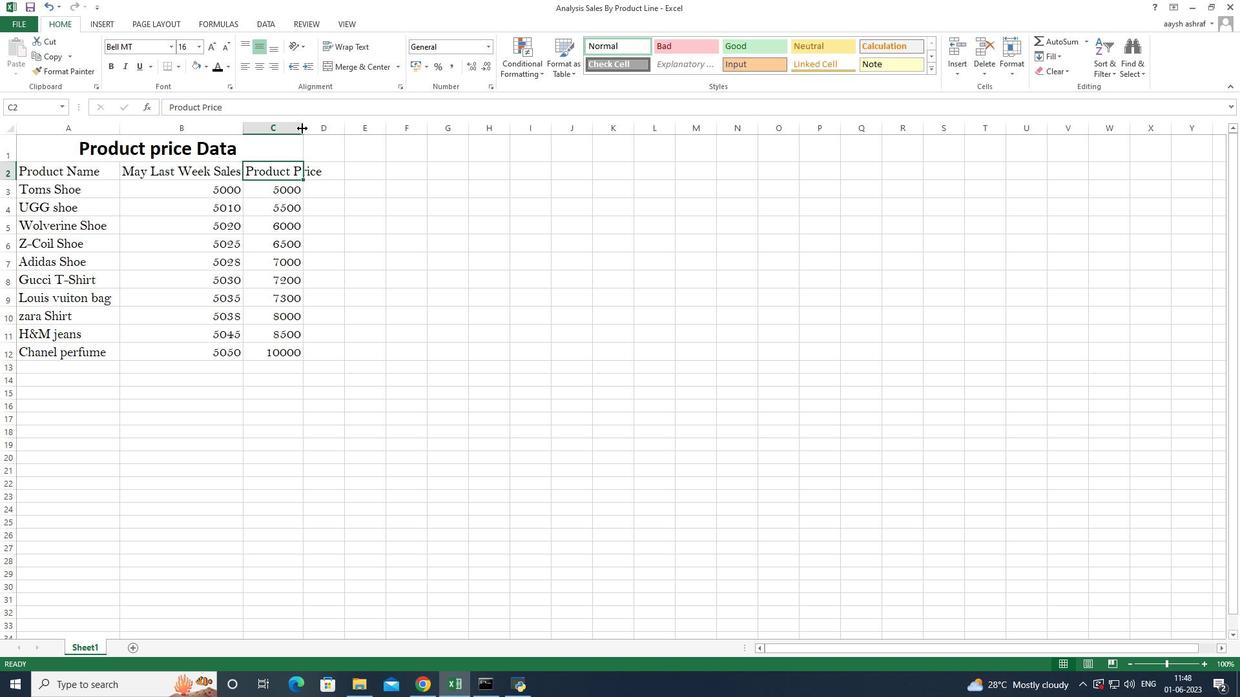 
Action: Mouse pressed left at (303, 128)
Screenshot: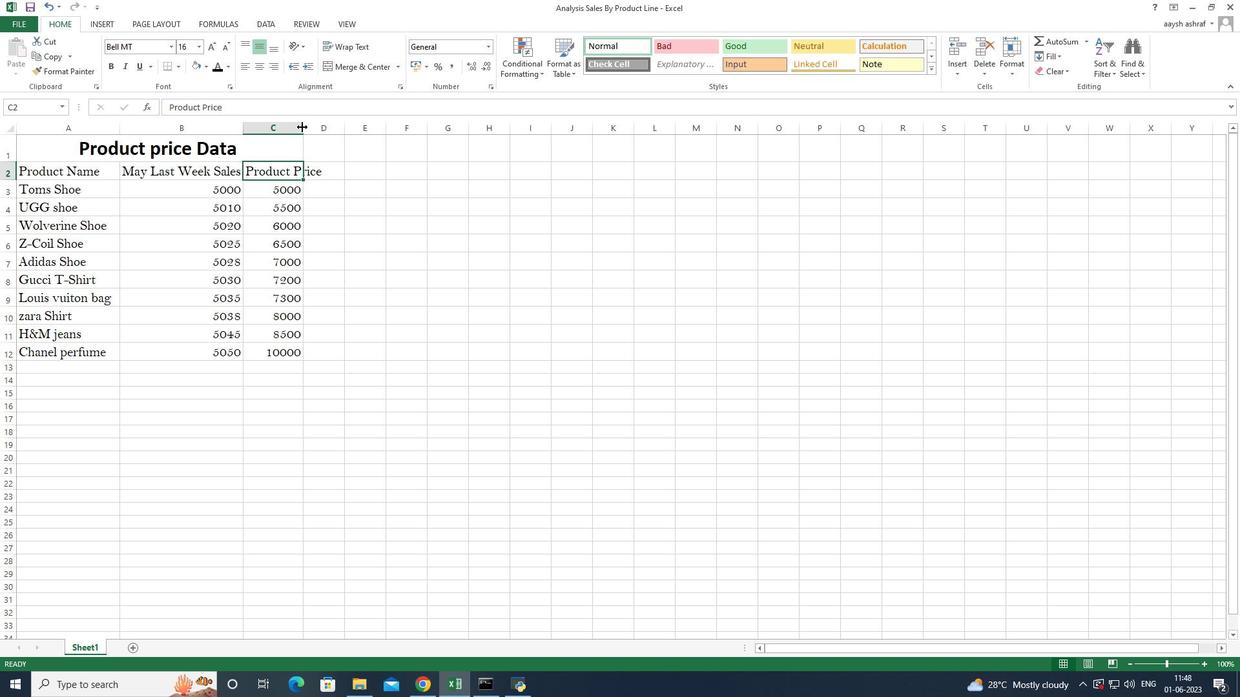 
Action: Mouse moved to (259, 304)
Screenshot: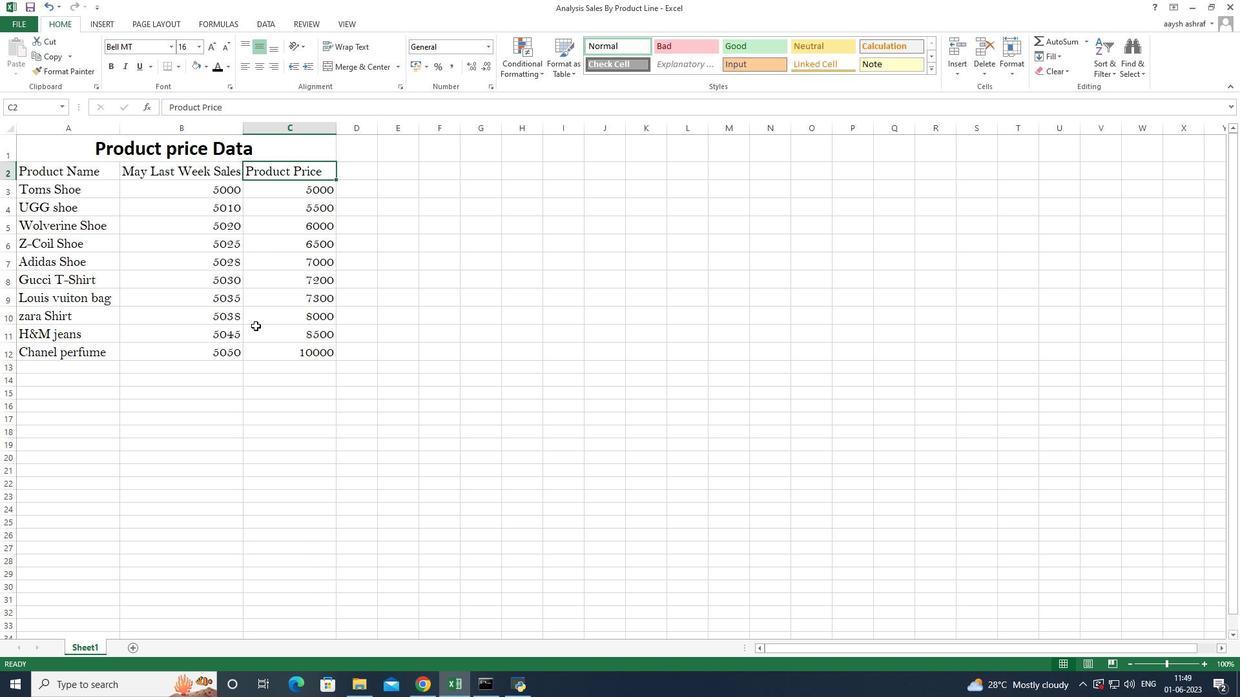 
Action: Mouse pressed left at (259, 304)
Screenshot: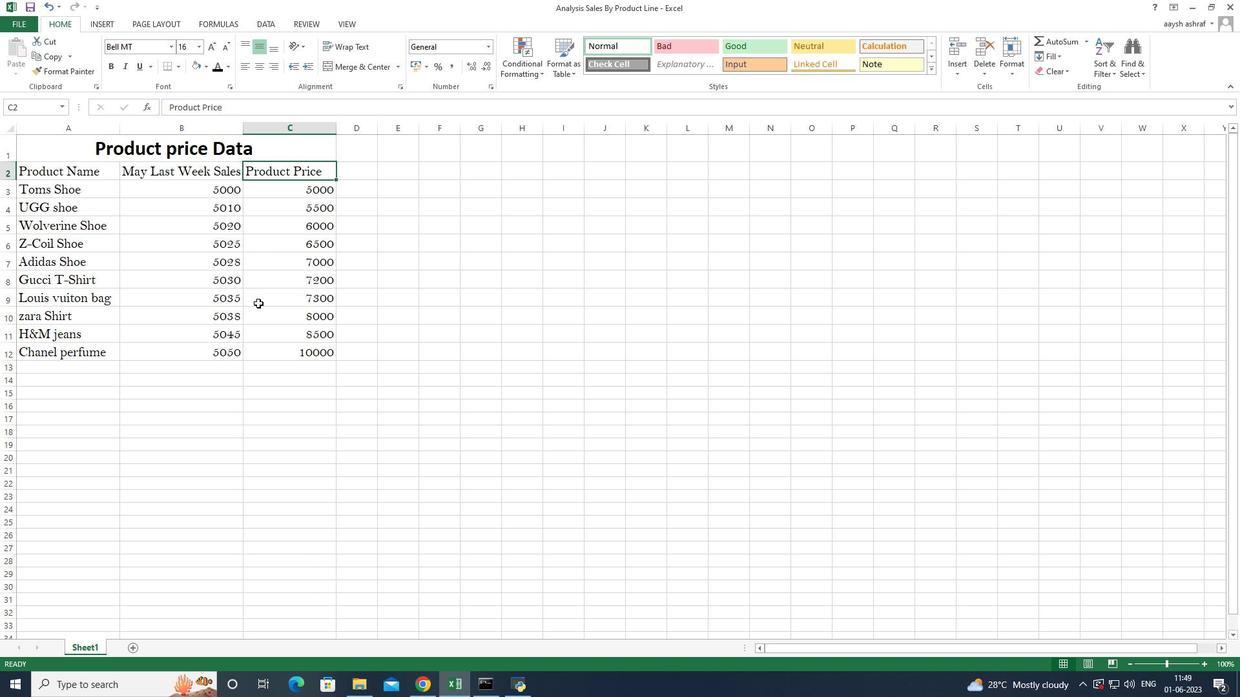 
Action: Mouse moved to (56, 171)
Screenshot: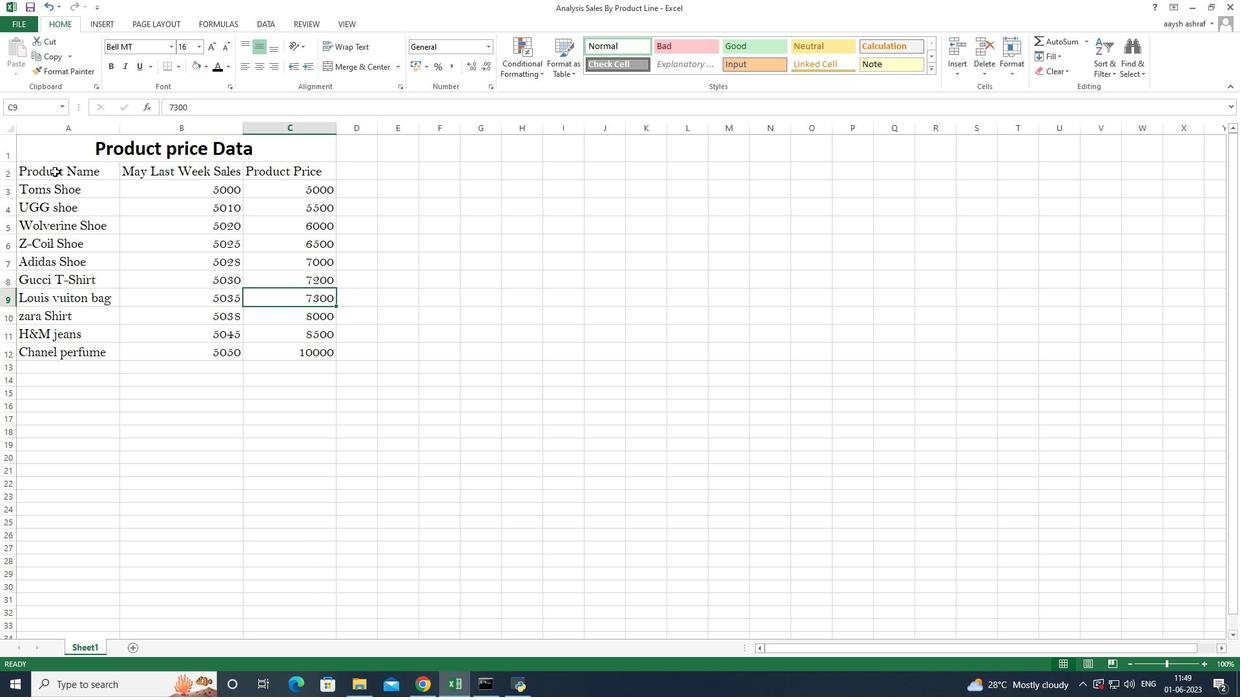 
Action: Mouse pressed left at (56, 171)
Screenshot: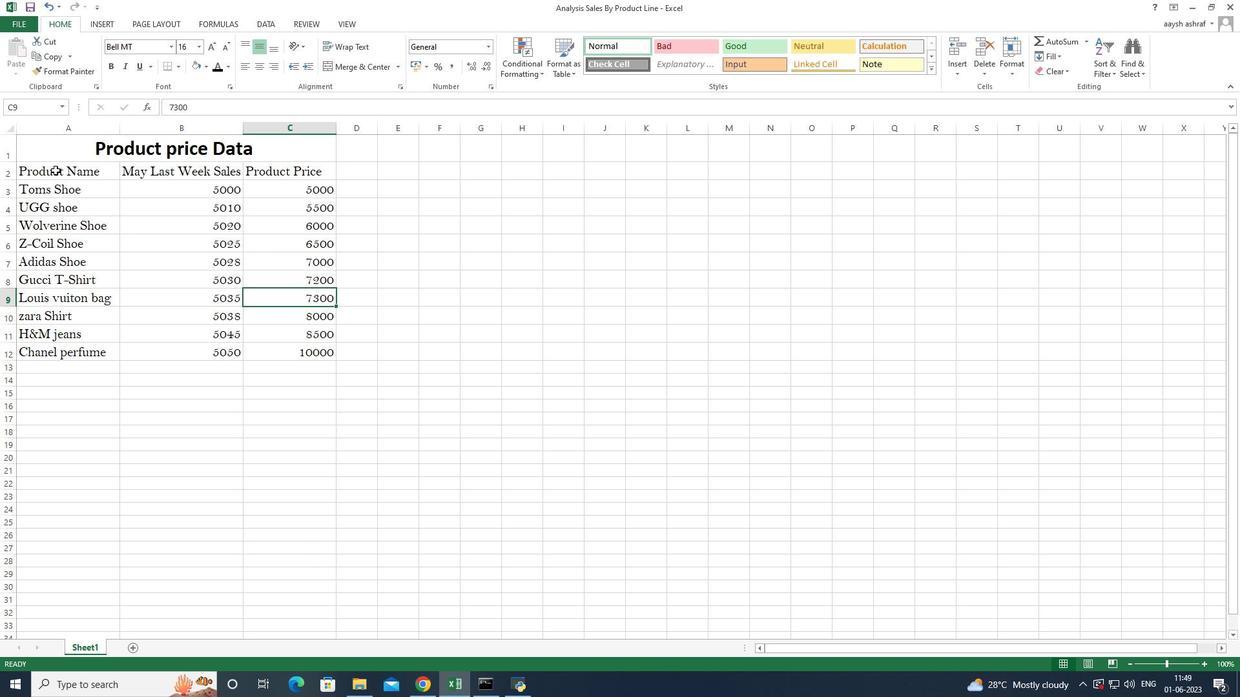 
Action: Mouse moved to (258, 71)
Screenshot: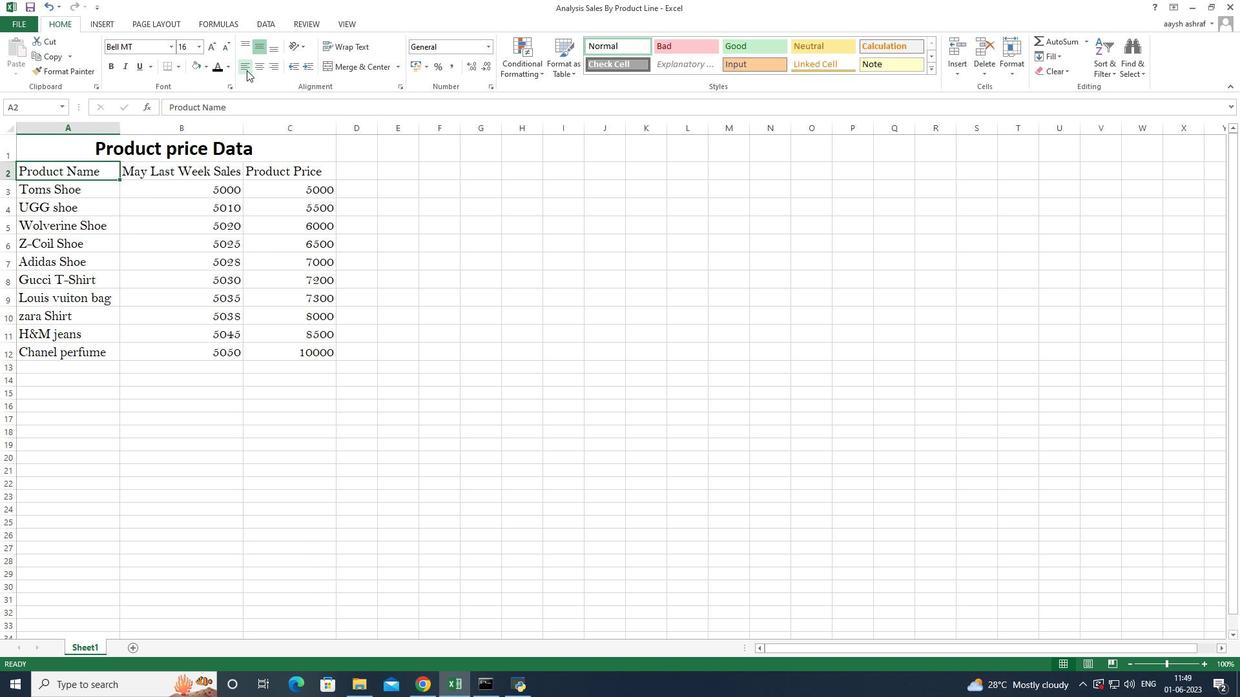 
Action: Mouse pressed left at (258, 71)
Screenshot: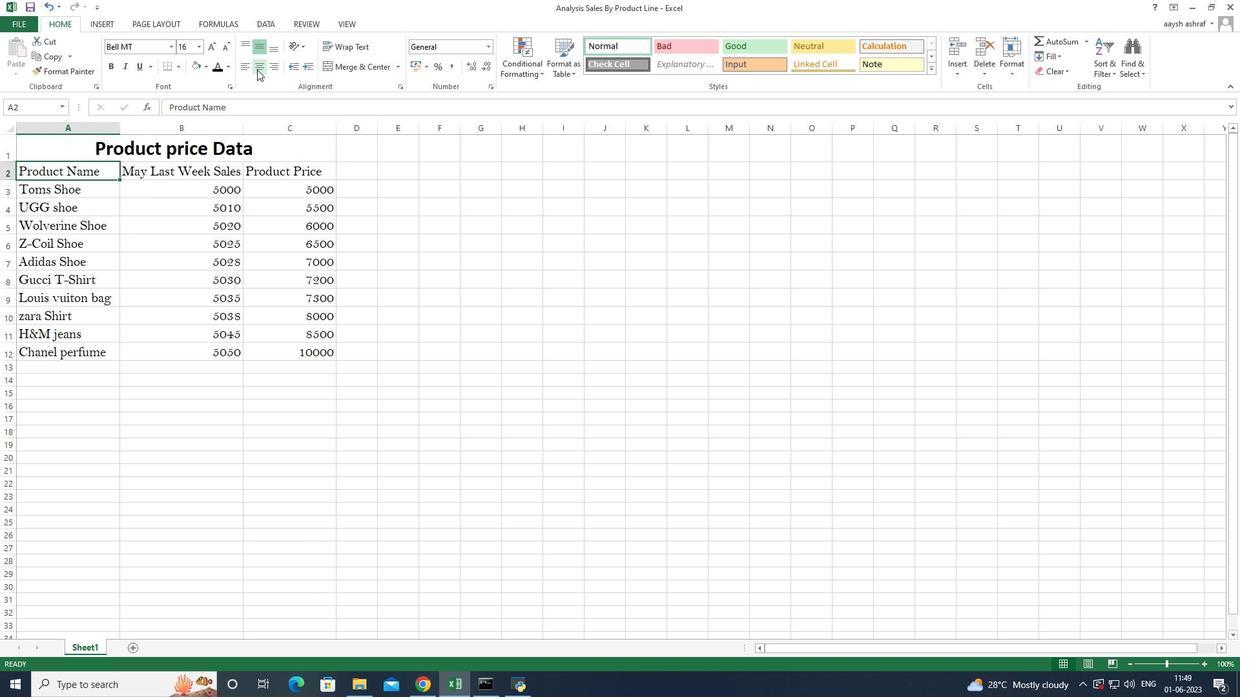 
Action: Mouse moved to (162, 177)
Screenshot: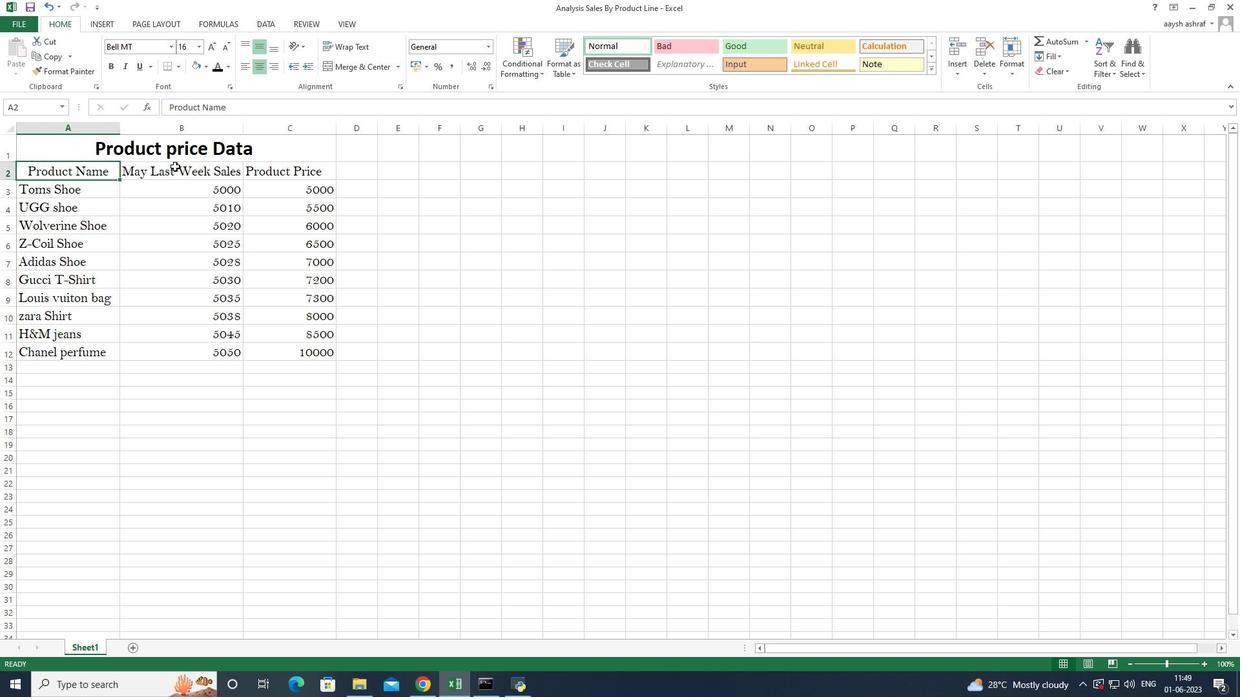 
Action: Mouse pressed left at (162, 177)
Screenshot: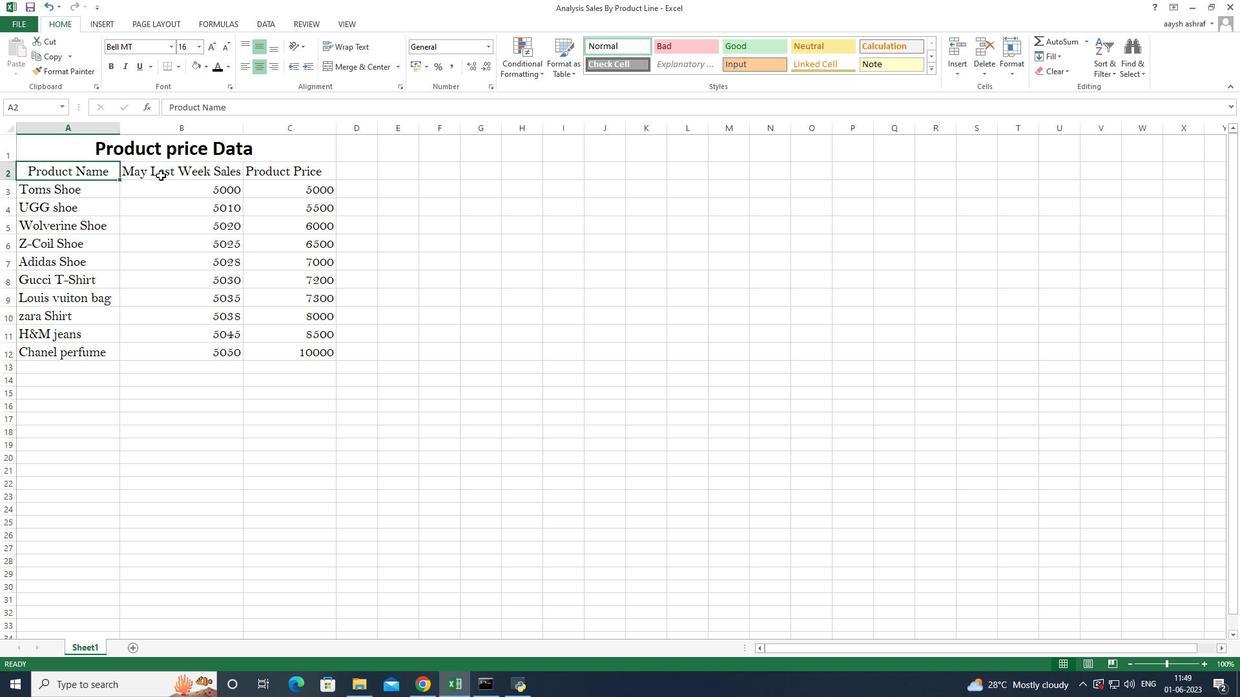 
Action: Mouse moved to (265, 69)
Screenshot: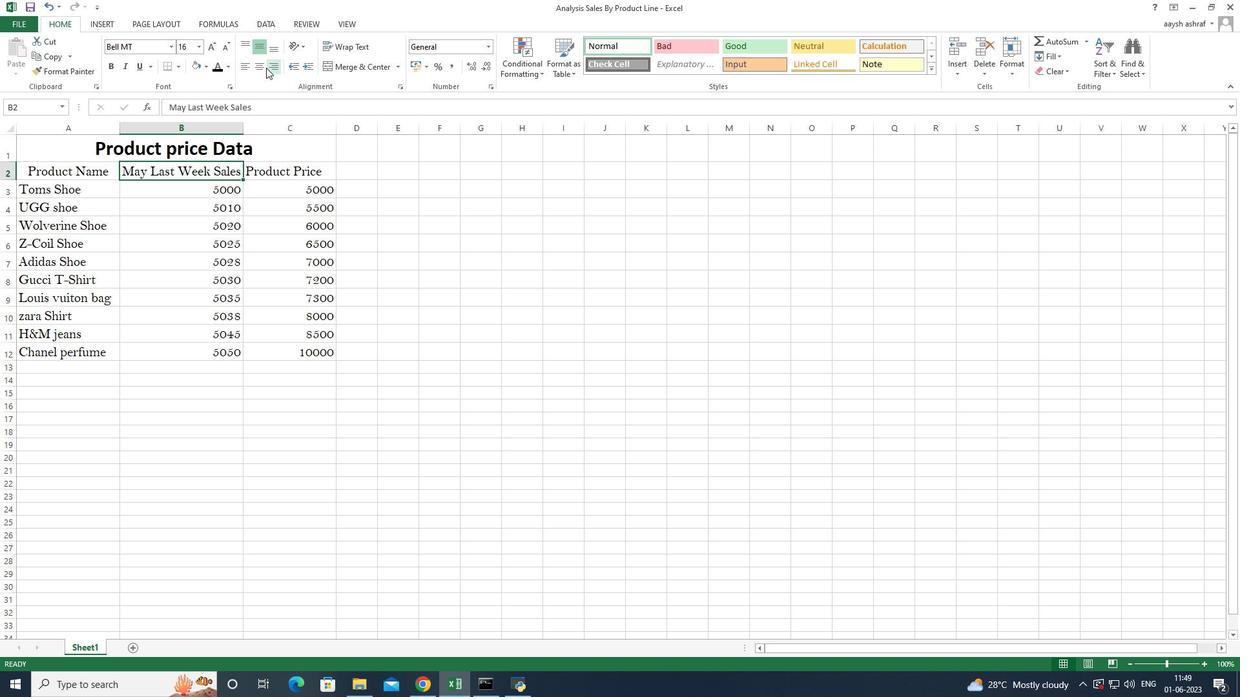 
Action: Mouse pressed left at (265, 69)
Screenshot: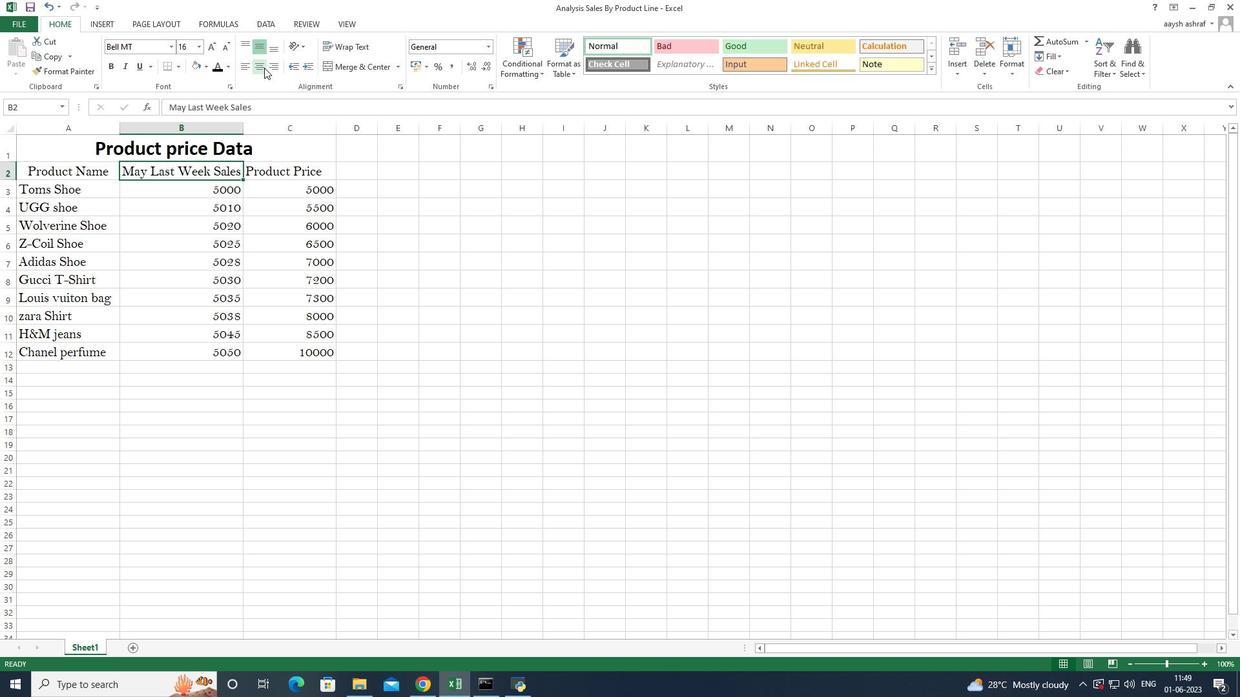 
Action: Mouse moved to (299, 169)
Screenshot: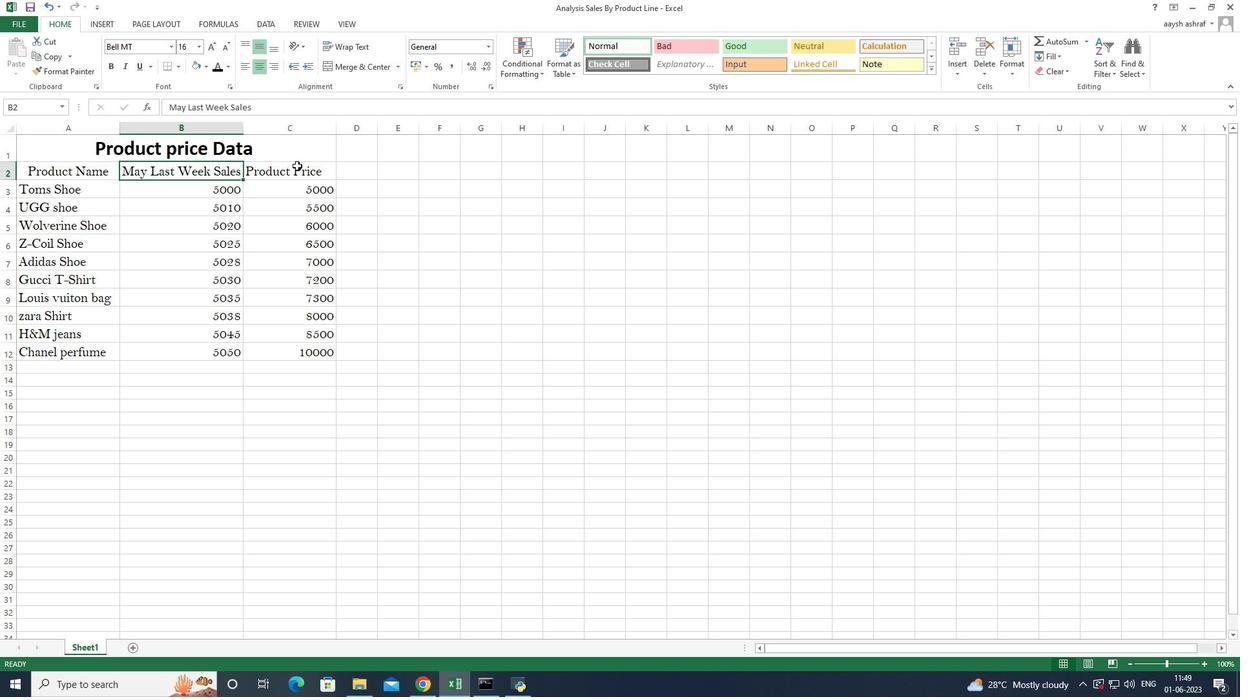
Action: Mouse pressed left at (299, 169)
Screenshot: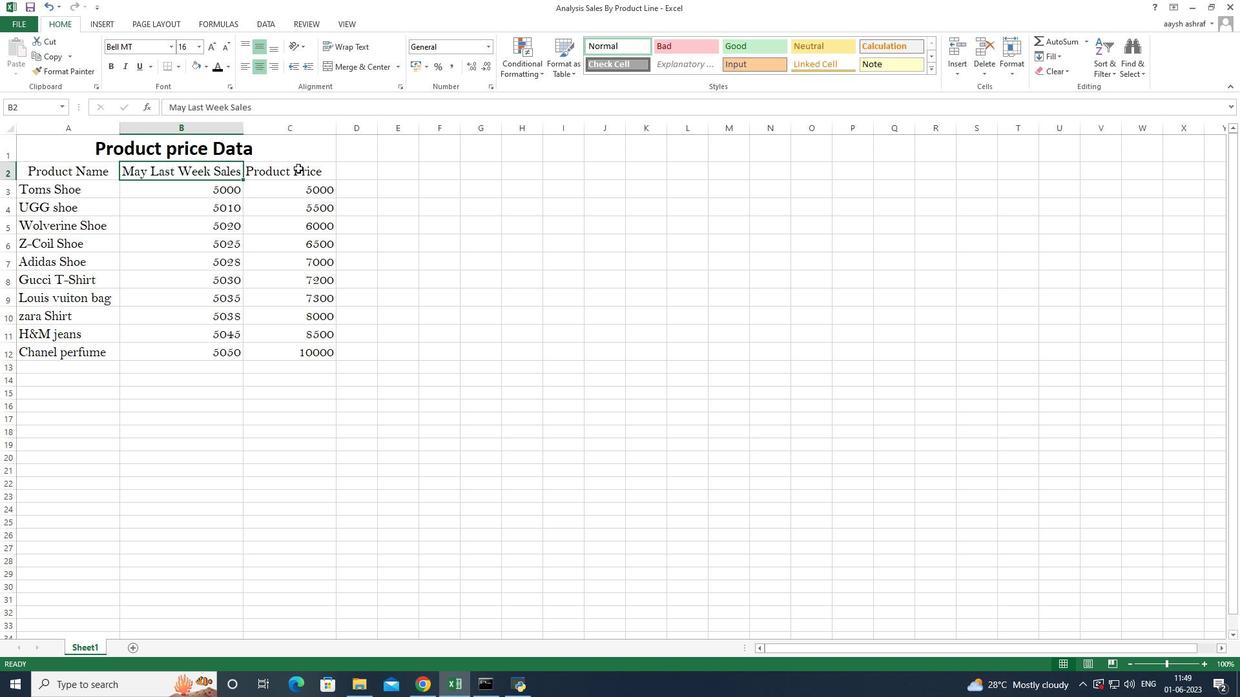 
Action: Mouse moved to (261, 70)
Screenshot: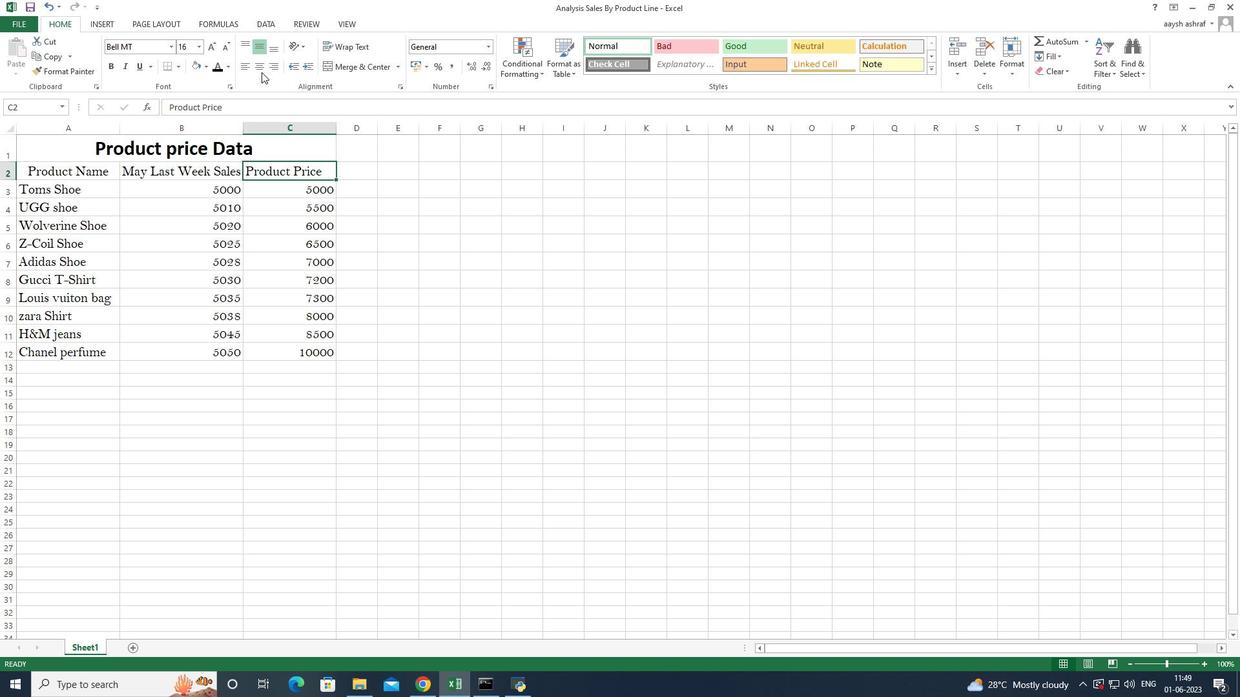 
Action: Mouse pressed left at (261, 70)
Screenshot: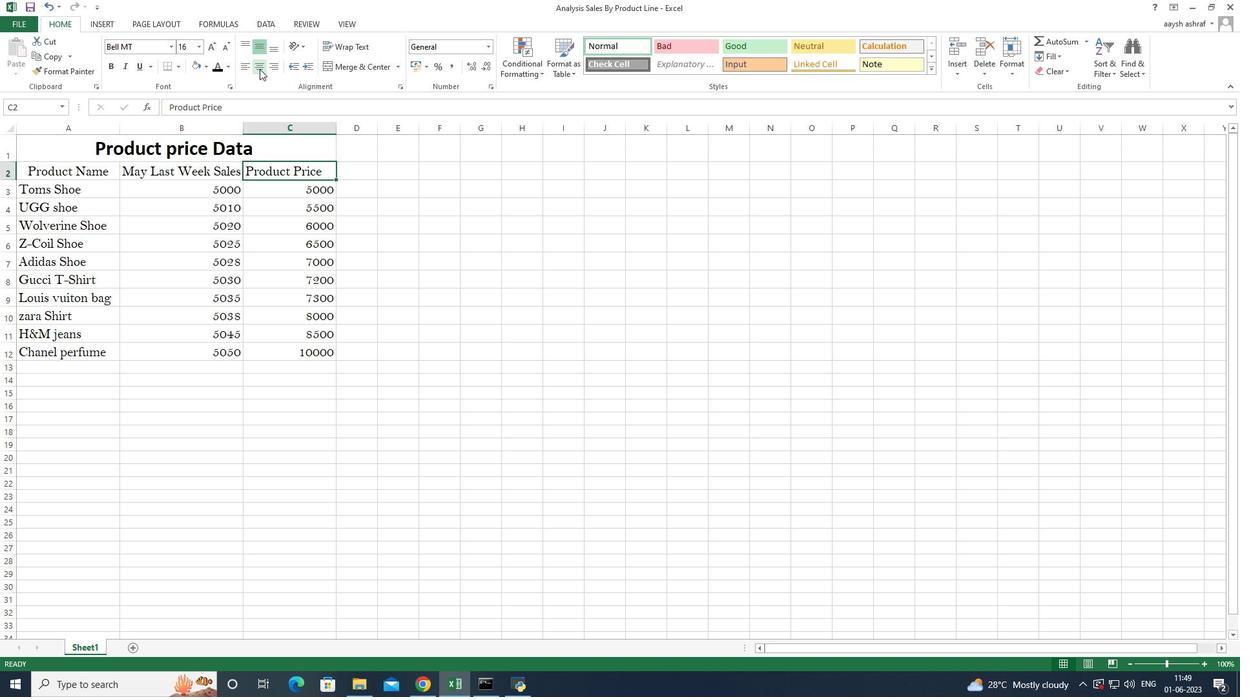 
Action: Mouse moved to (195, 385)
Screenshot: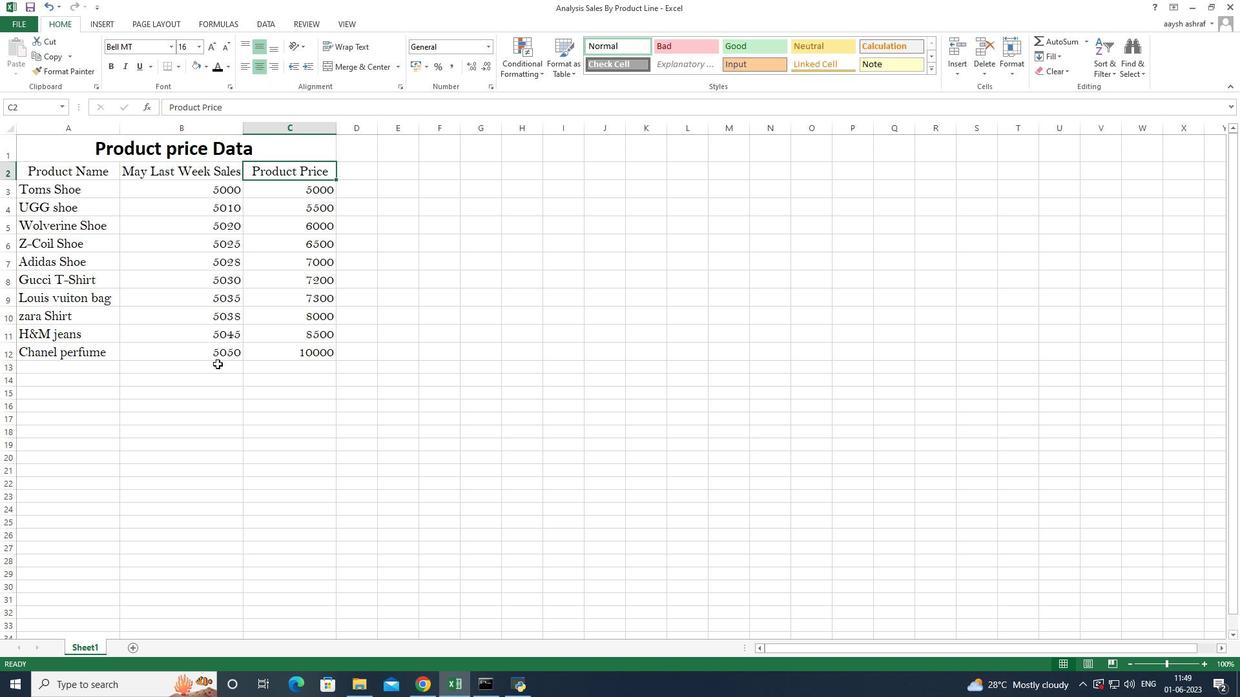 
Action: Mouse pressed left at (195, 385)
Screenshot: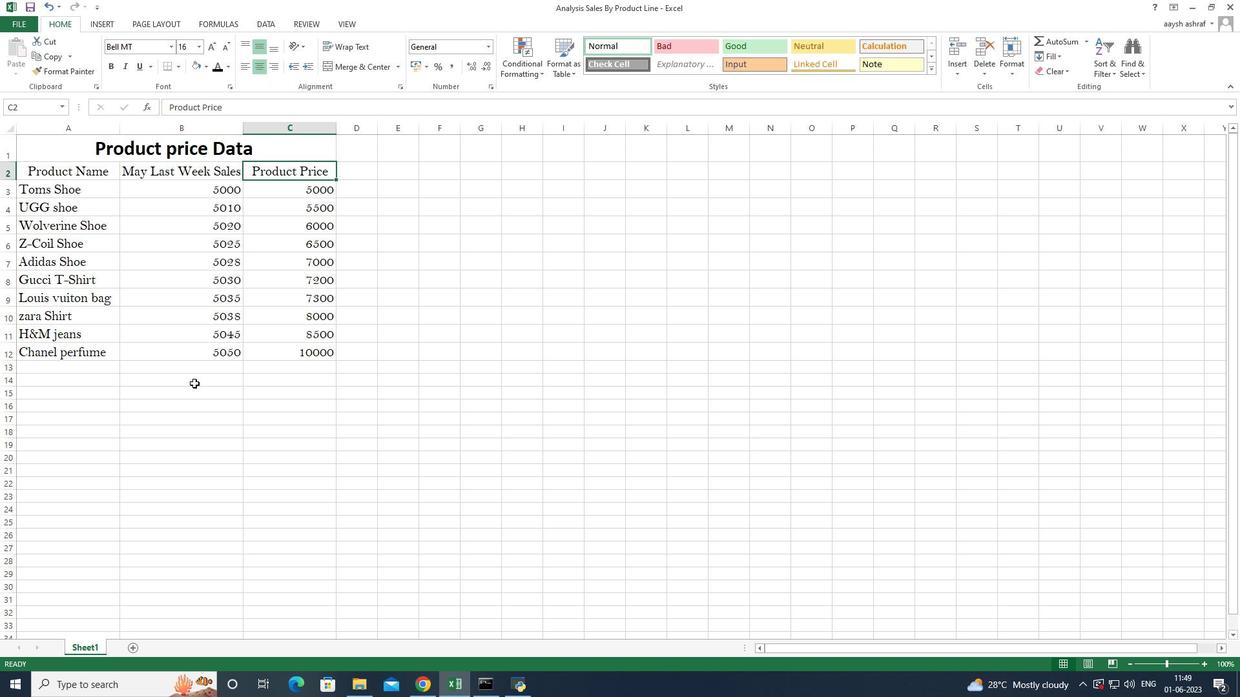 
Action: Mouse moved to (109, 394)
Screenshot: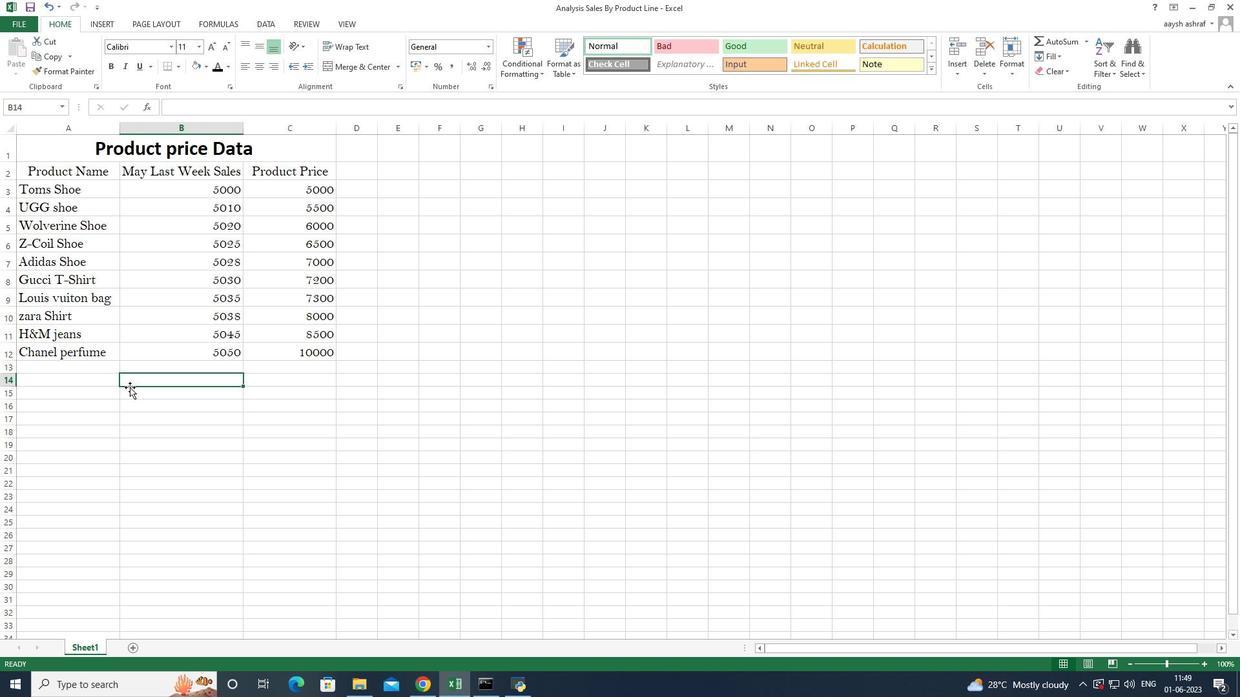 
